 Task: Find connections with filter location Bhaisa with filter topic #LinkedInwith filter profile language Potuguese with filter current company Future Group India with filter school Jagannath University, Jaipur with filter industry Golf Courses and Country Clubs with filter service category iOS Development with filter keywords title Media Buyer
Action: Mouse moved to (615, 75)
Screenshot: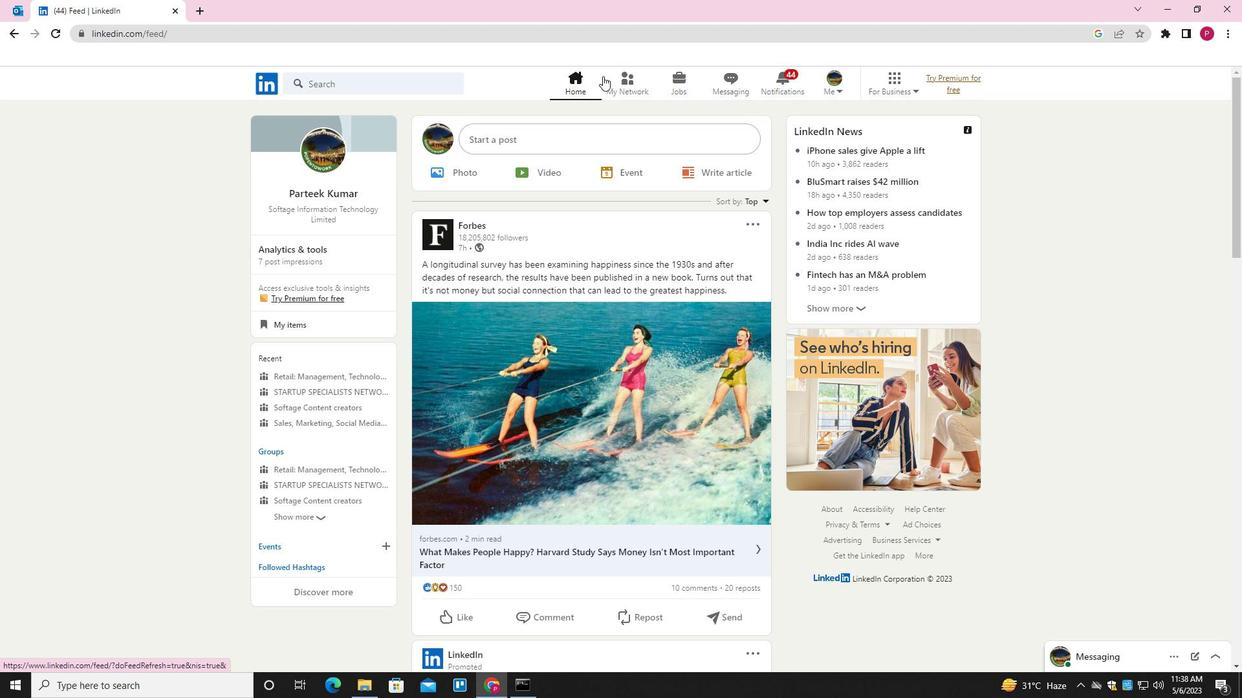 
Action: Mouse pressed left at (615, 75)
Screenshot: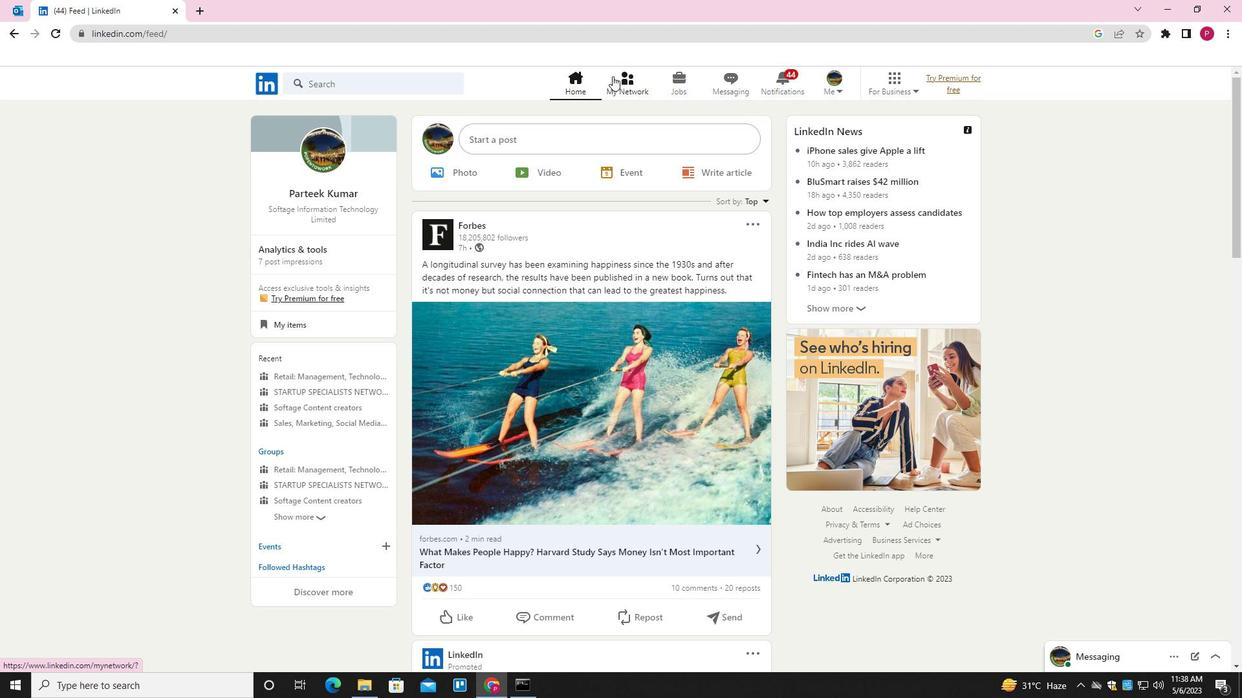 
Action: Mouse moved to (386, 158)
Screenshot: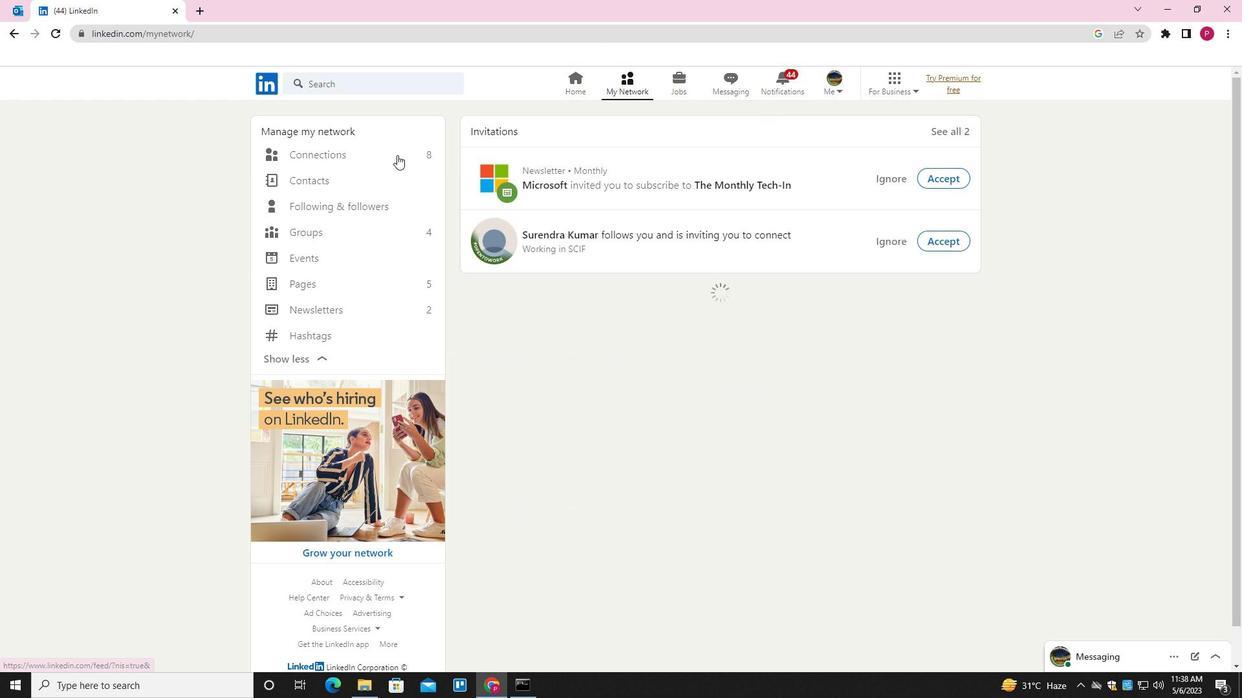 
Action: Mouse pressed left at (386, 158)
Screenshot: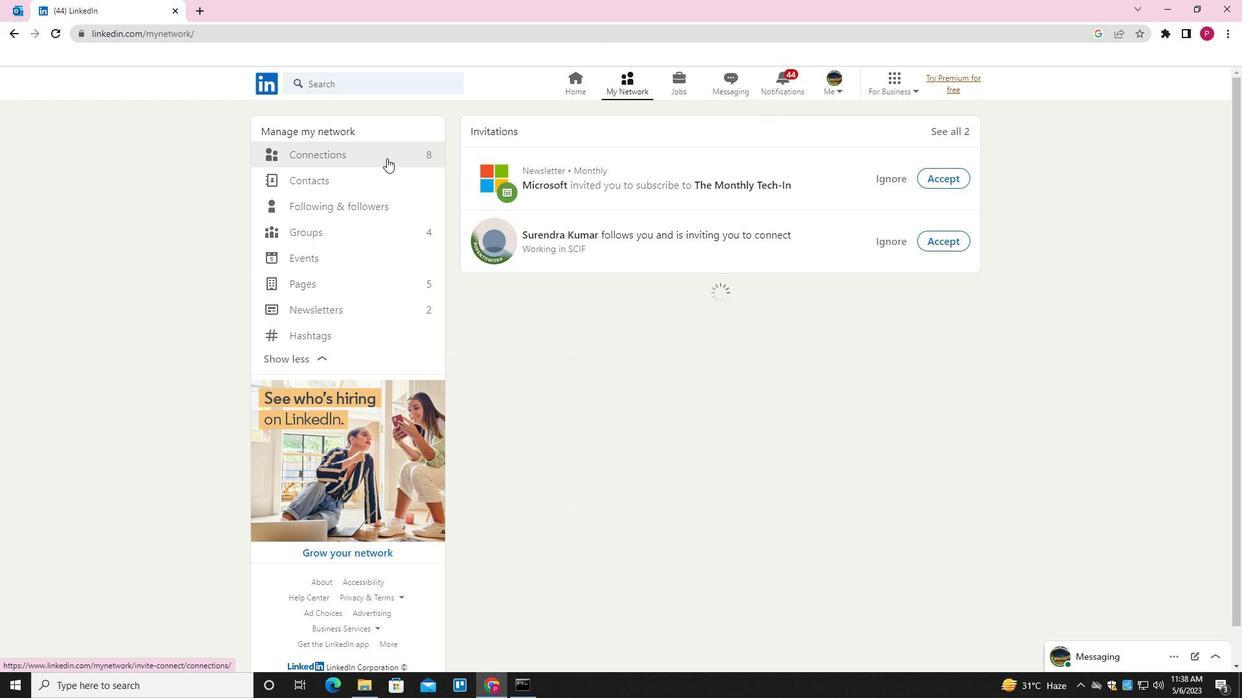 
Action: Mouse moved to (720, 155)
Screenshot: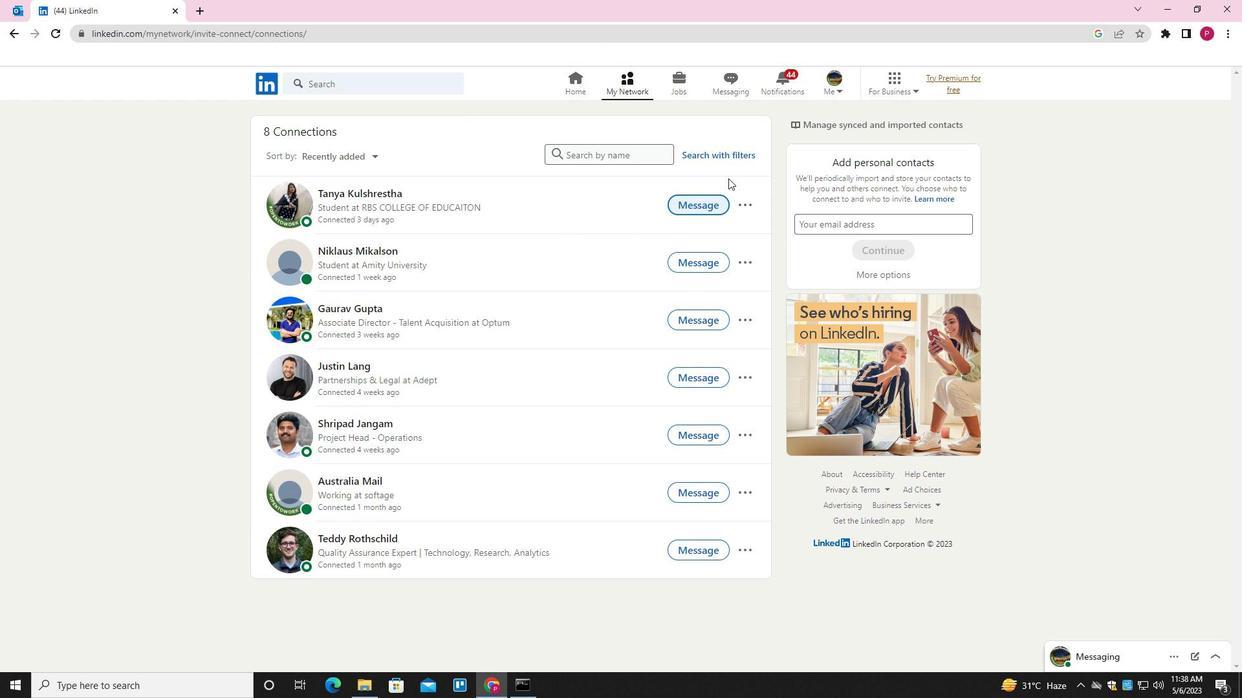 
Action: Mouse pressed left at (720, 155)
Screenshot: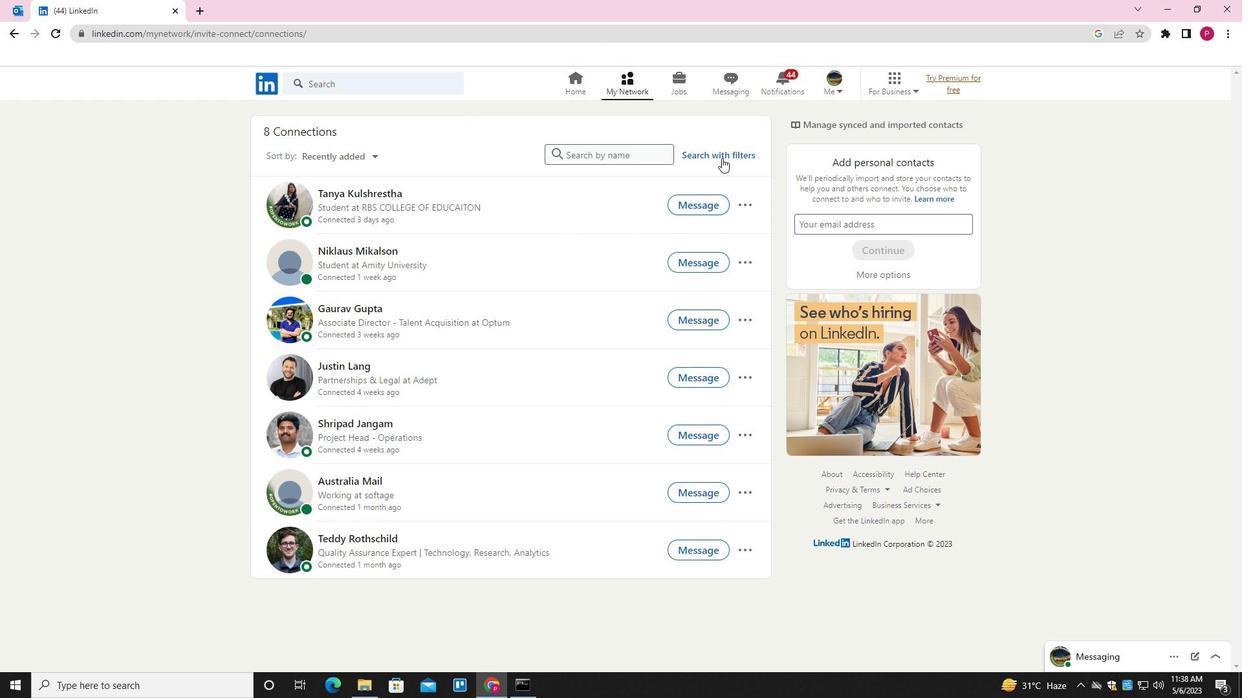 
Action: Mouse moved to (659, 120)
Screenshot: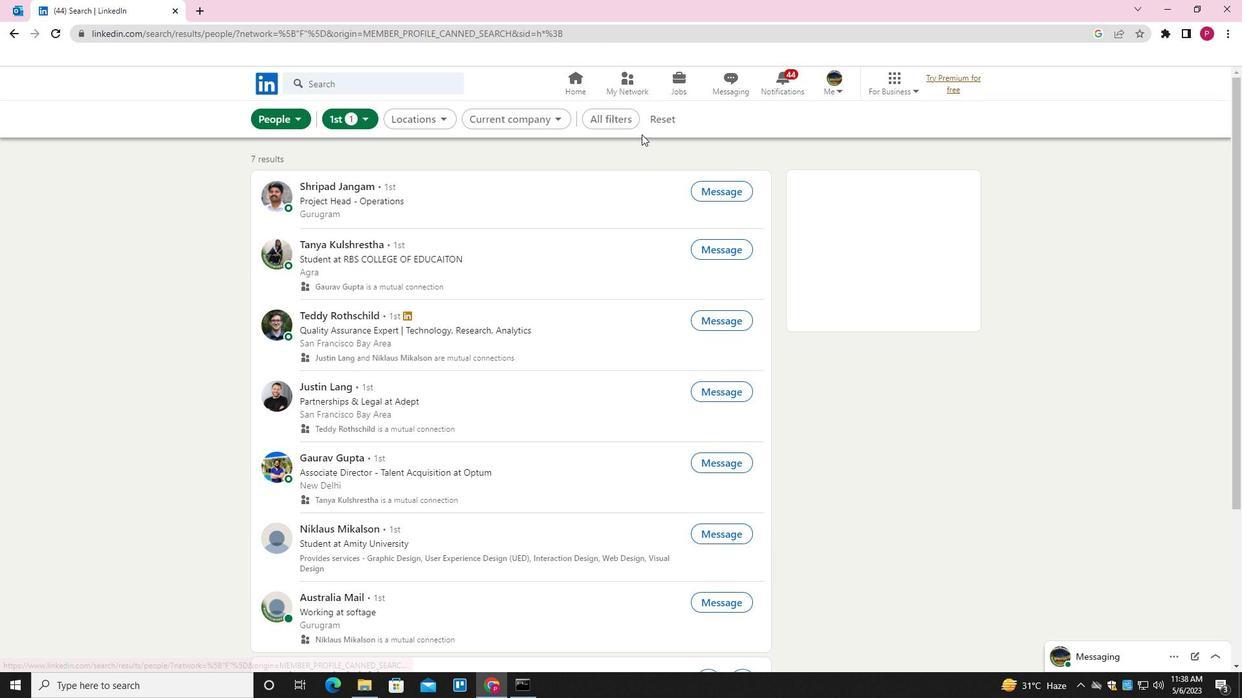 
Action: Mouse pressed left at (659, 120)
Screenshot: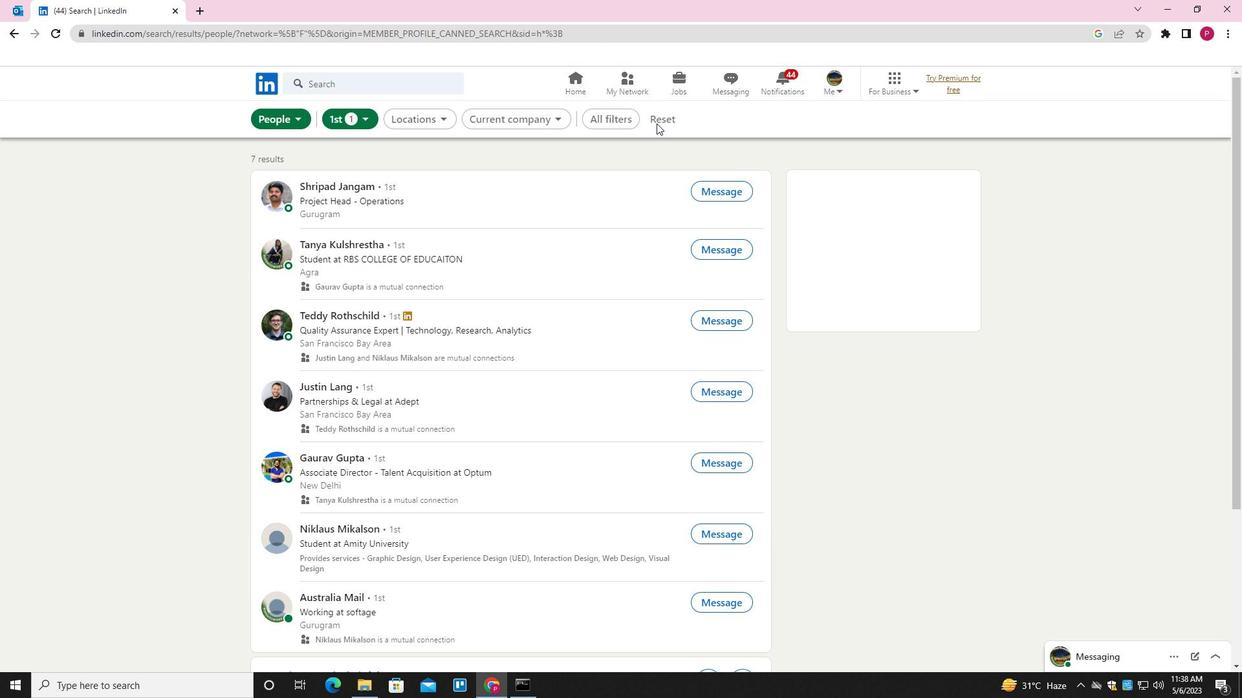 
Action: Mouse moved to (627, 121)
Screenshot: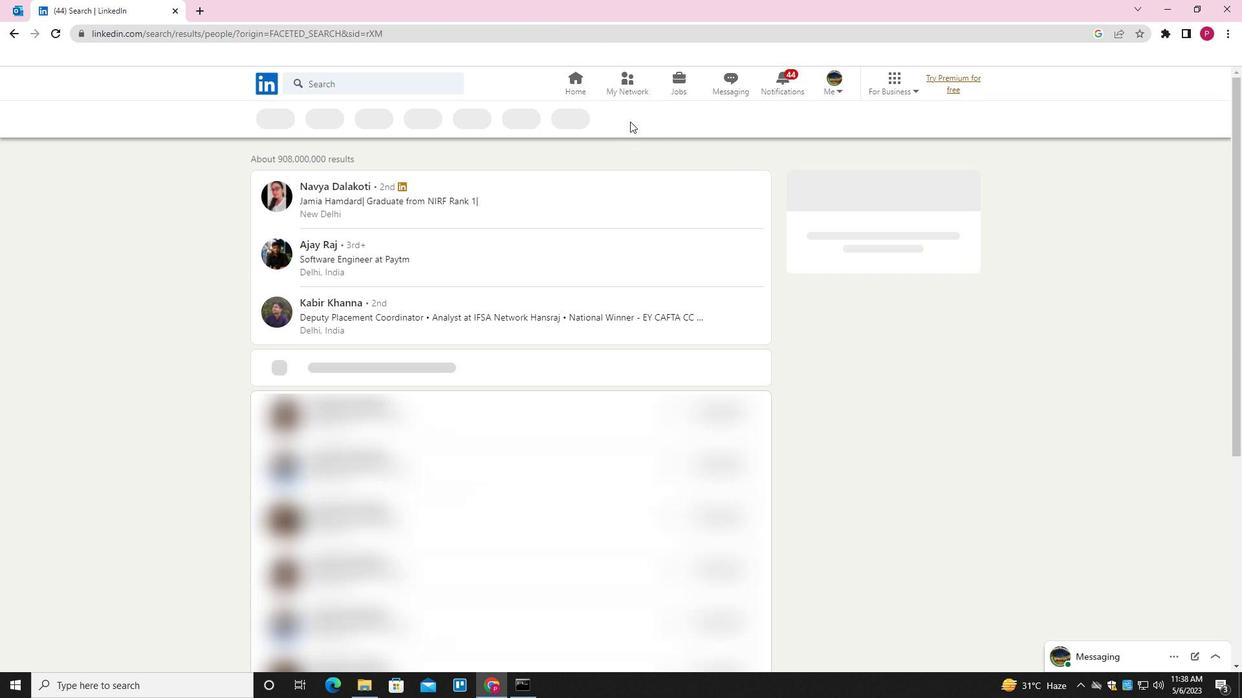
Action: Mouse pressed left at (627, 121)
Screenshot: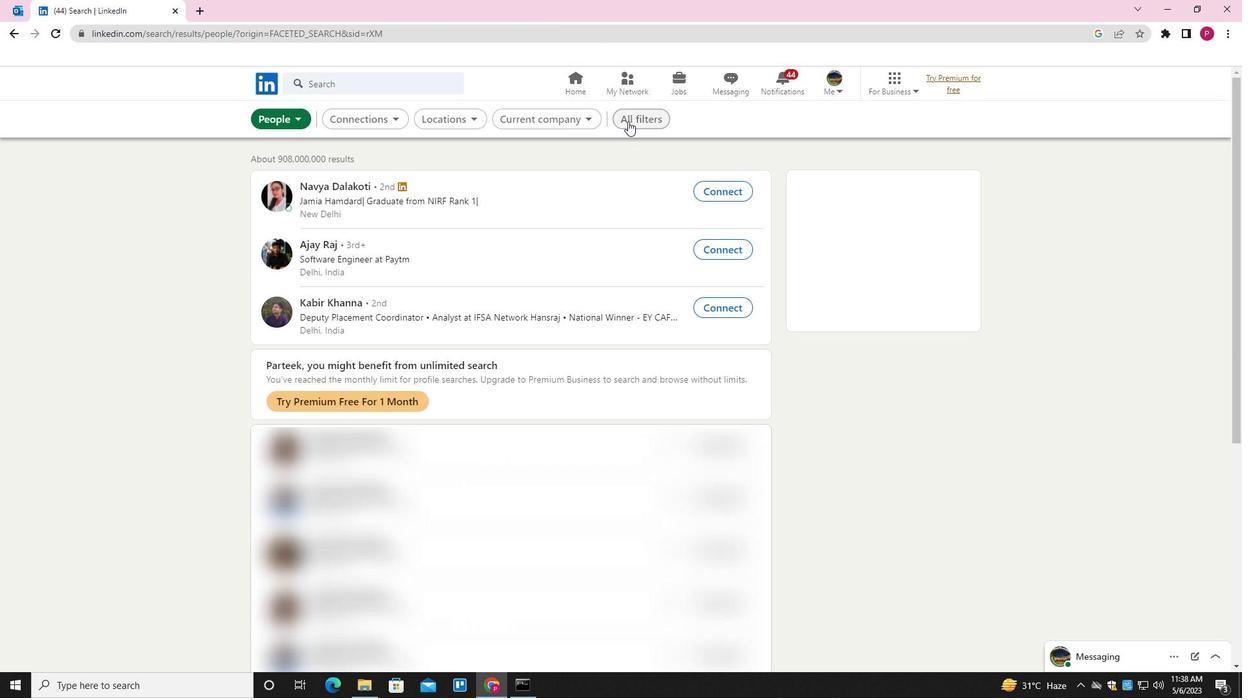 
Action: Mouse moved to (1088, 434)
Screenshot: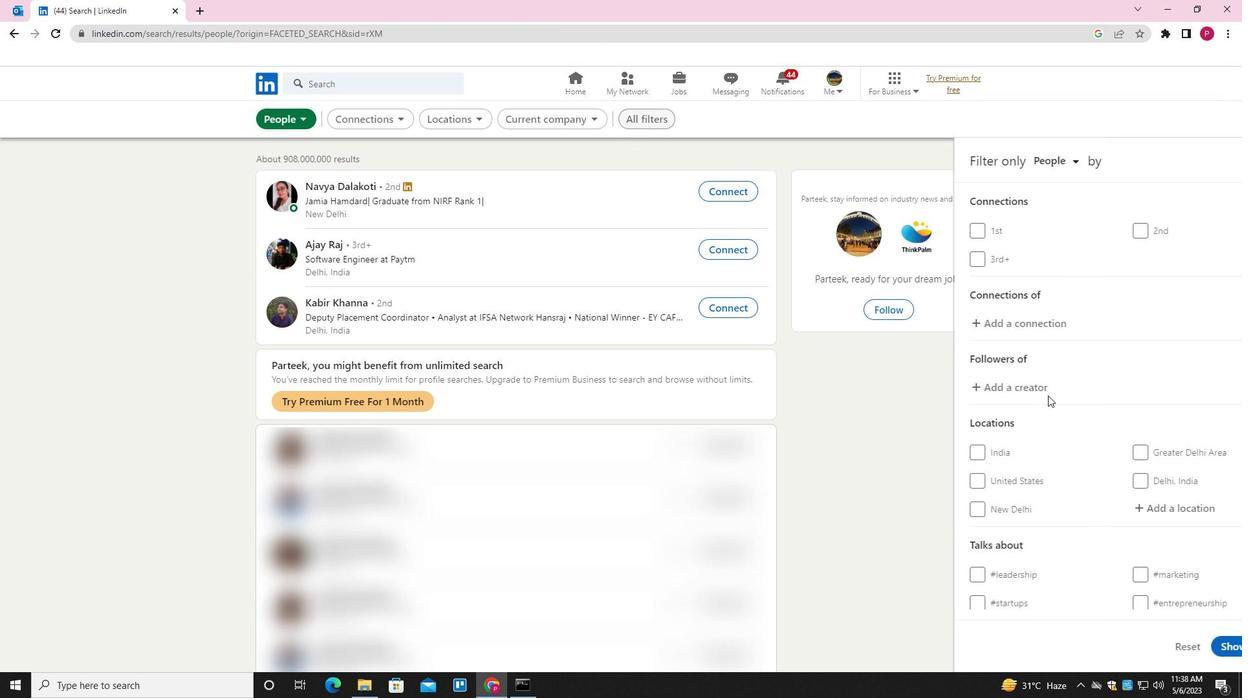
Action: Mouse scrolled (1088, 434) with delta (0, 0)
Screenshot: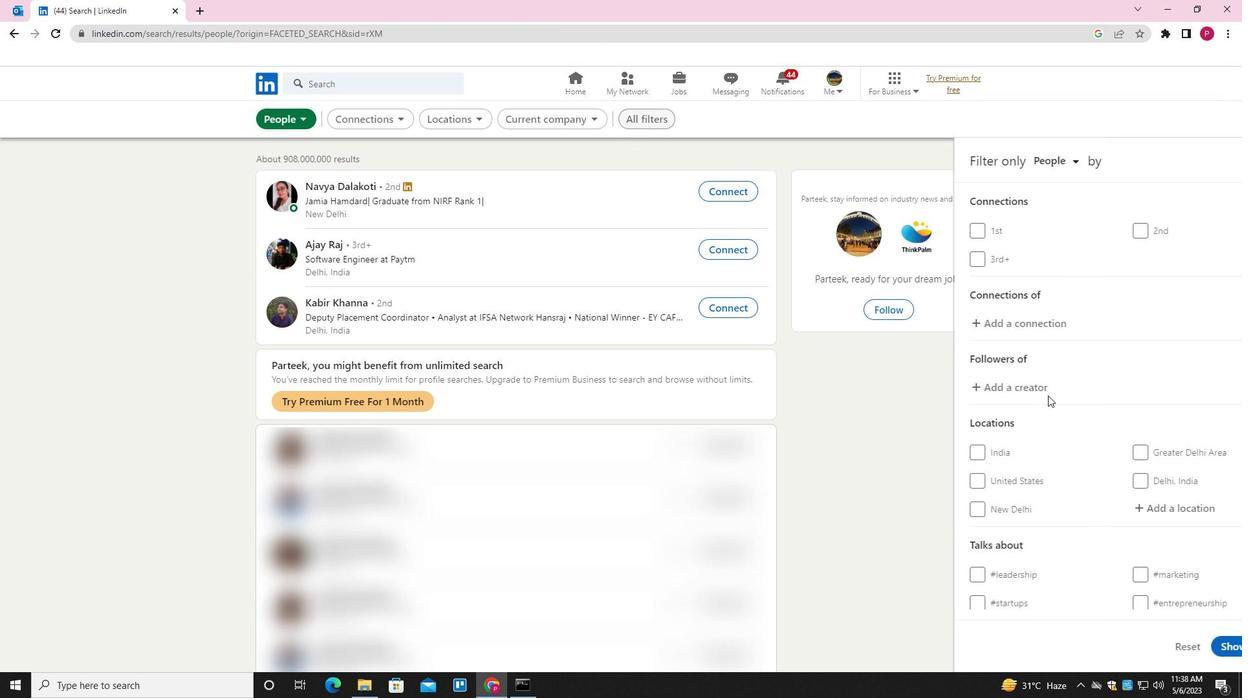 
Action: Mouse moved to (1088, 435)
Screenshot: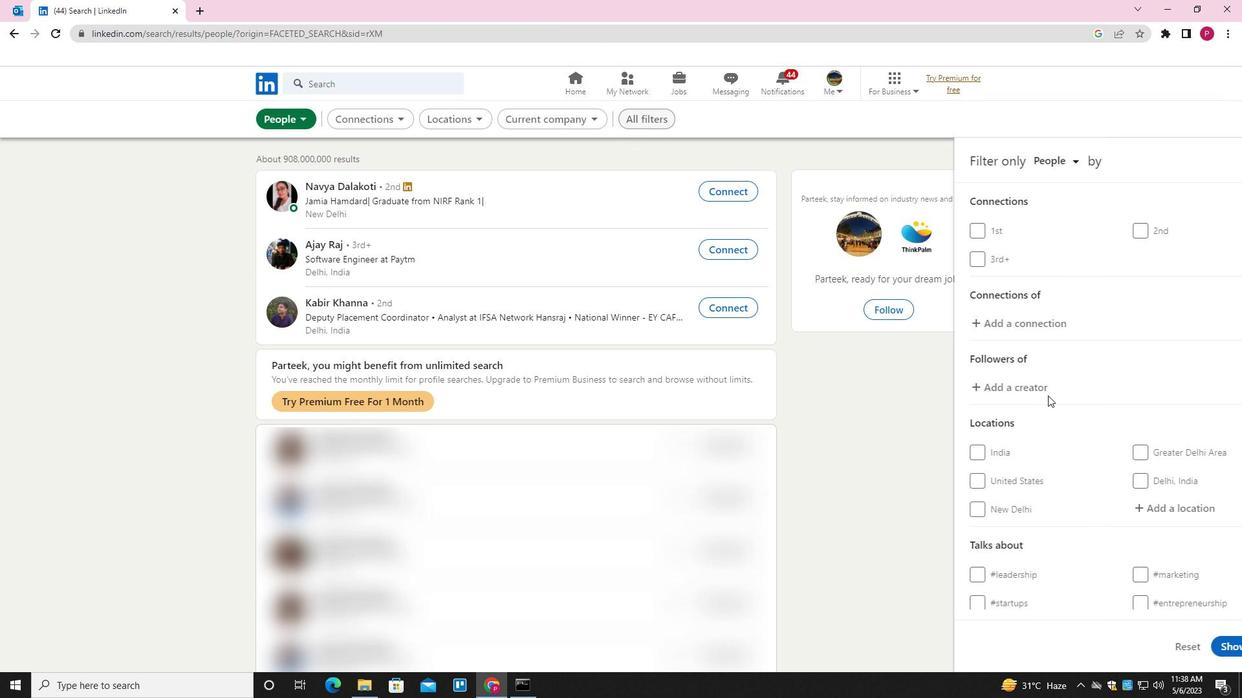 
Action: Mouse scrolled (1088, 434) with delta (0, 0)
Screenshot: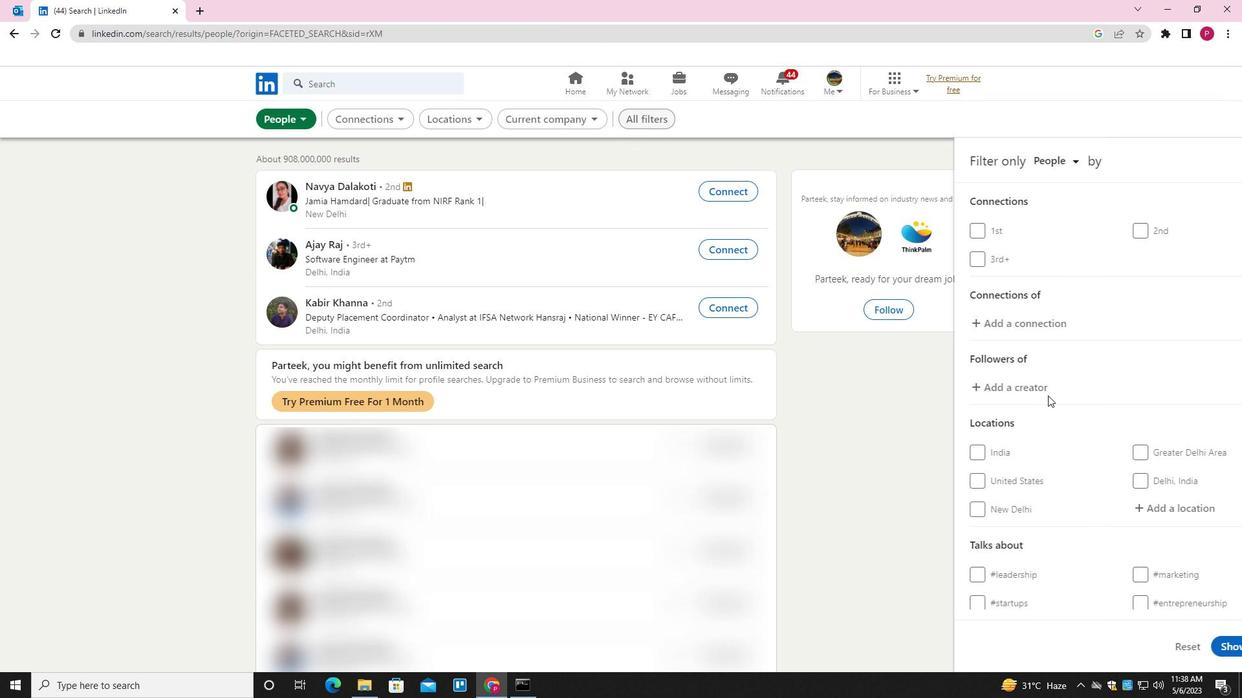 
Action: Mouse moved to (1092, 438)
Screenshot: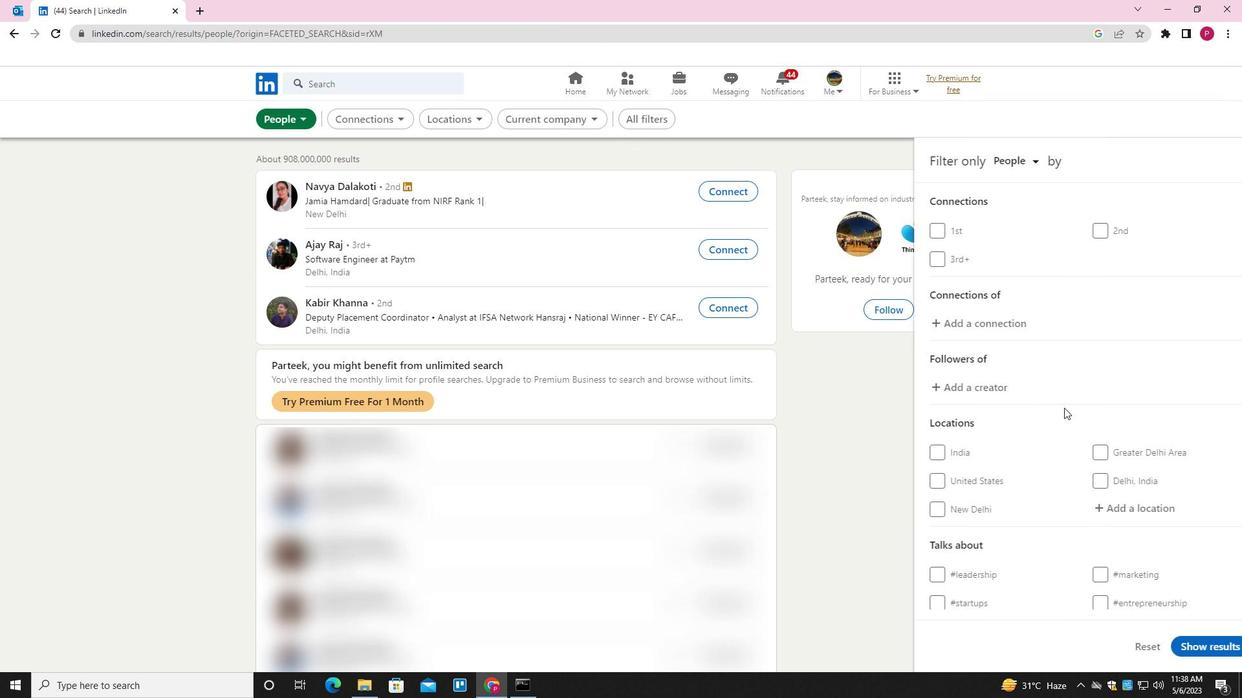 
Action: Mouse scrolled (1092, 438) with delta (0, 0)
Screenshot: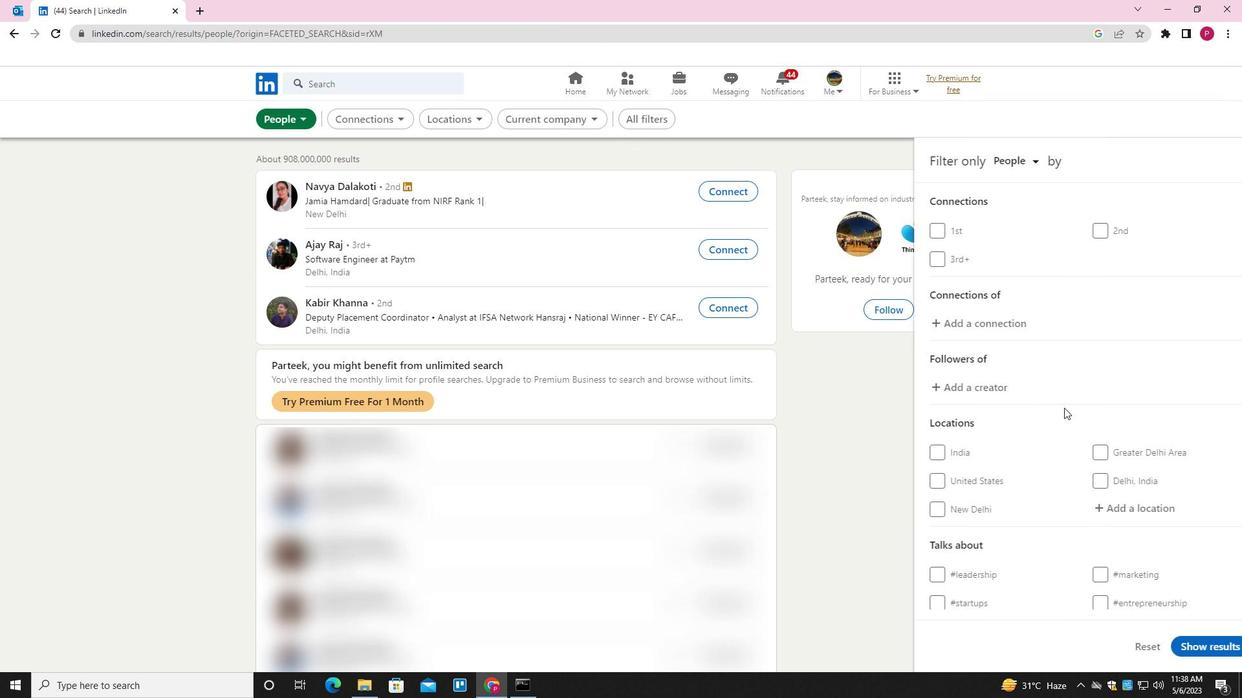 
Action: Mouse moved to (1107, 327)
Screenshot: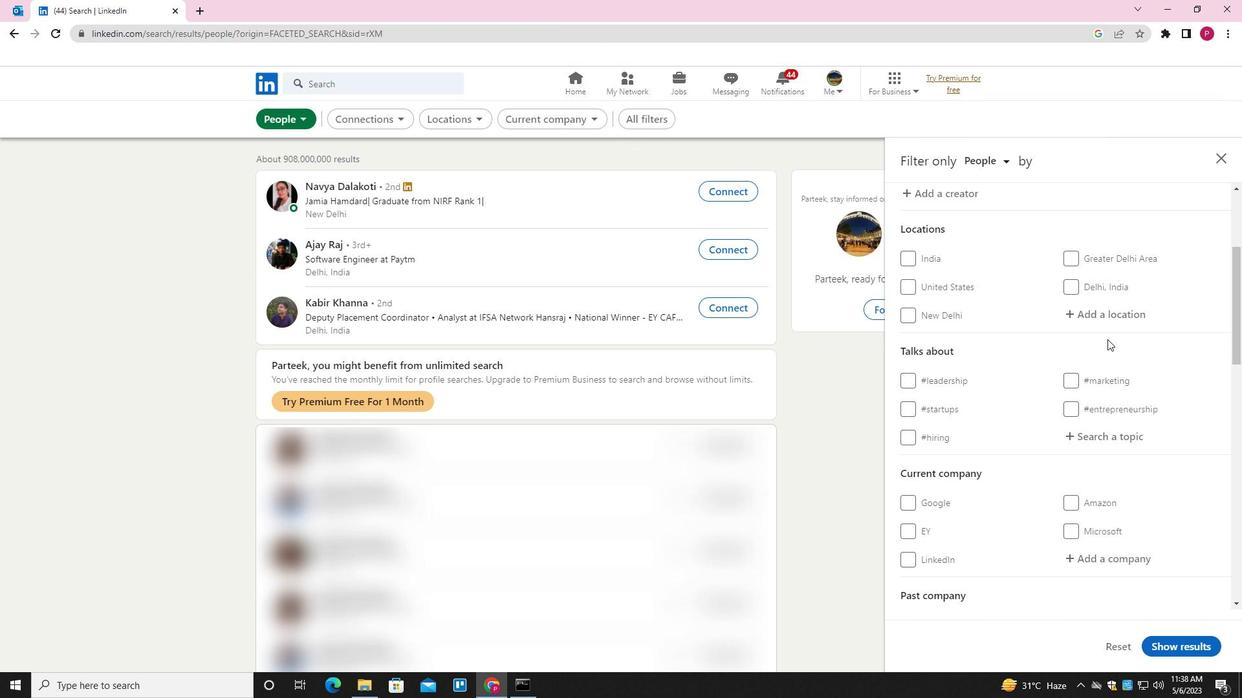 
Action: Mouse pressed left at (1107, 327)
Screenshot: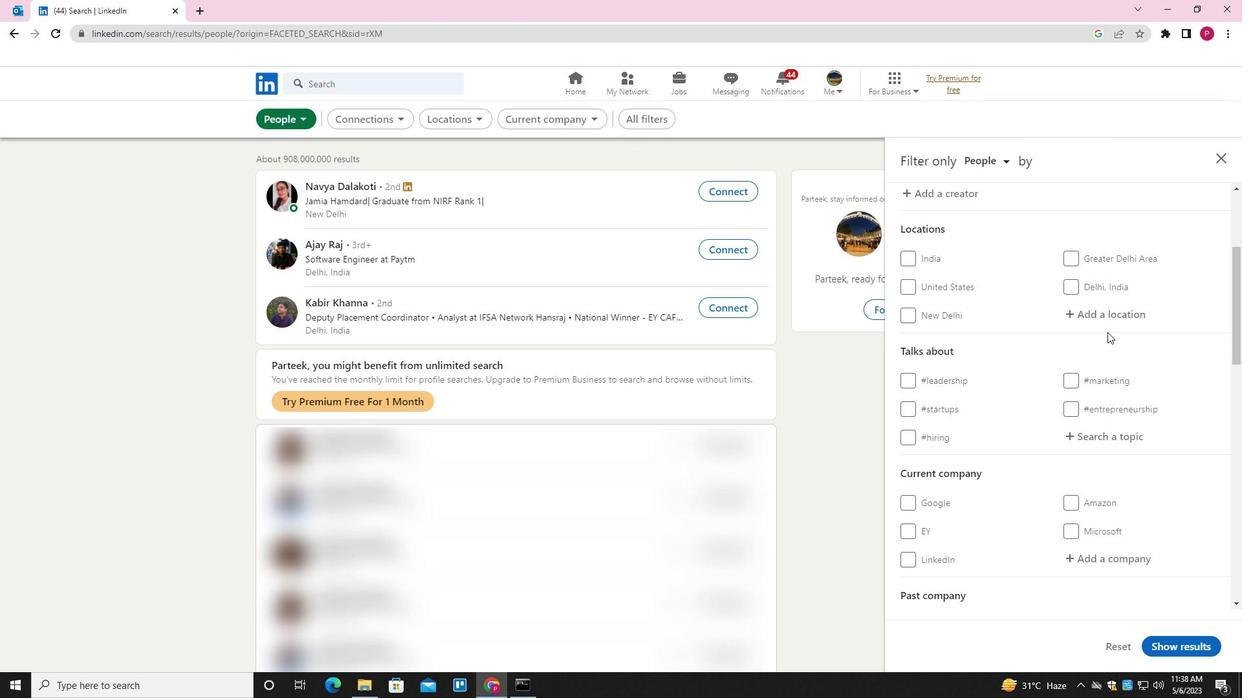 
Action: Mouse moved to (1105, 306)
Screenshot: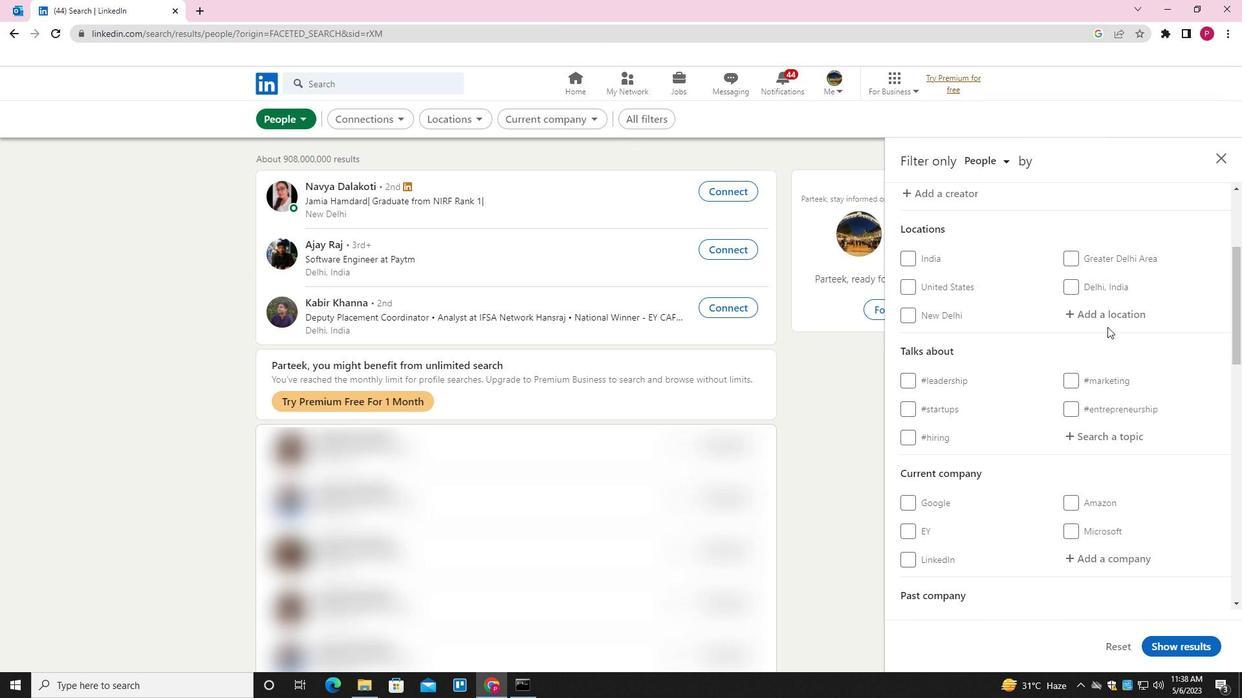 
Action: Mouse pressed left at (1105, 306)
Screenshot: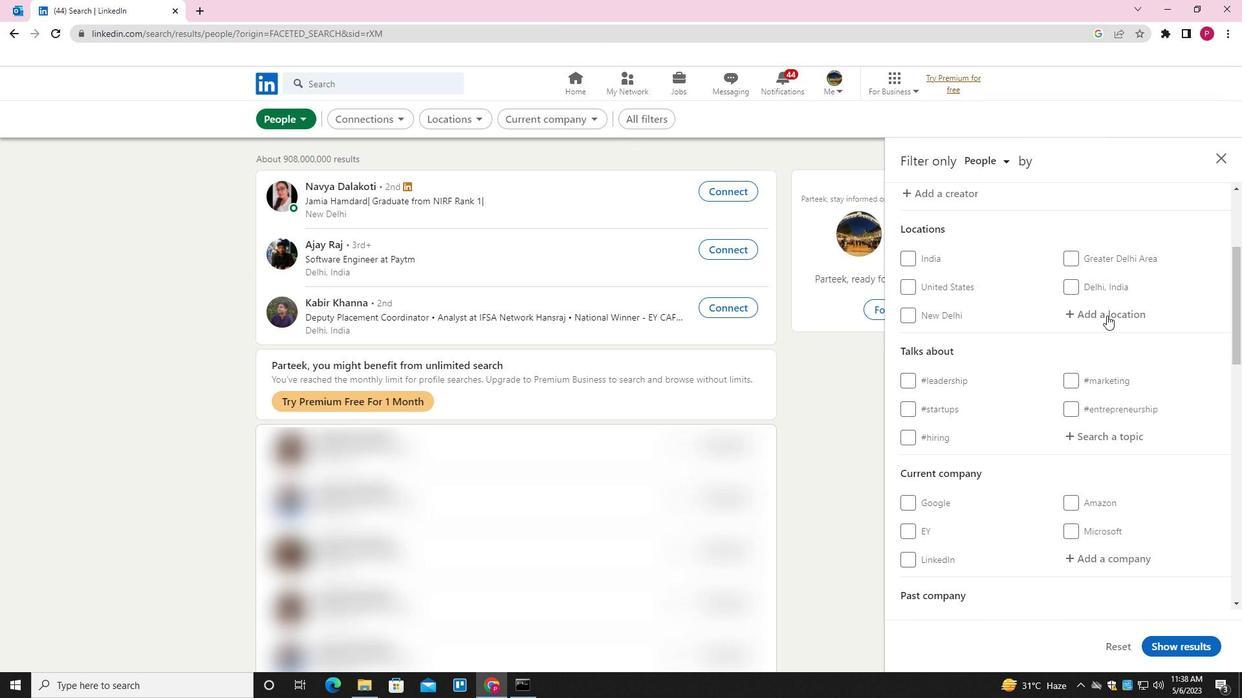 
Action: Key pressed <Key.shift>BHAISA<Key.down><Key.enter>
Screenshot: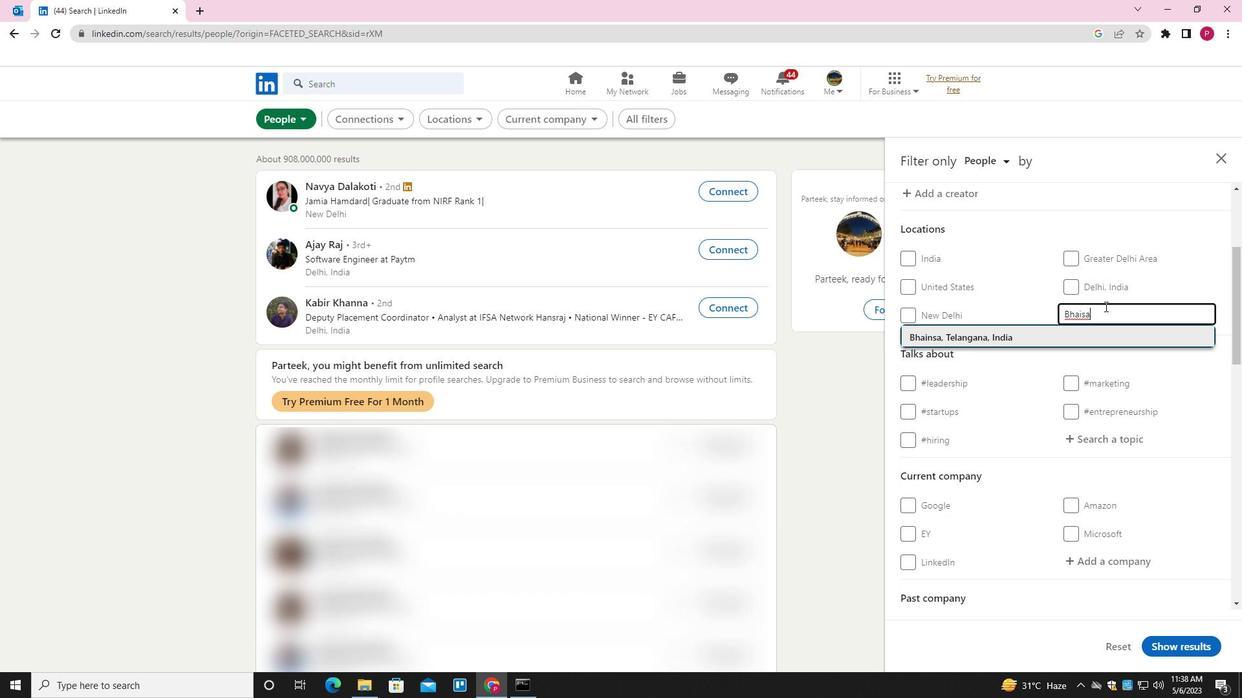 
Action: Mouse moved to (1063, 330)
Screenshot: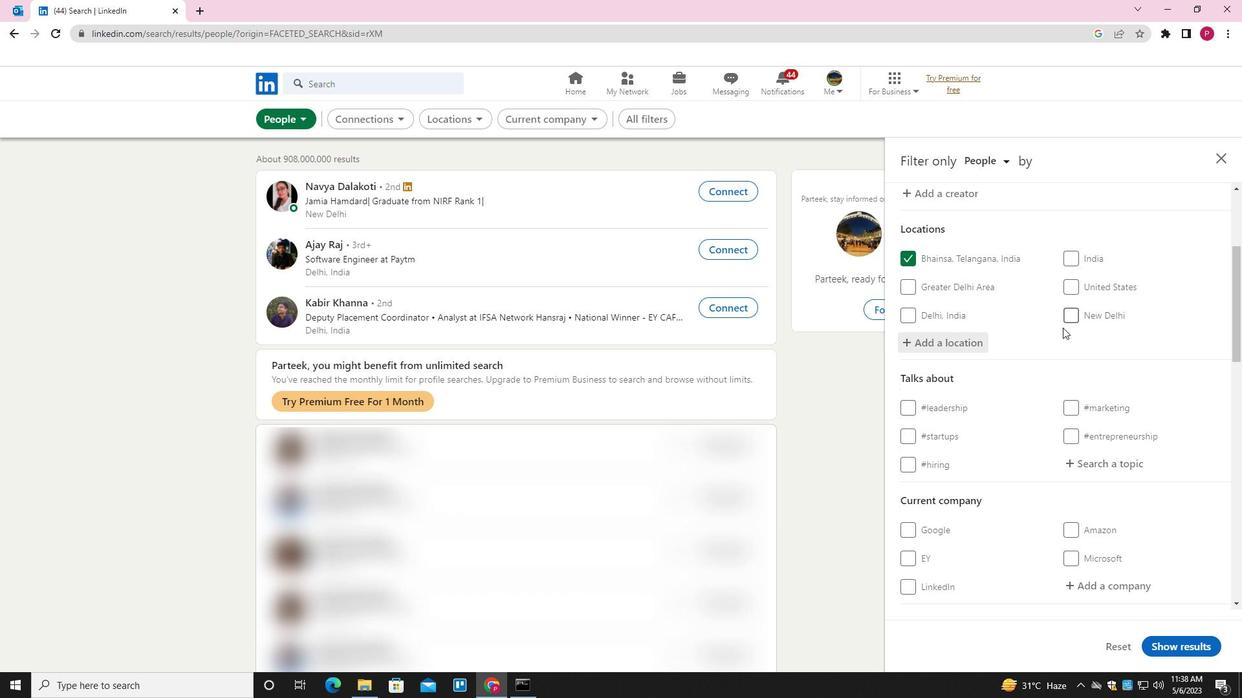 
Action: Mouse scrolled (1063, 329) with delta (0, 0)
Screenshot: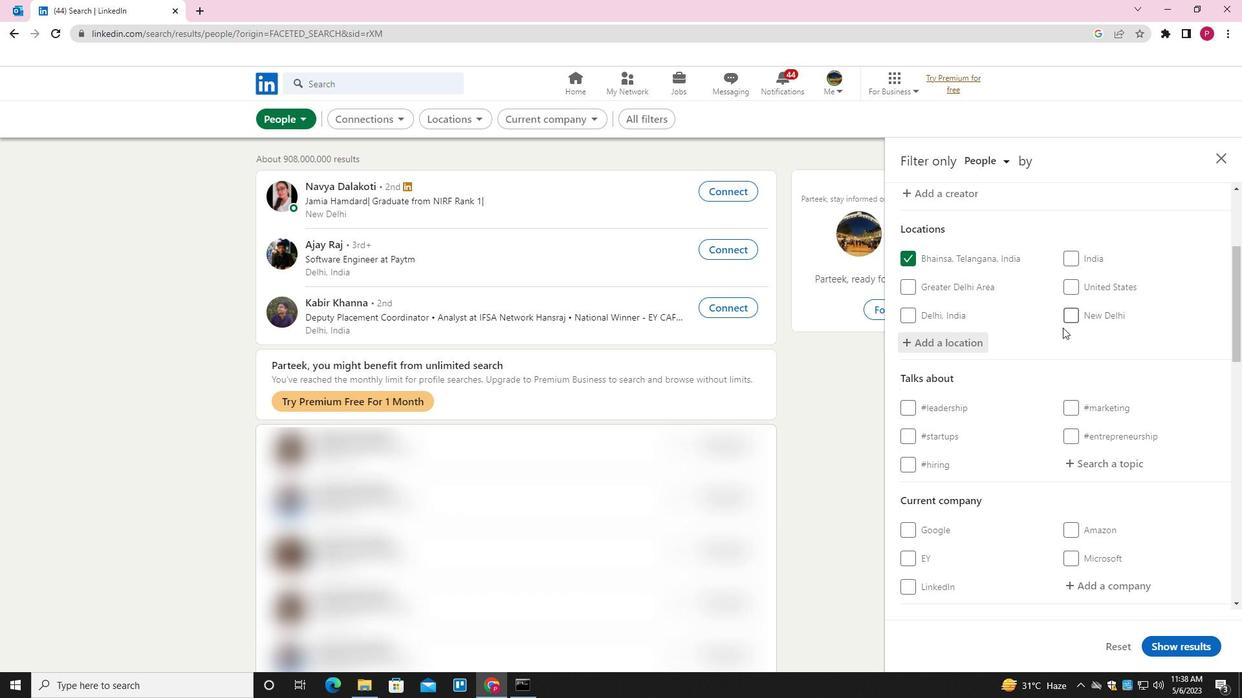 
Action: Mouse moved to (1063, 332)
Screenshot: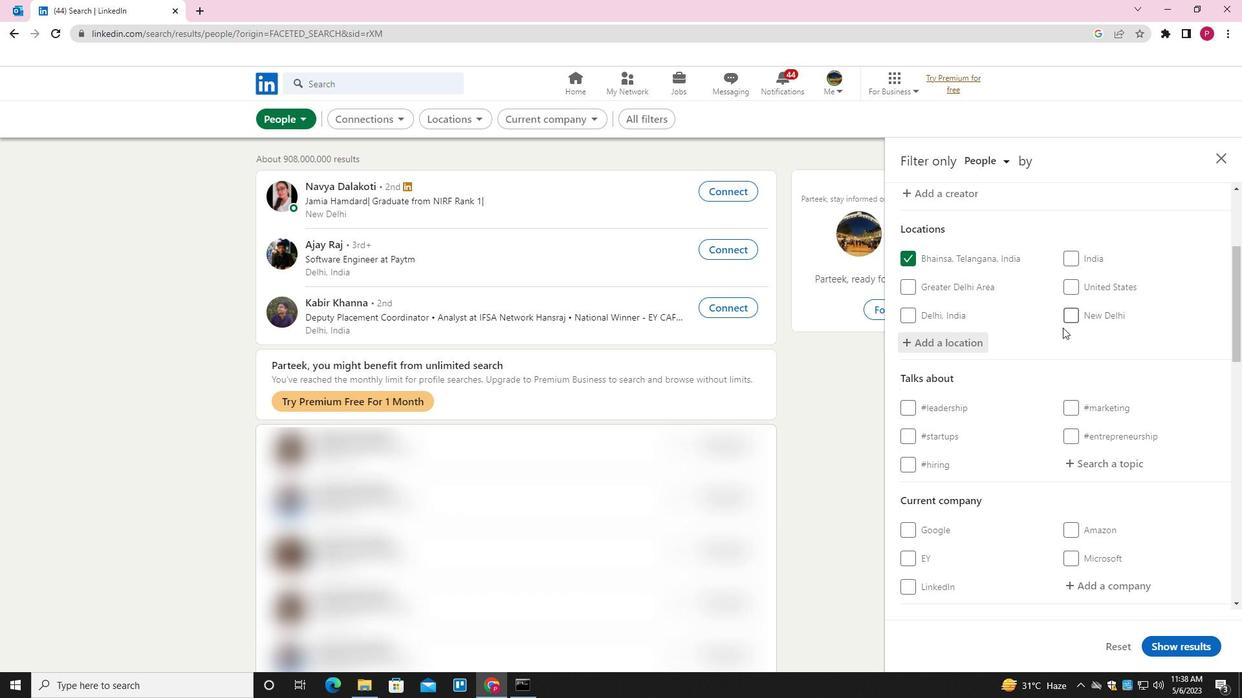 
Action: Mouse scrolled (1063, 331) with delta (0, 0)
Screenshot: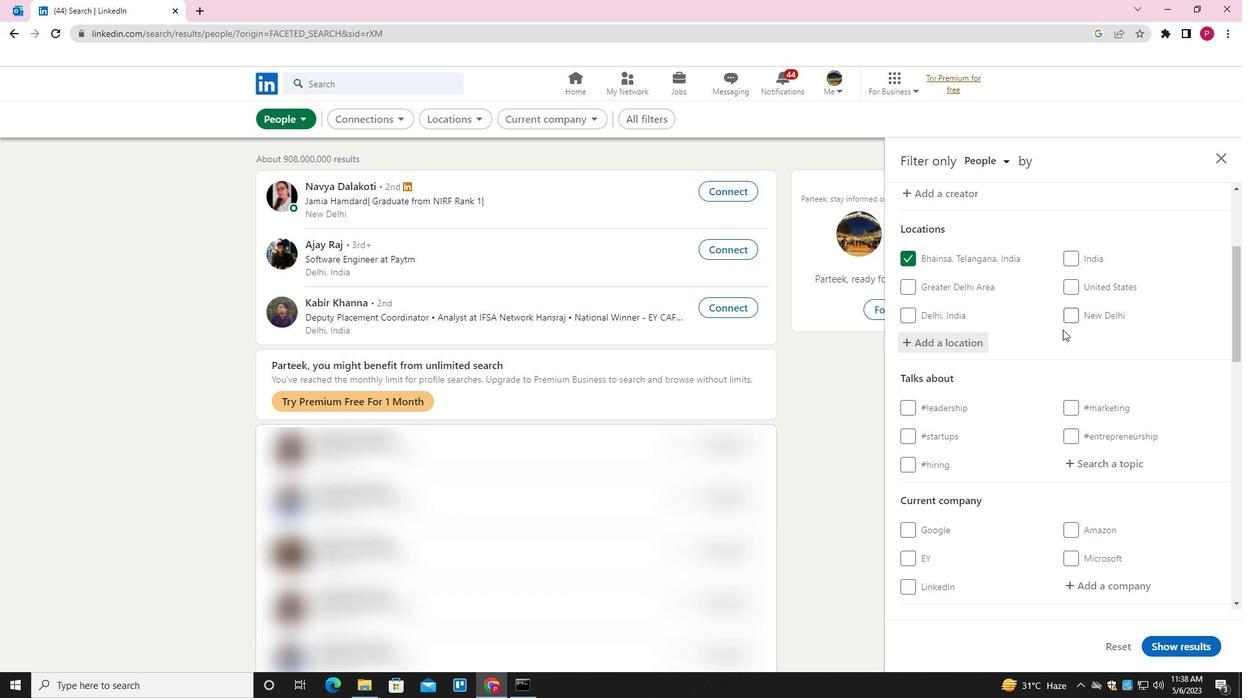 
Action: Mouse moved to (1095, 337)
Screenshot: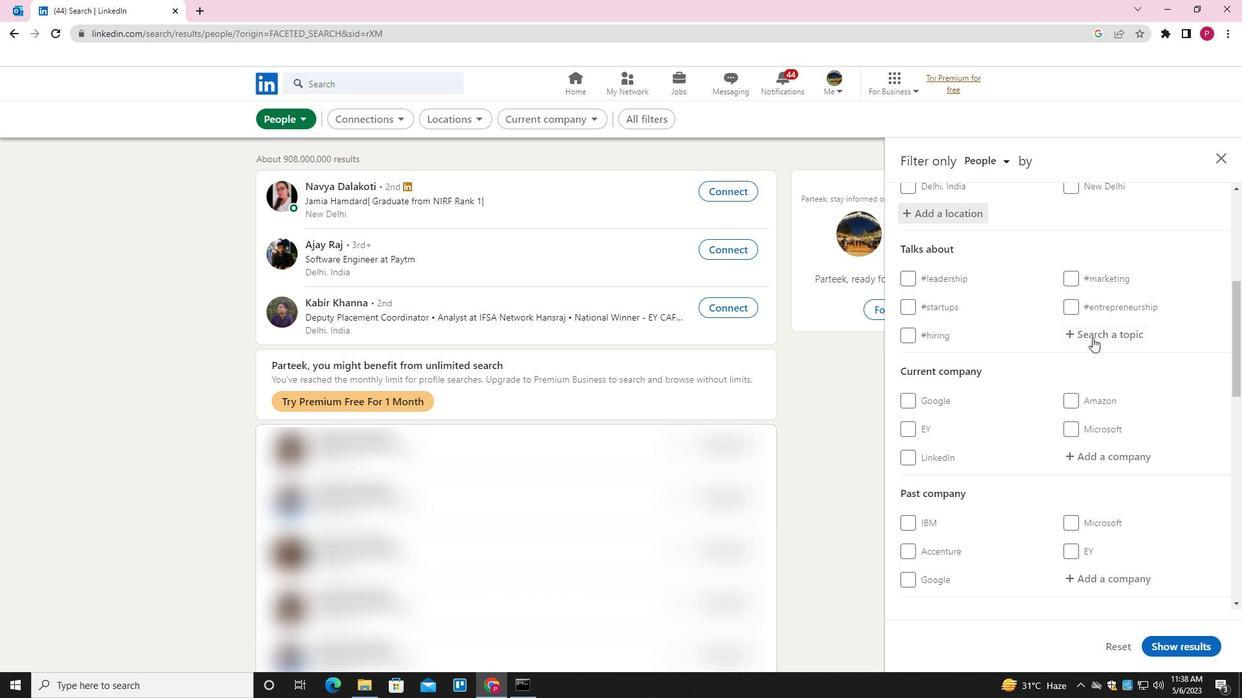 
Action: Mouse pressed left at (1095, 337)
Screenshot: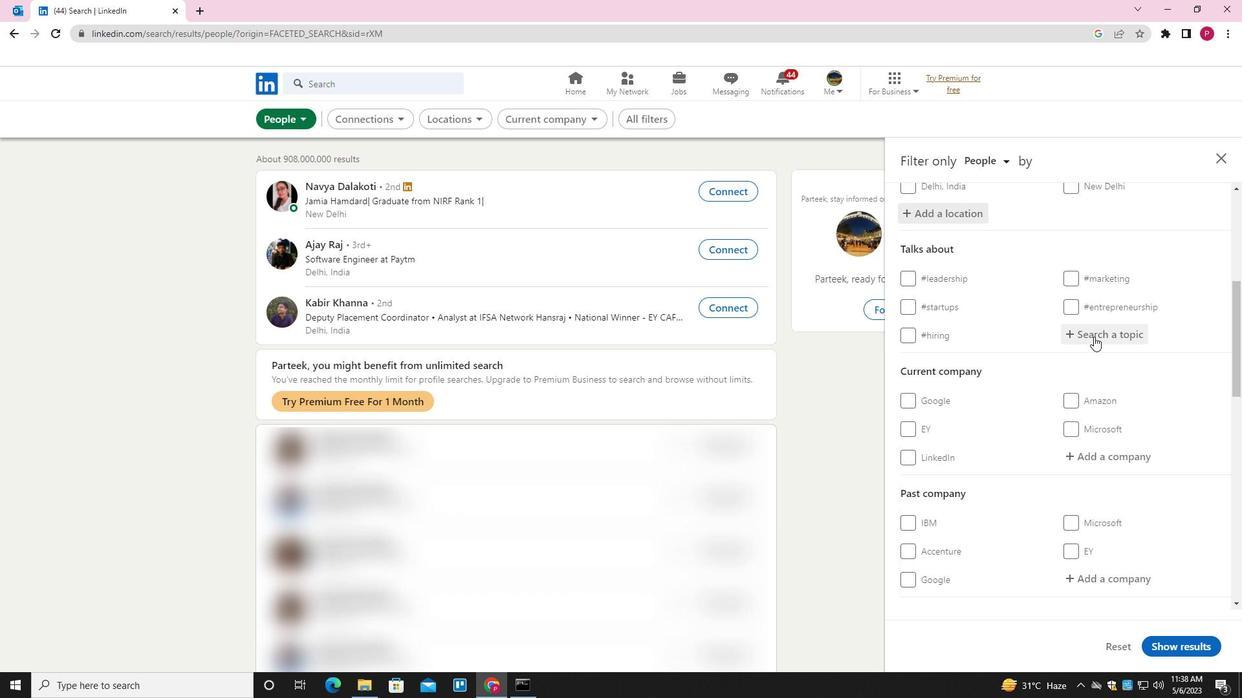 
Action: Key pressed LINKEDIN<Key.down><Key.enter>
Screenshot: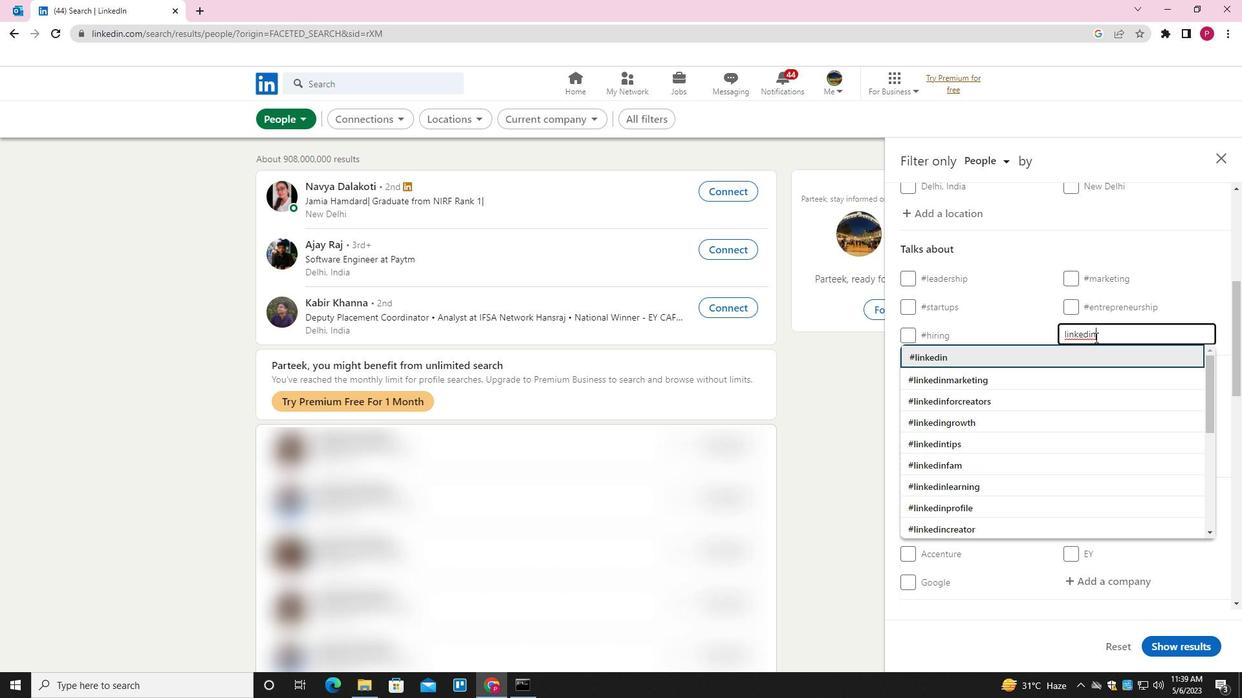 
Action: Mouse moved to (1080, 365)
Screenshot: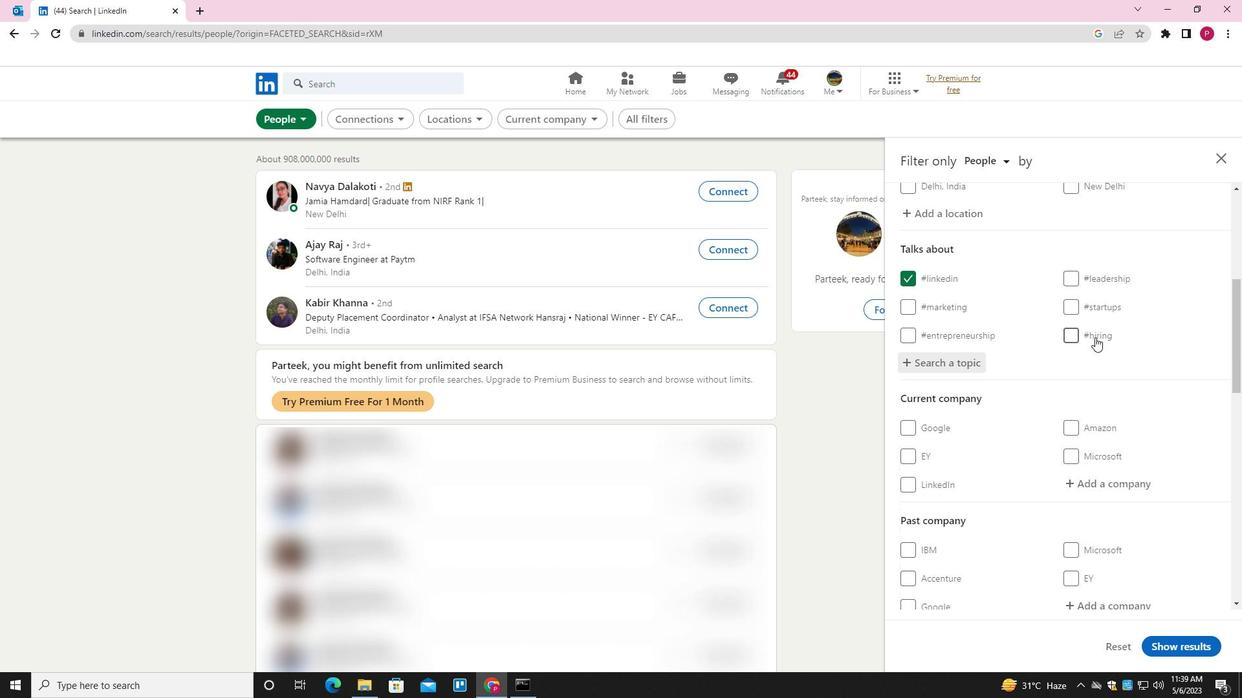 
Action: Mouse scrolled (1080, 364) with delta (0, 0)
Screenshot: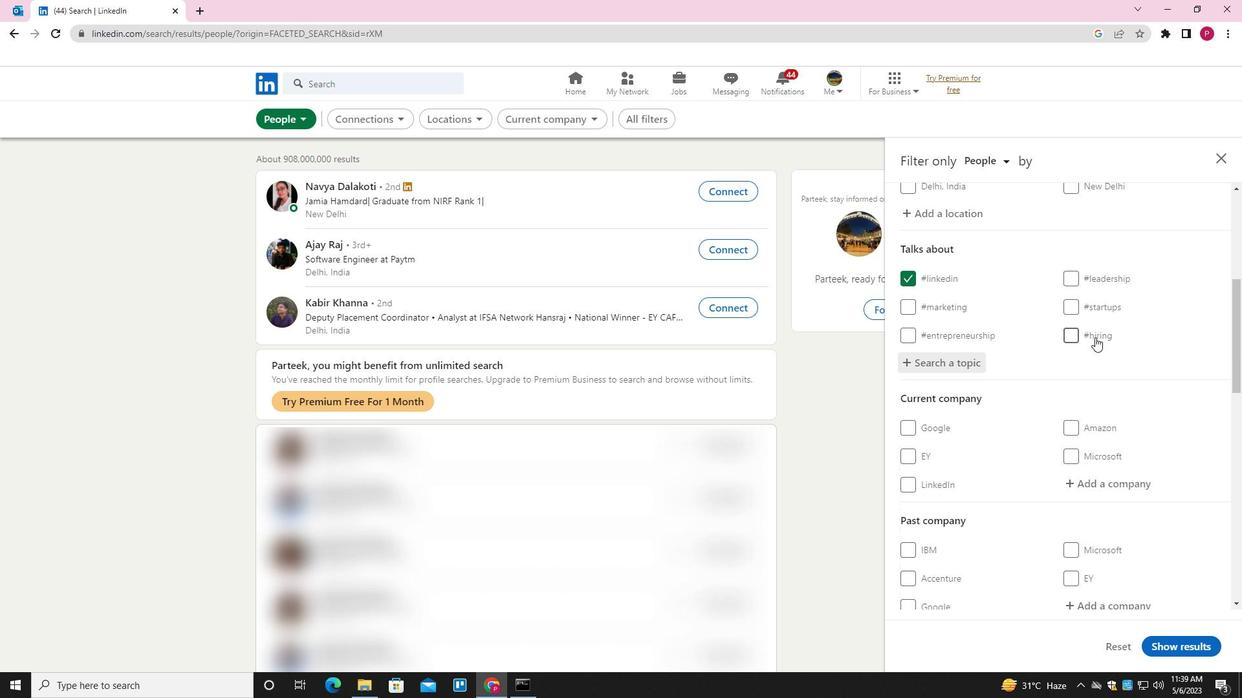
Action: Mouse scrolled (1080, 364) with delta (0, 0)
Screenshot: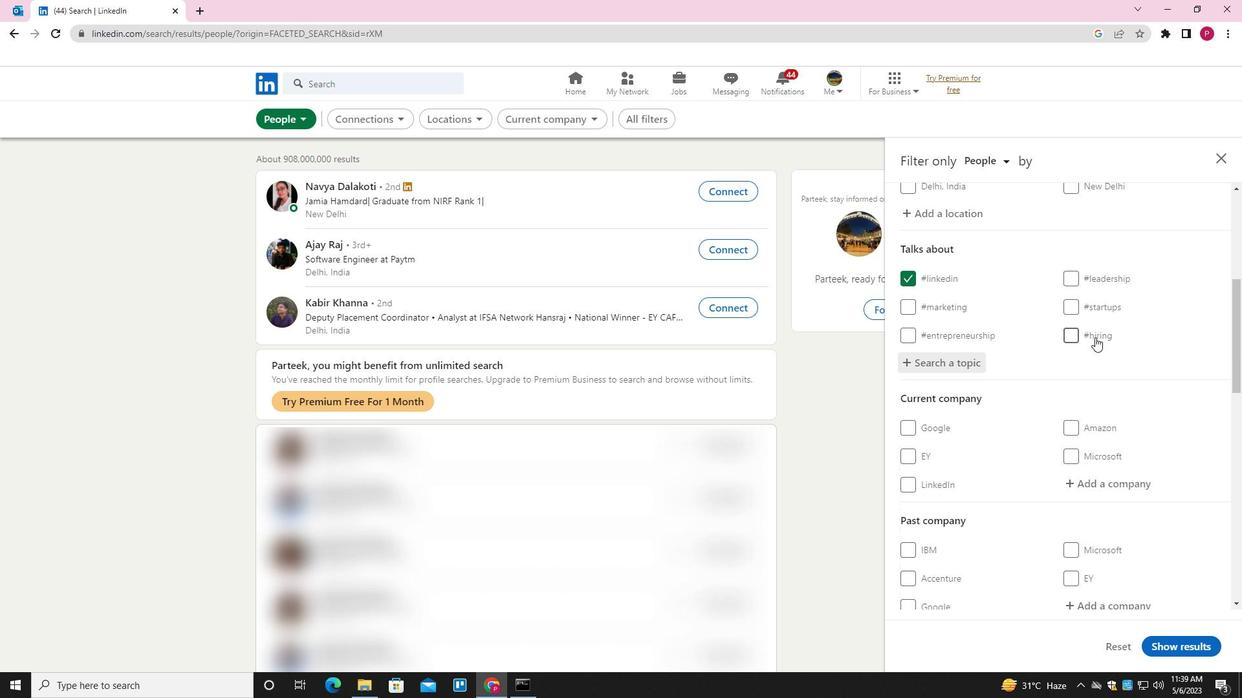 
Action: Mouse moved to (1079, 366)
Screenshot: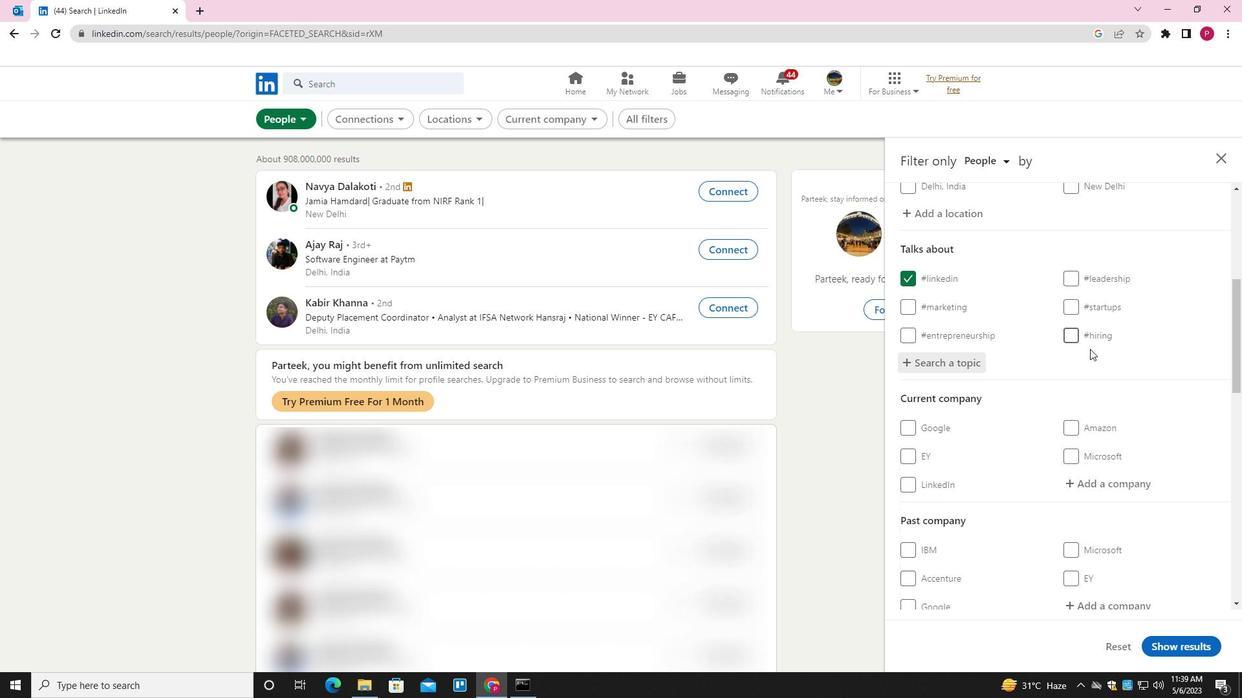 
Action: Mouse scrolled (1079, 365) with delta (0, 0)
Screenshot: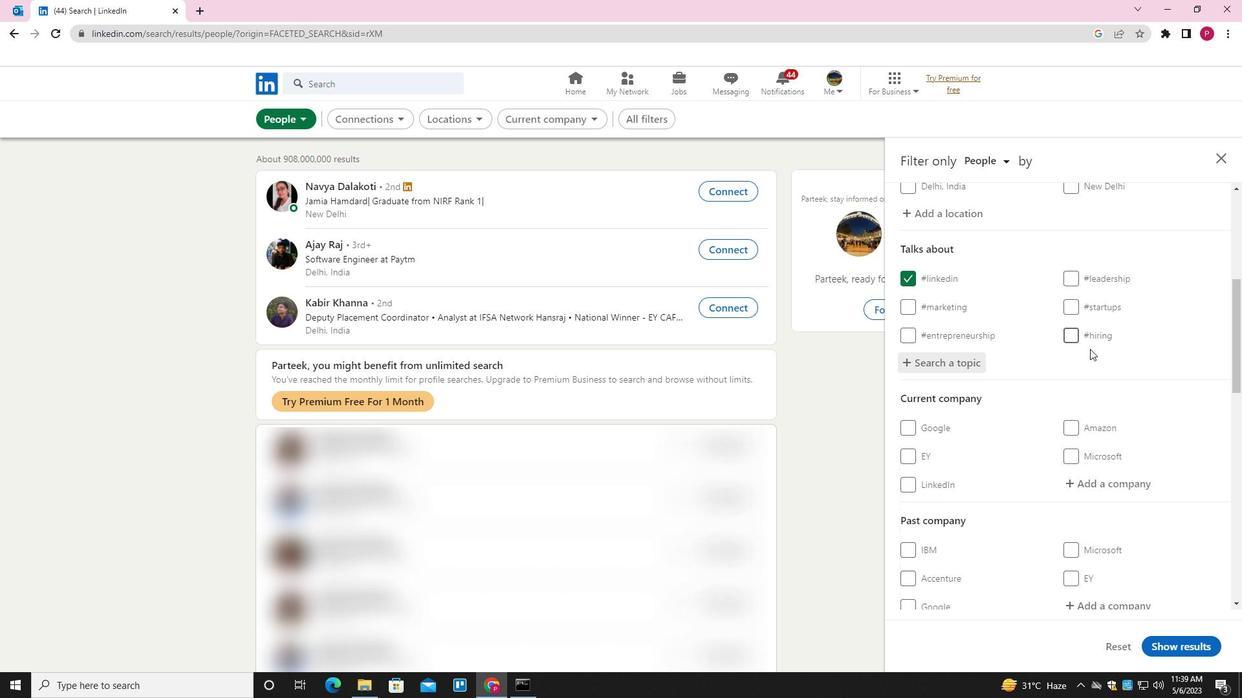 
Action: Mouse moved to (1079, 366)
Screenshot: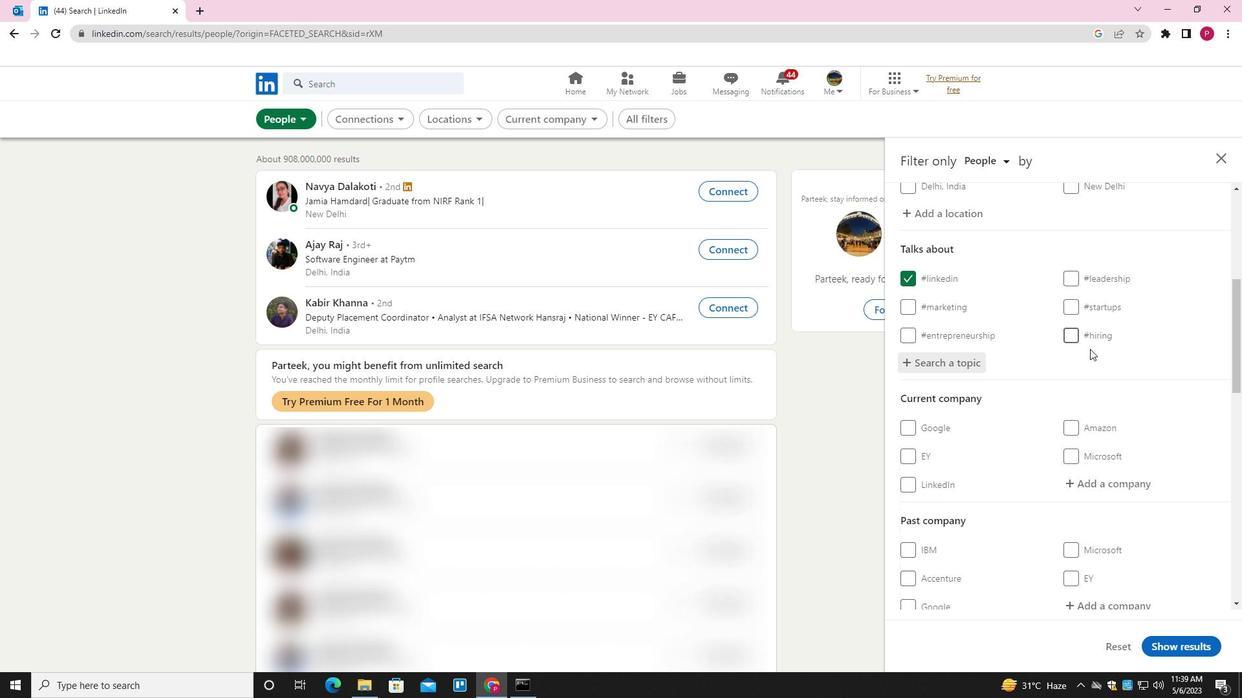
Action: Mouse scrolled (1079, 365) with delta (0, 0)
Screenshot: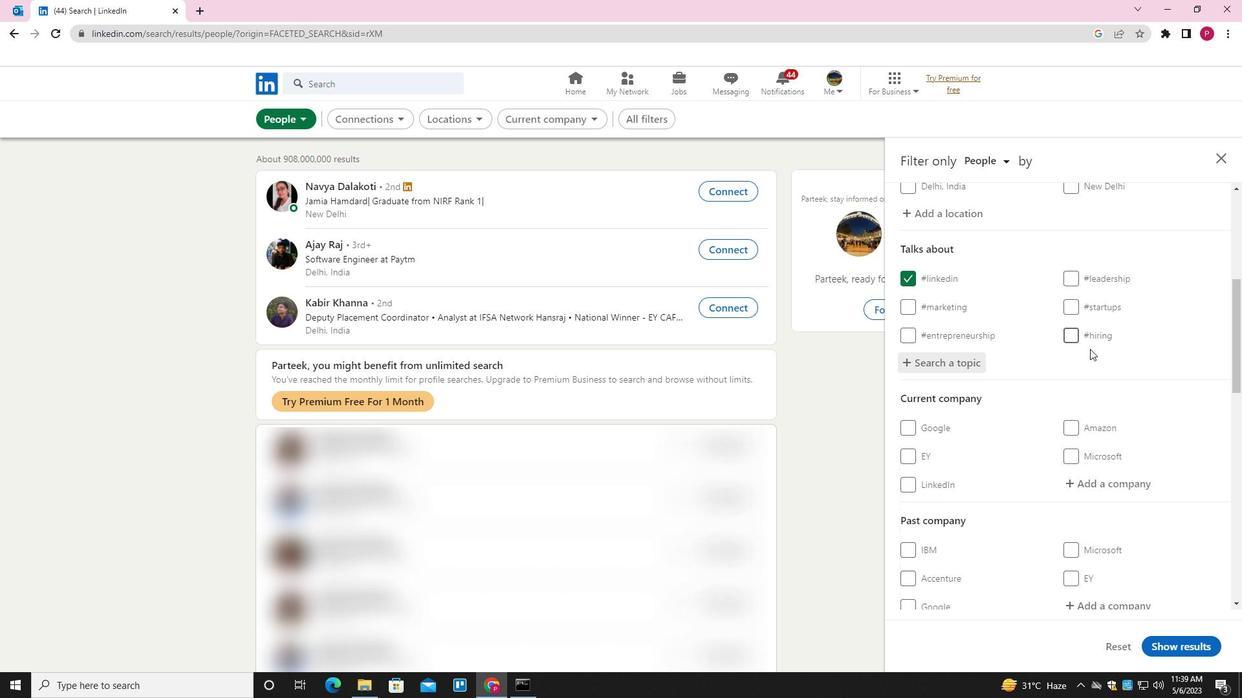 
Action: Mouse moved to (1054, 417)
Screenshot: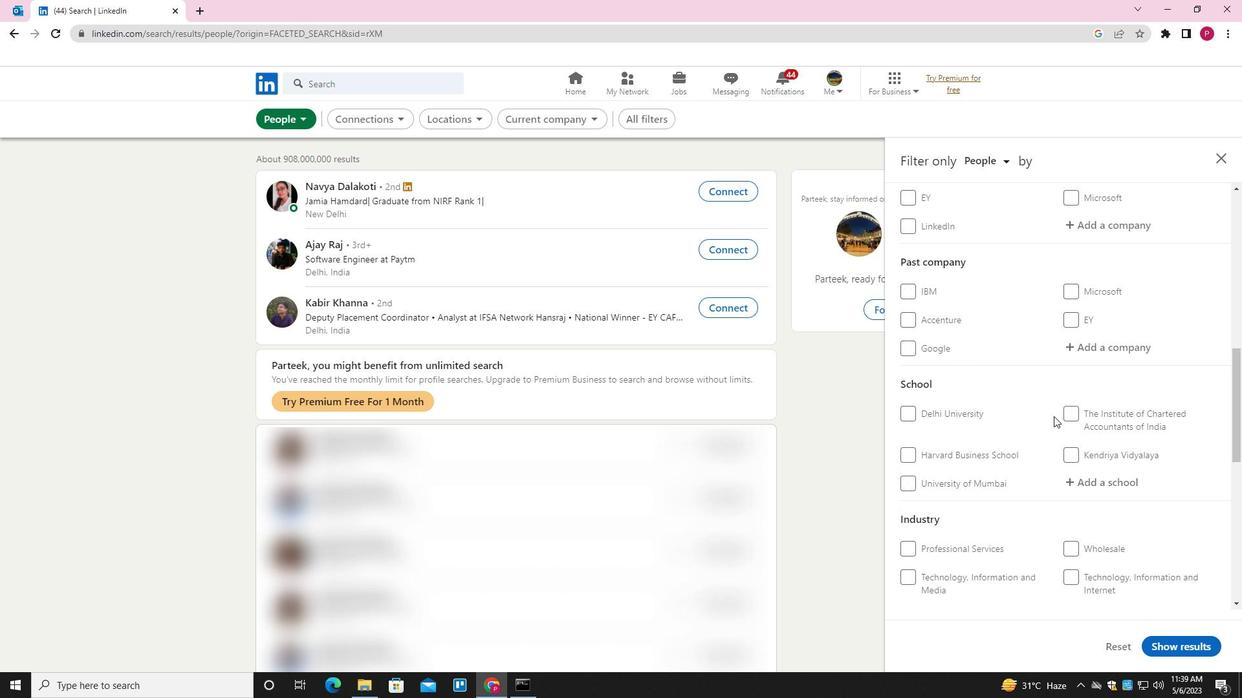 
Action: Mouse scrolled (1054, 416) with delta (0, 0)
Screenshot: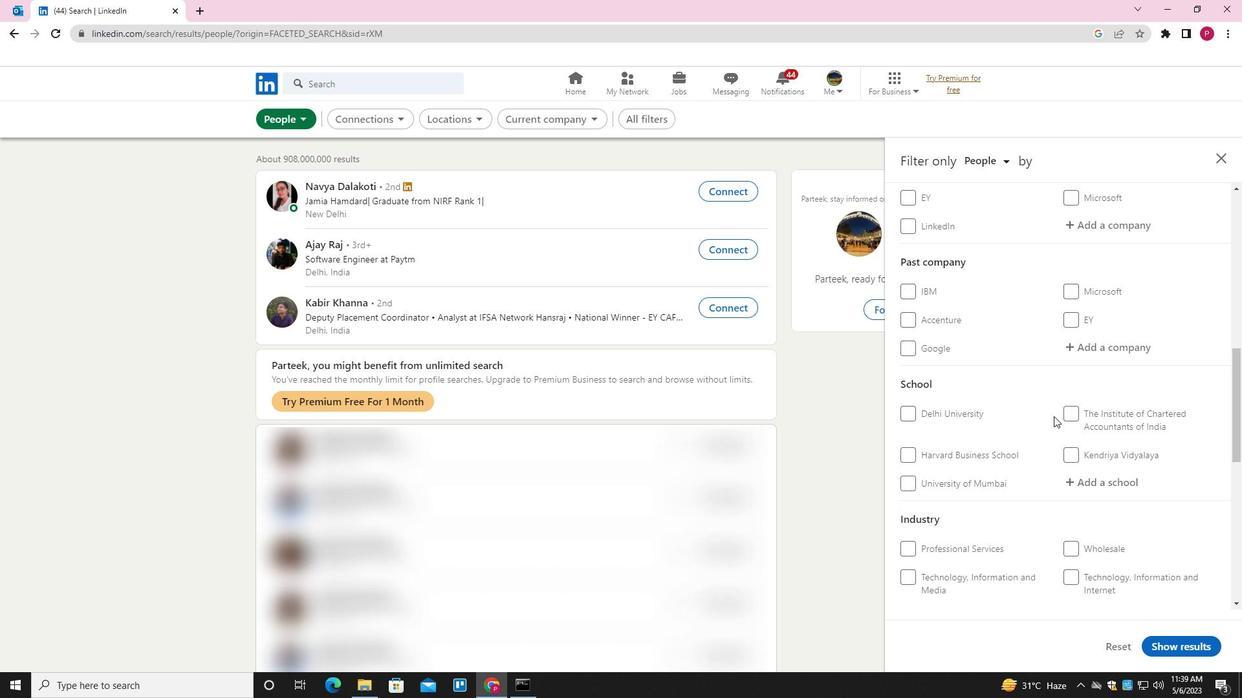 
Action: Mouse moved to (1053, 417)
Screenshot: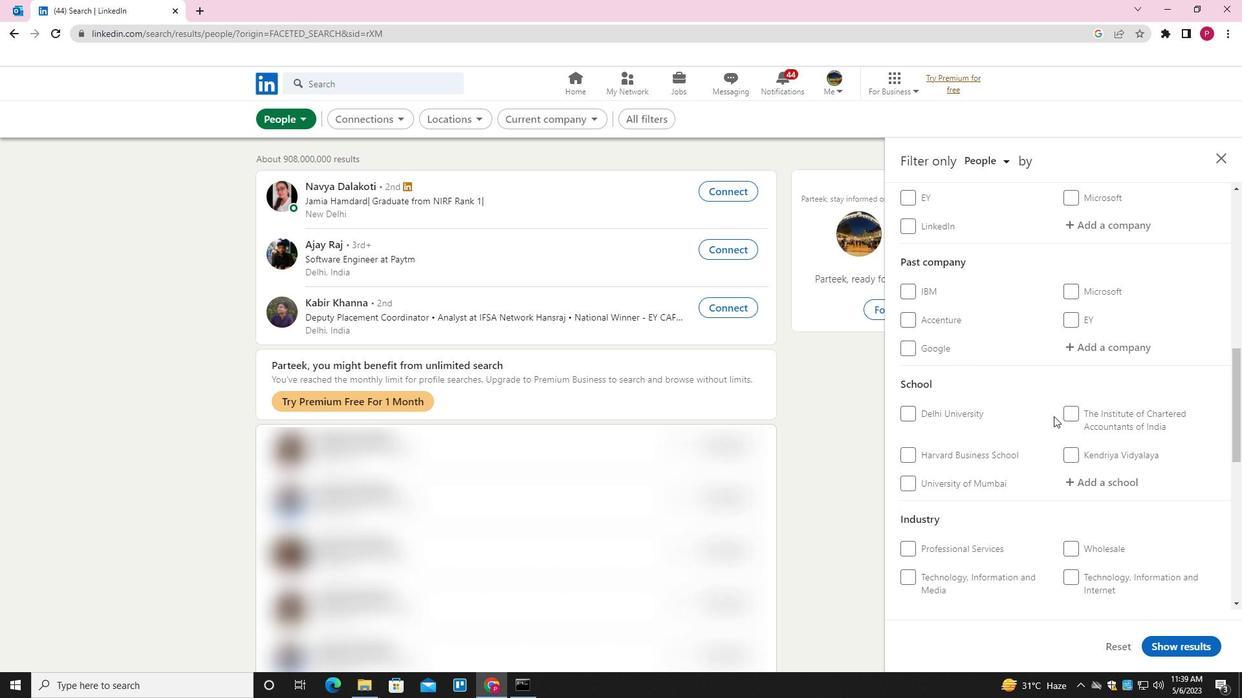 
Action: Mouse scrolled (1053, 417) with delta (0, 0)
Screenshot: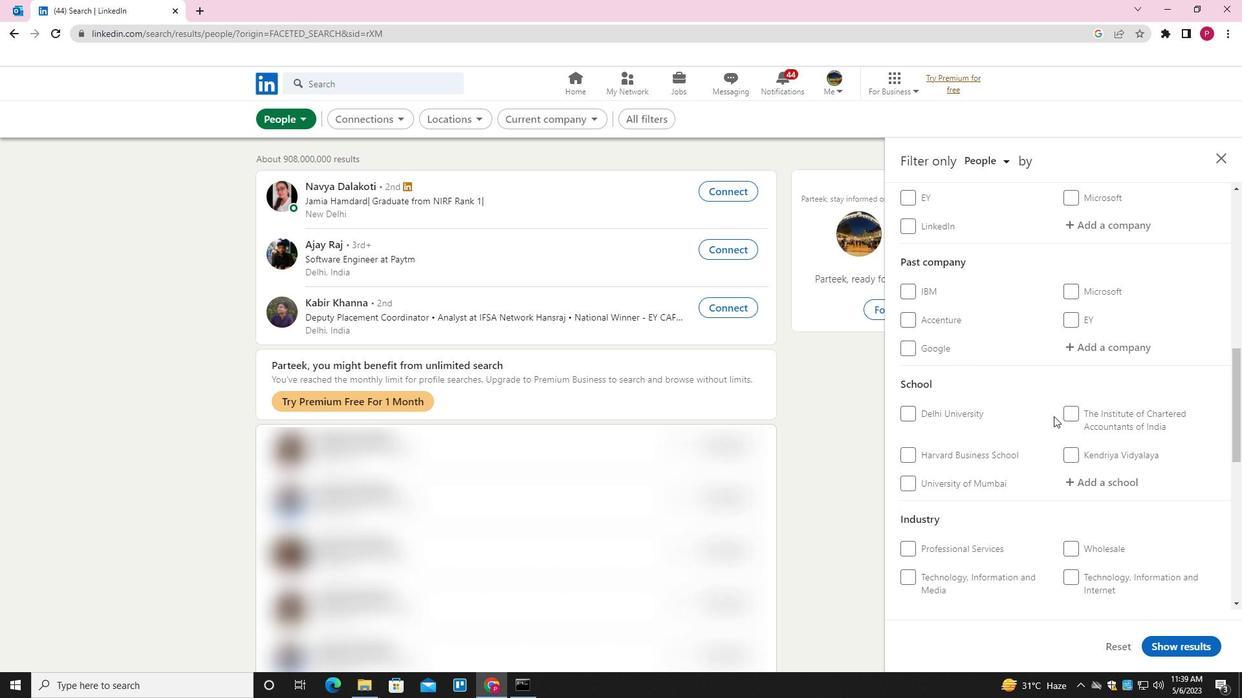 
Action: Mouse scrolled (1053, 417) with delta (0, 0)
Screenshot: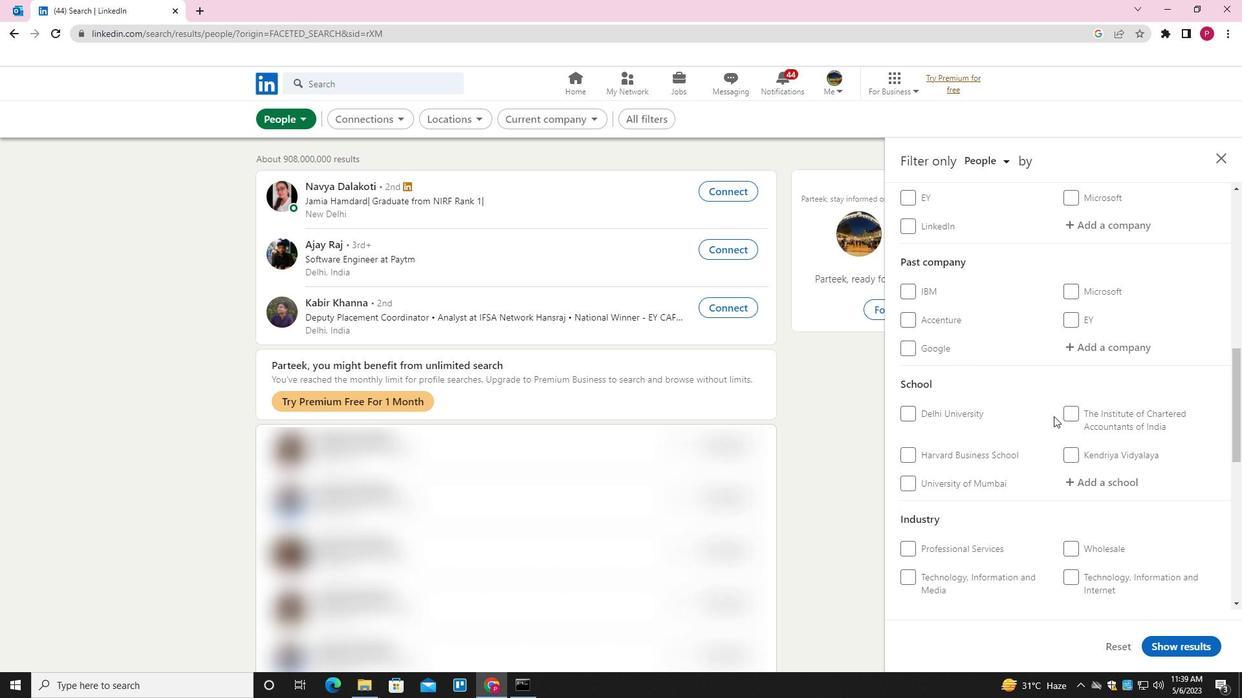 
Action: Mouse scrolled (1053, 417) with delta (0, 0)
Screenshot: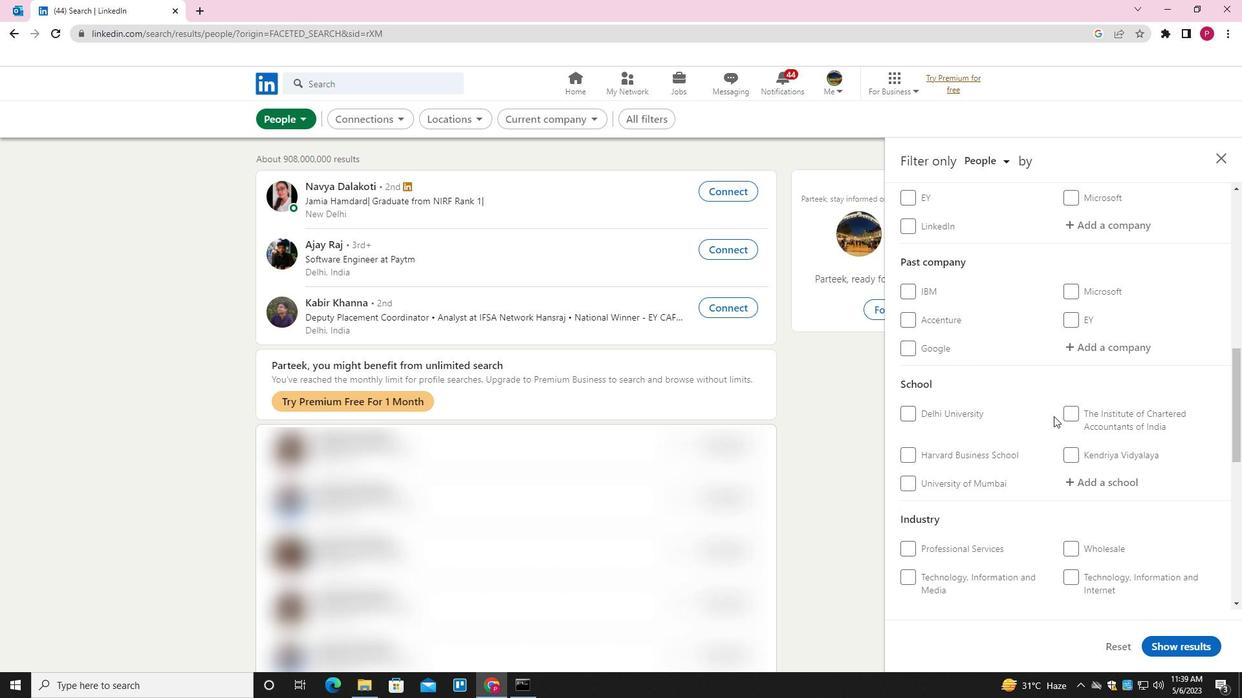 
Action: Mouse scrolled (1053, 417) with delta (0, 0)
Screenshot: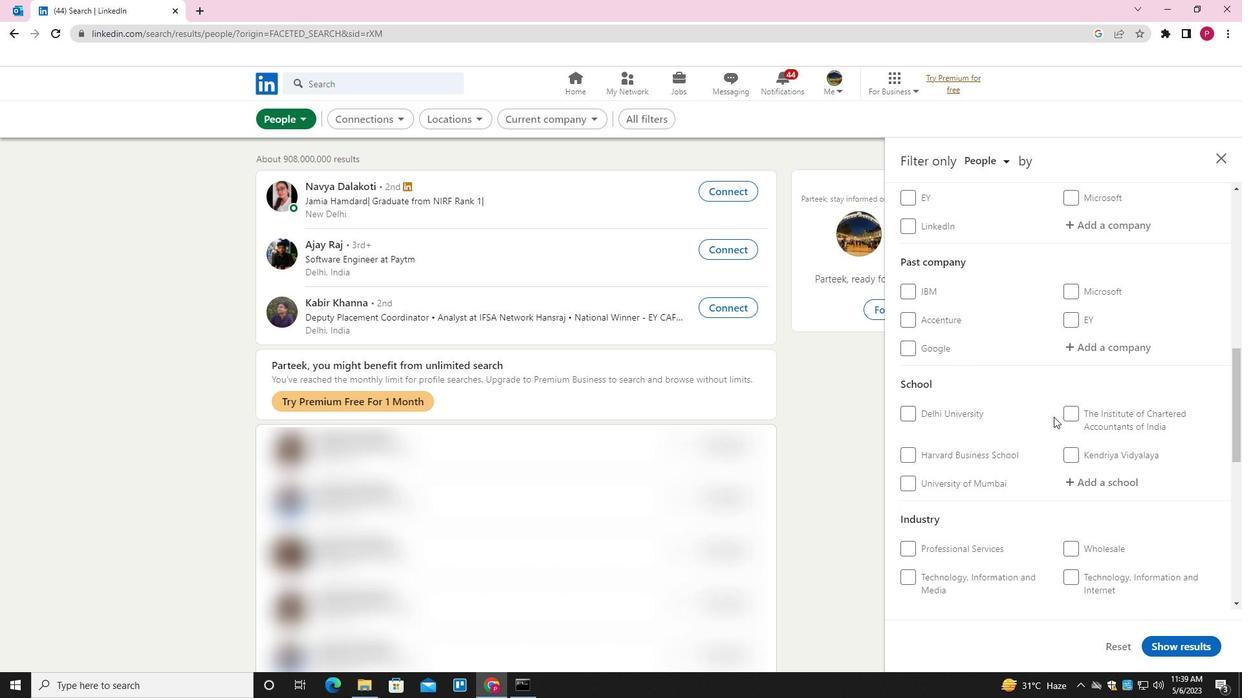 
Action: Mouse moved to (1068, 390)
Screenshot: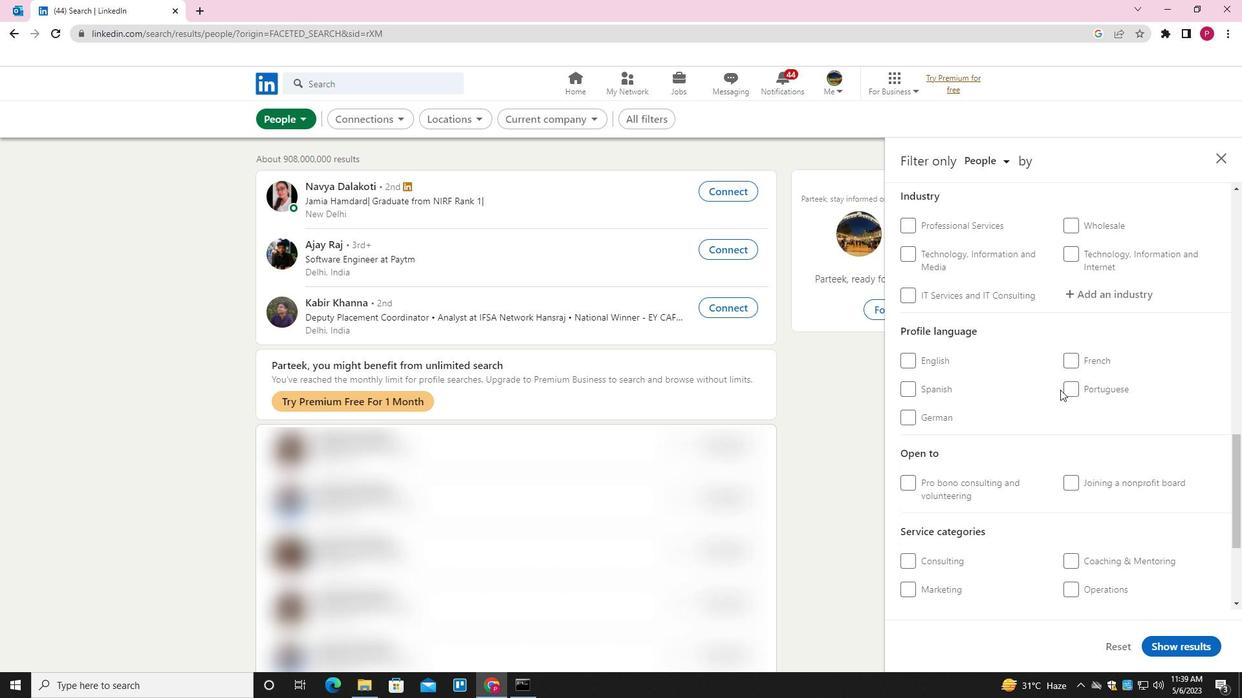 
Action: Mouse pressed left at (1068, 390)
Screenshot: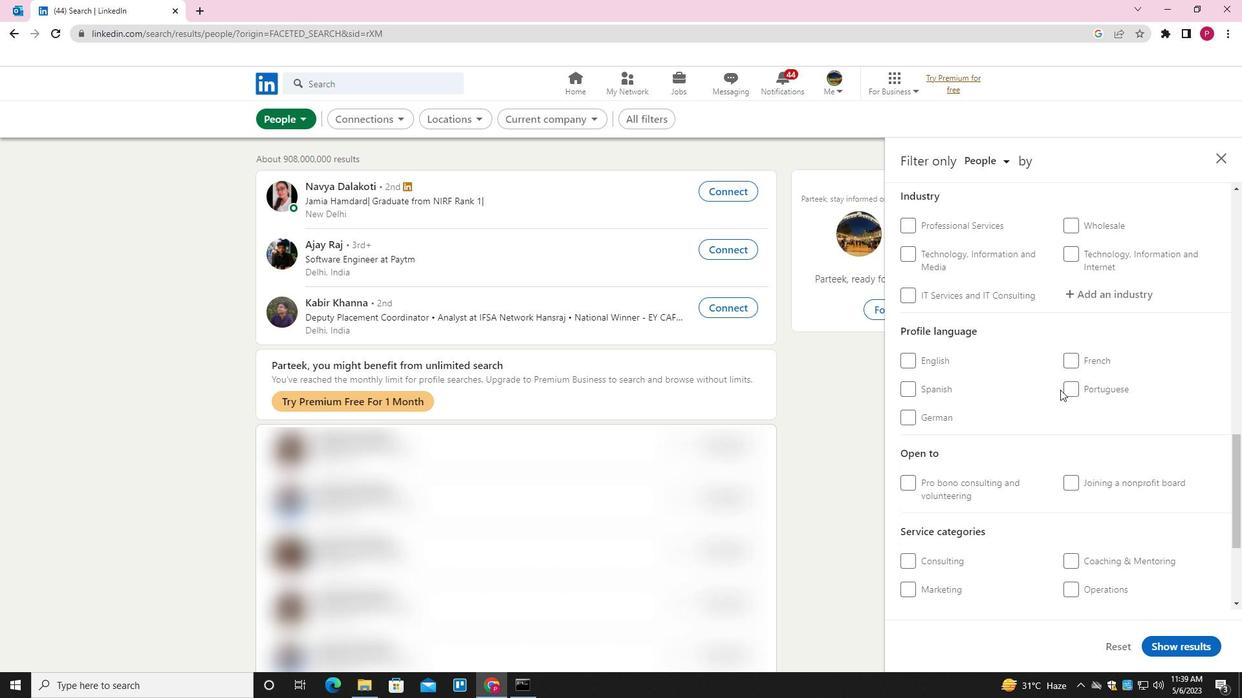 
Action: Mouse moved to (998, 425)
Screenshot: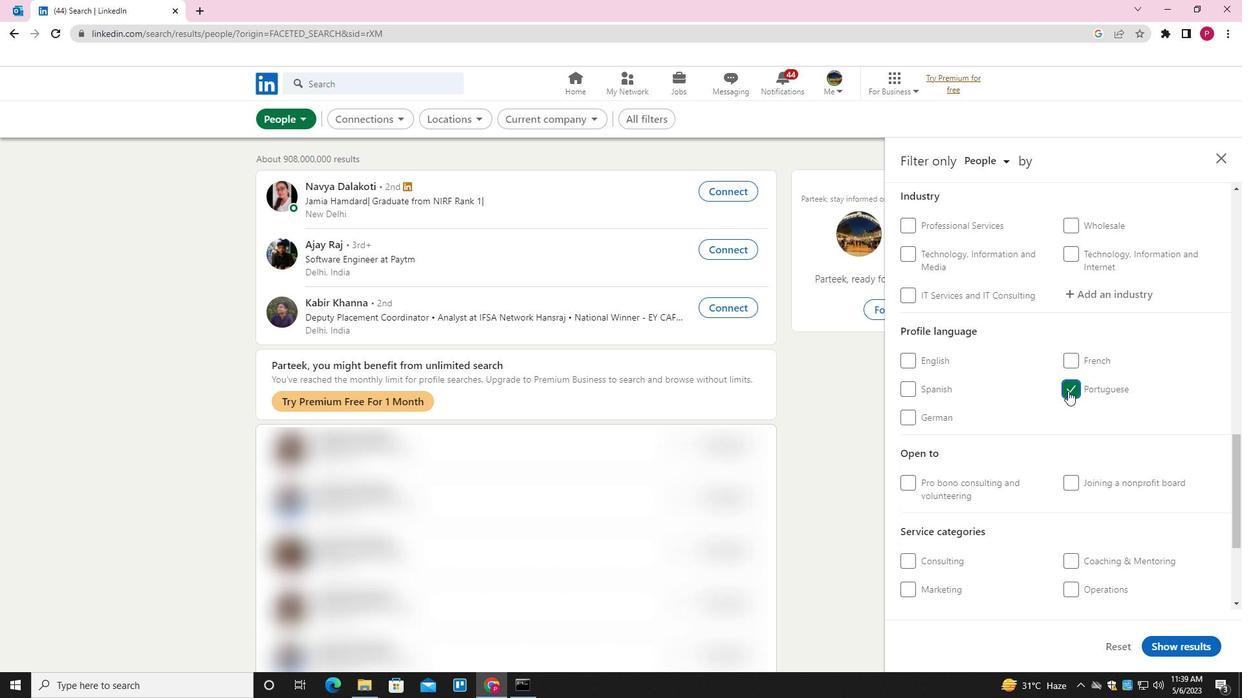 
Action: Mouse scrolled (998, 426) with delta (0, 0)
Screenshot: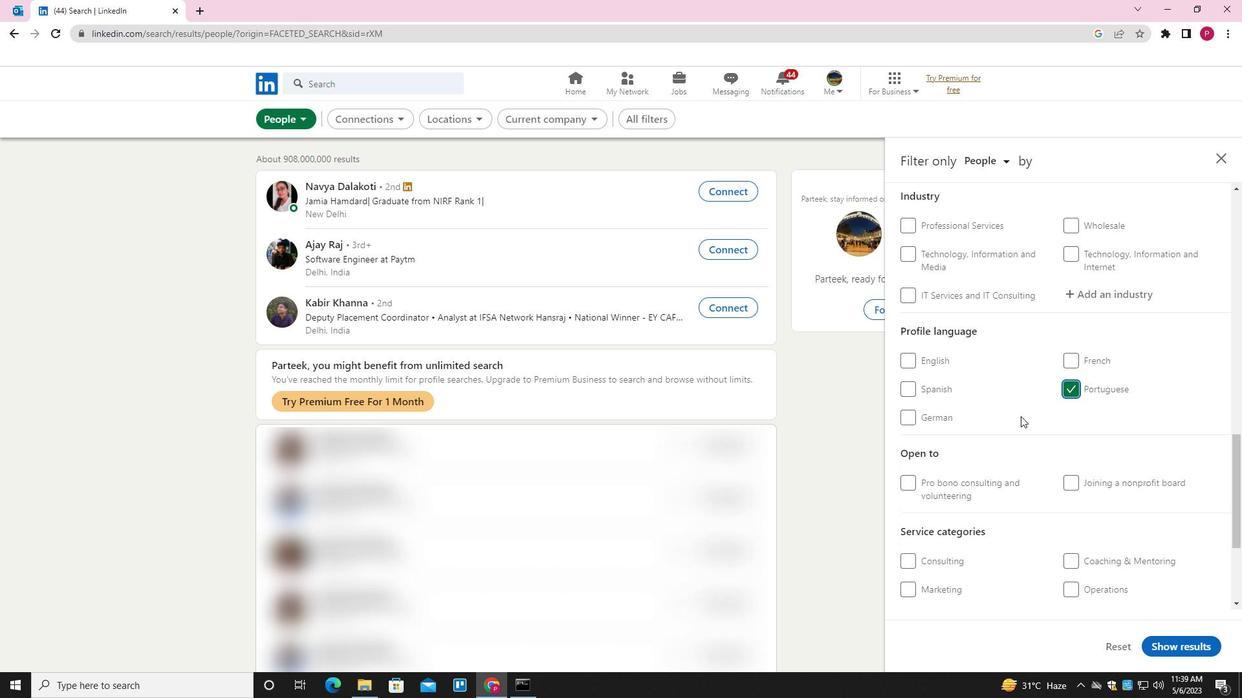 
Action: Mouse scrolled (998, 426) with delta (0, 0)
Screenshot: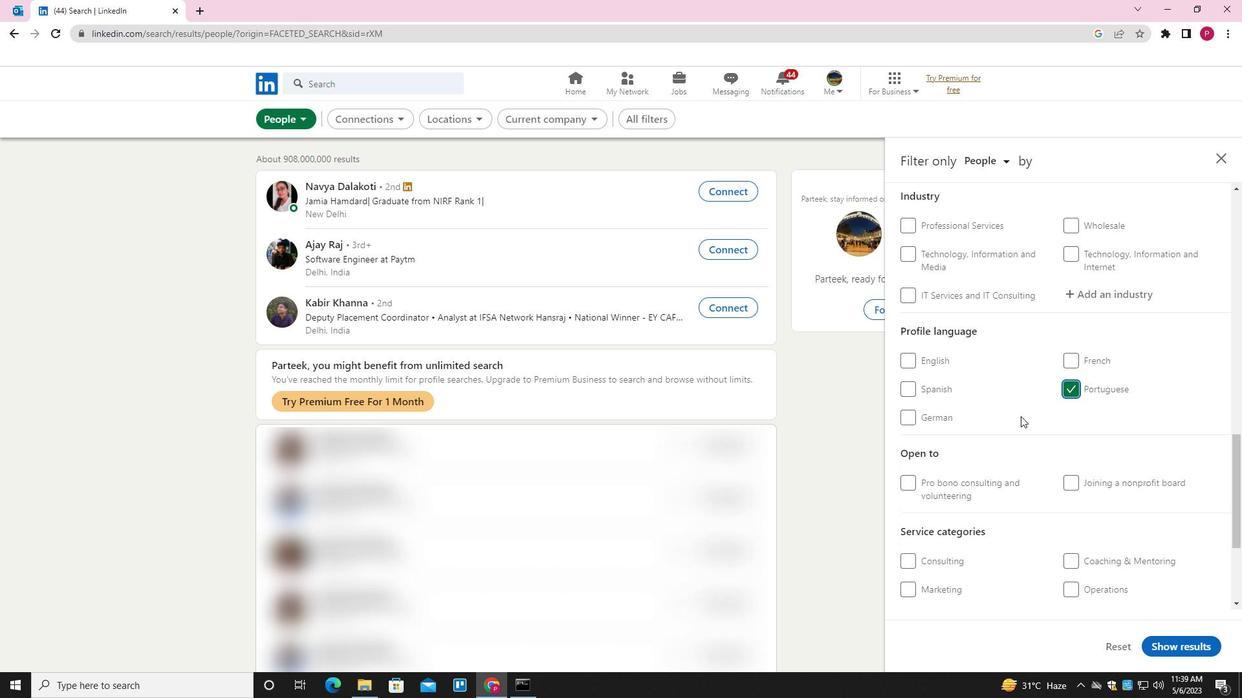 
Action: Mouse scrolled (998, 426) with delta (0, 0)
Screenshot: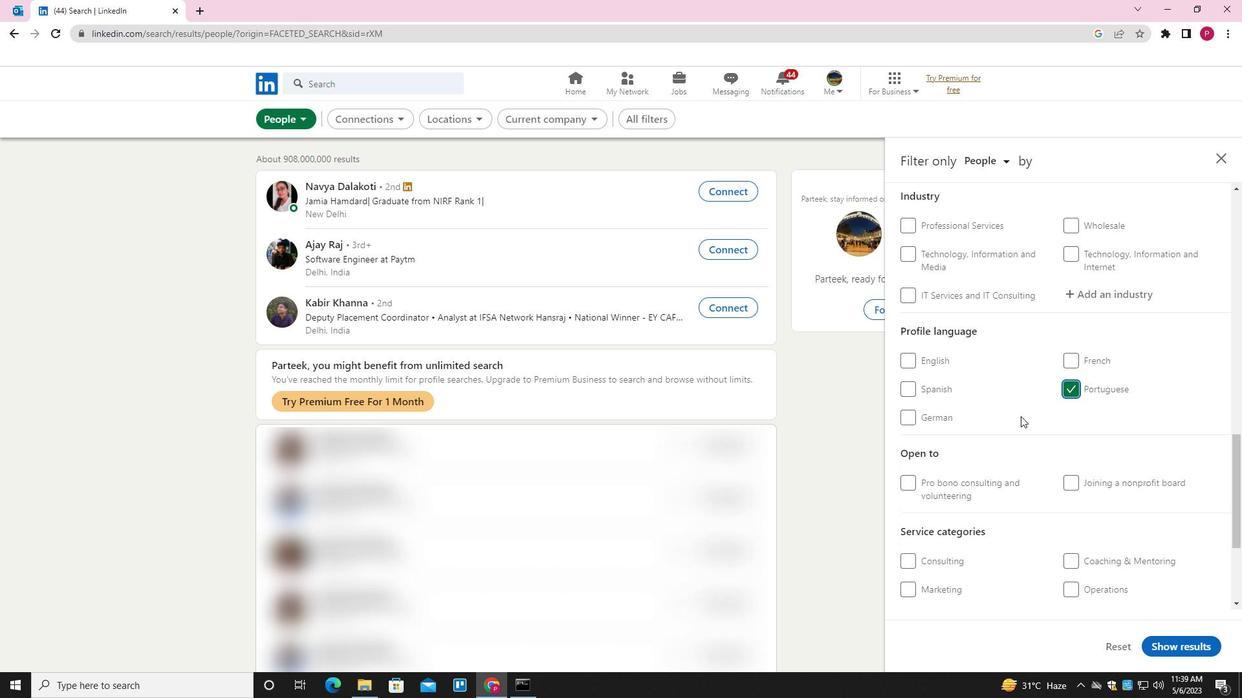 
Action: Mouse scrolled (998, 426) with delta (0, 0)
Screenshot: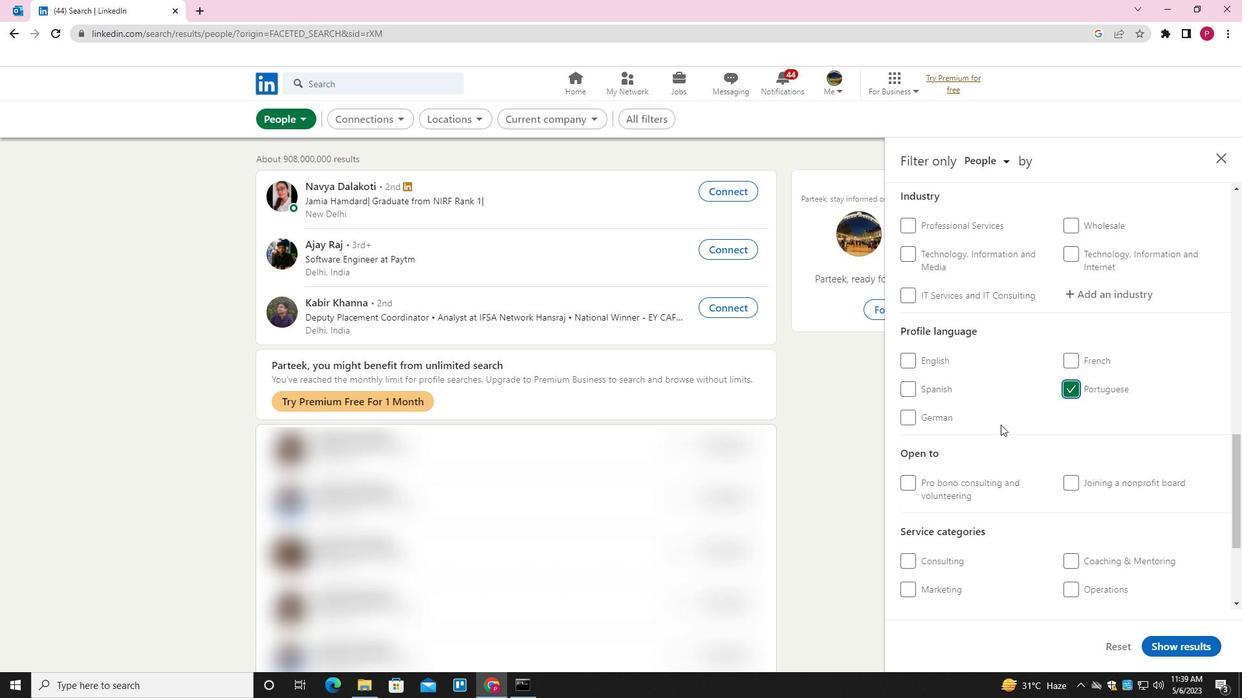 
Action: Mouse scrolled (998, 426) with delta (0, 0)
Screenshot: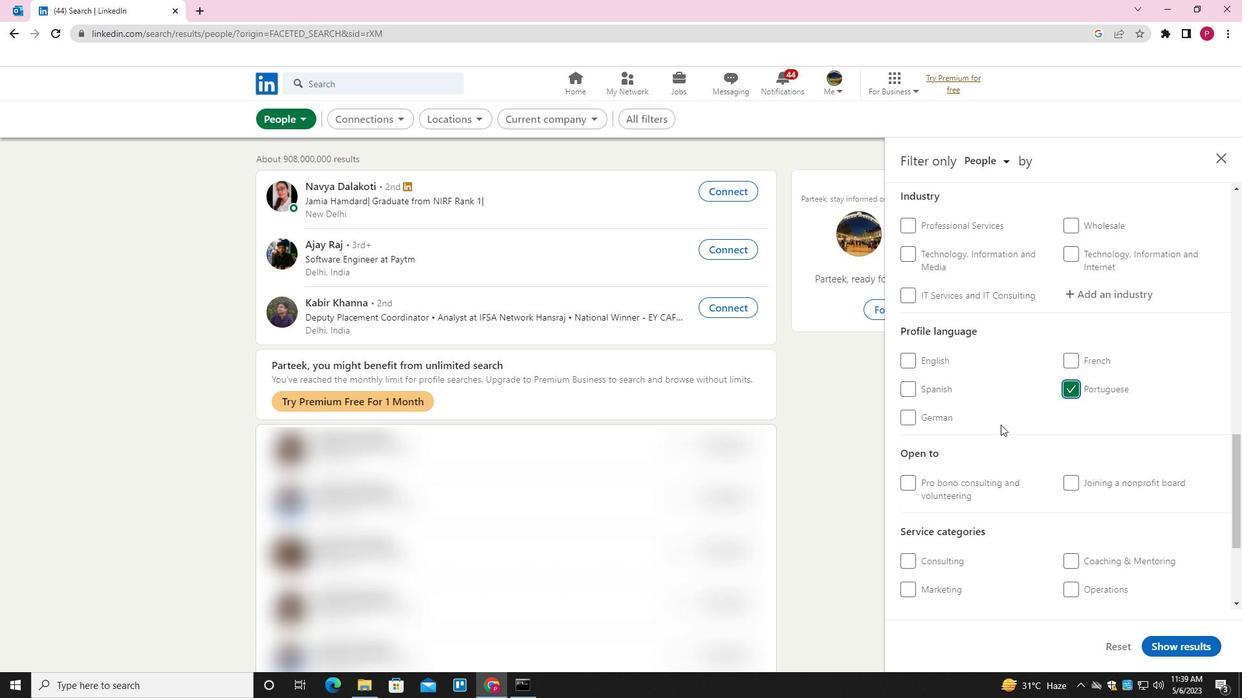
Action: Mouse scrolled (998, 426) with delta (0, 0)
Screenshot: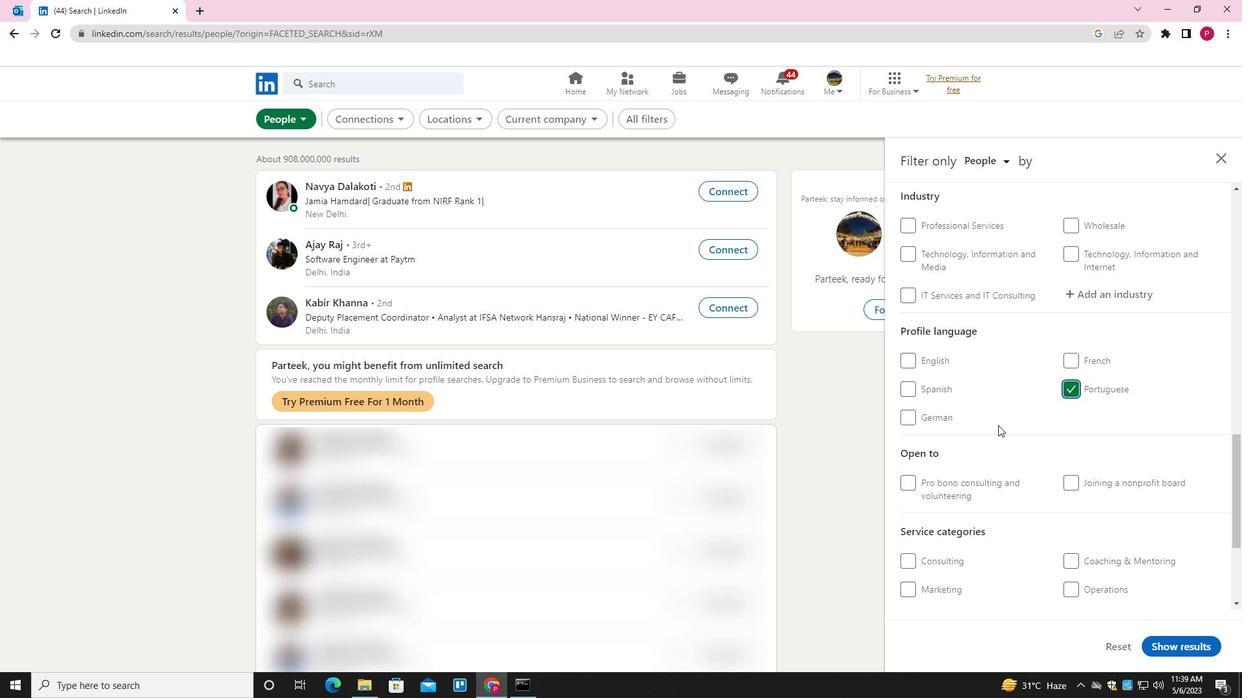 
Action: Mouse scrolled (998, 426) with delta (0, 0)
Screenshot: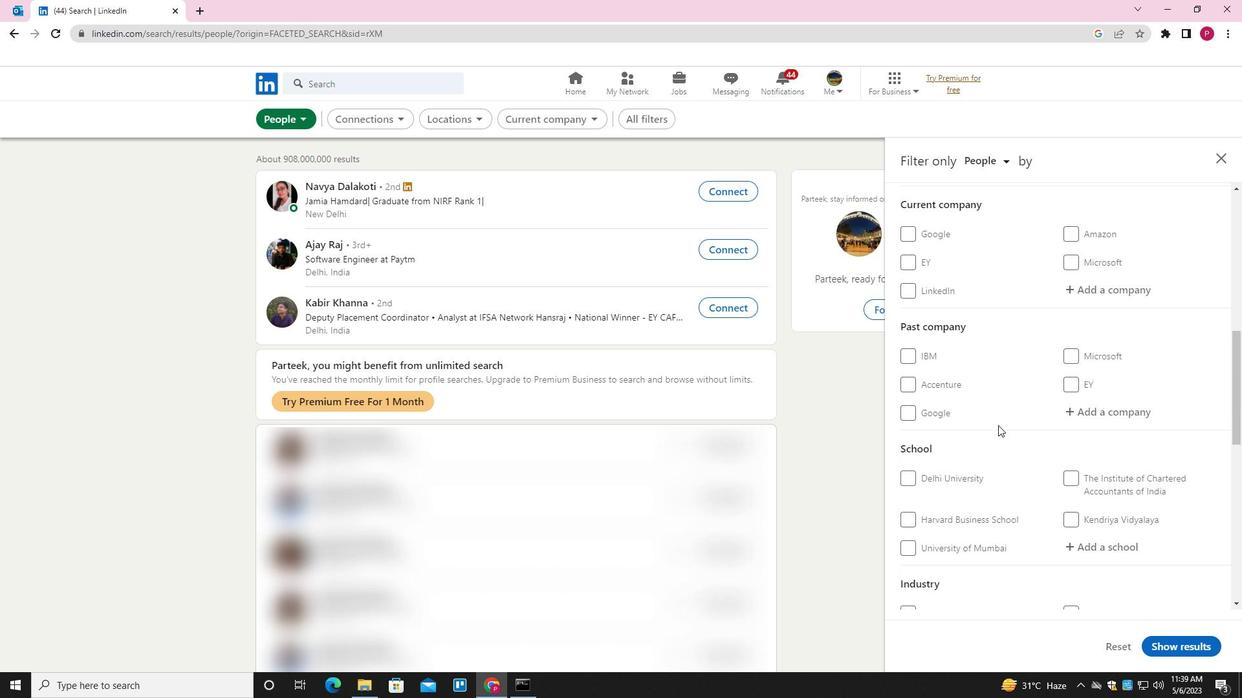 
Action: Mouse scrolled (998, 426) with delta (0, 0)
Screenshot: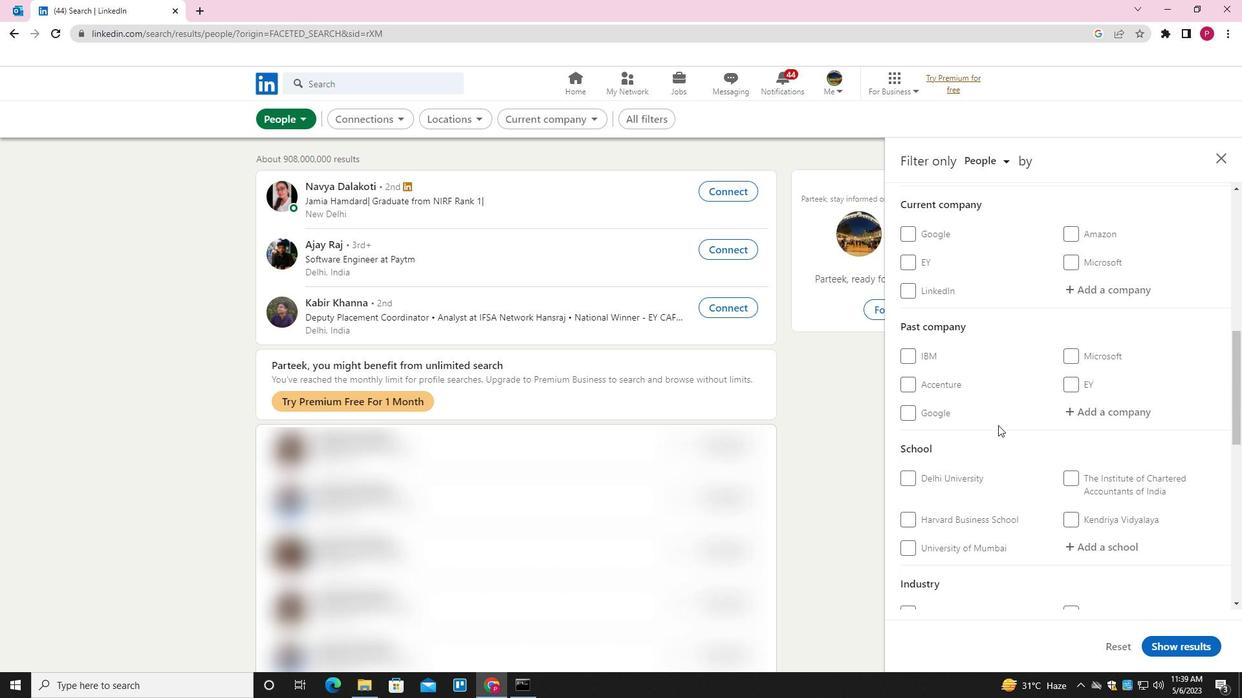 
Action: Mouse moved to (1107, 417)
Screenshot: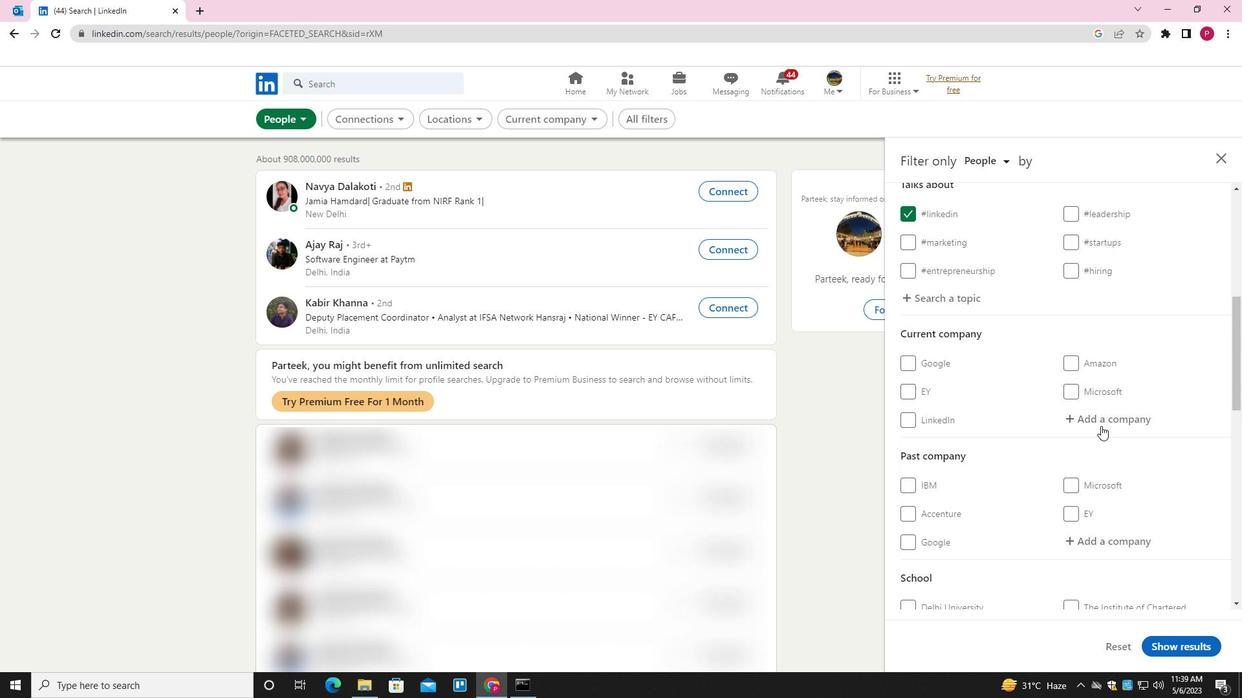 
Action: Mouse pressed left at (1107, 417)
Screenshot: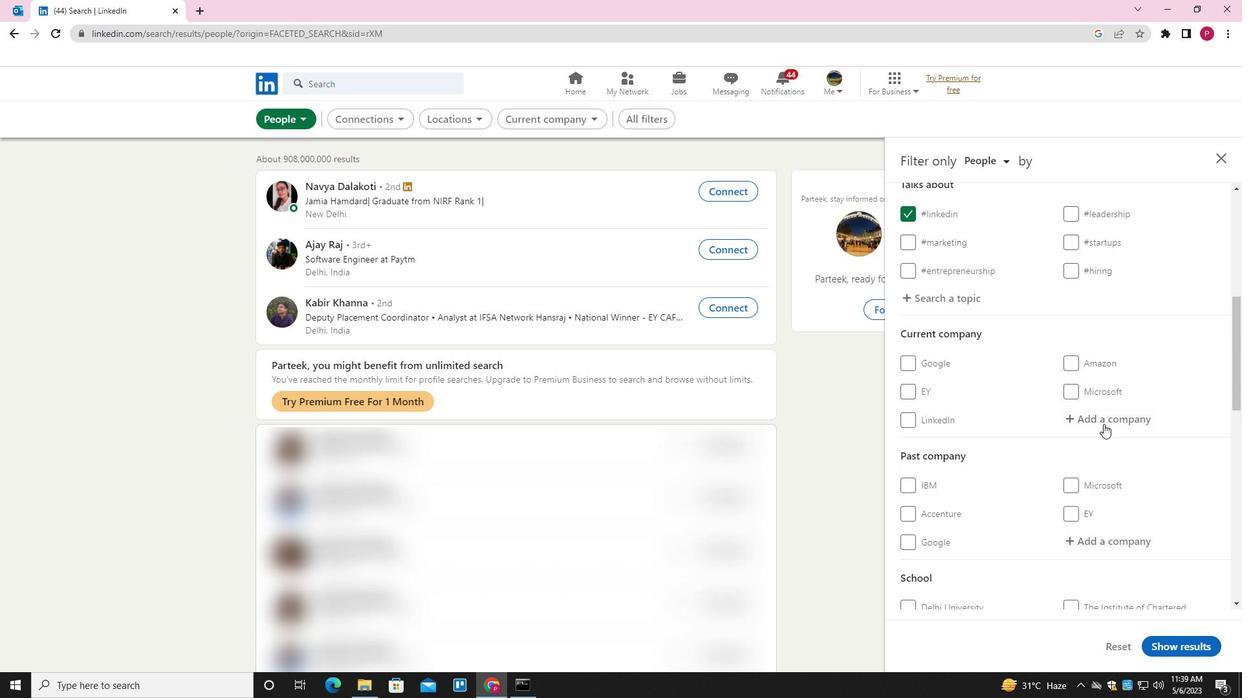
Action: Key pressed <Key.shift><Key.shift><Key.shift>FUR<Key.backspace>TURE<Key.space><Key.shift><Key.shift><Key.shift><Key.shift><Key.shift><Key.shift><Key.shift><Key.shift>GROUP<Key.space><Key.down><Key.enter>
Screenshot: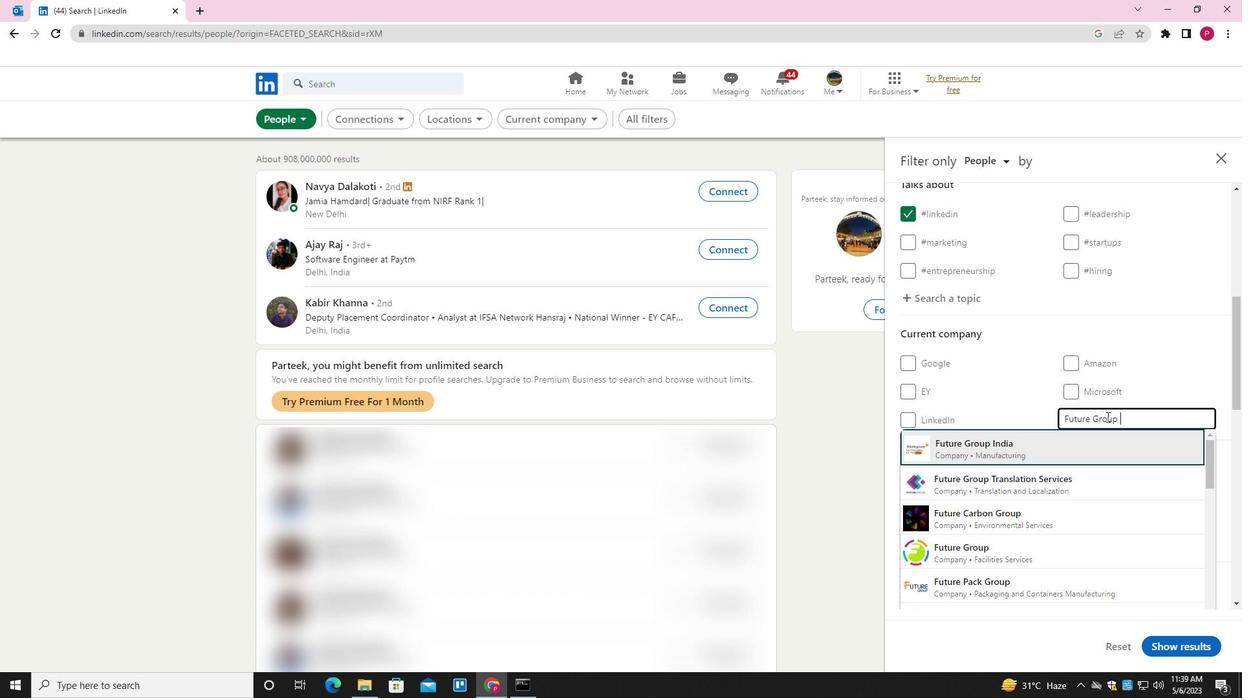 
Action: Mouse moved to (1057, 426)
Screenshot: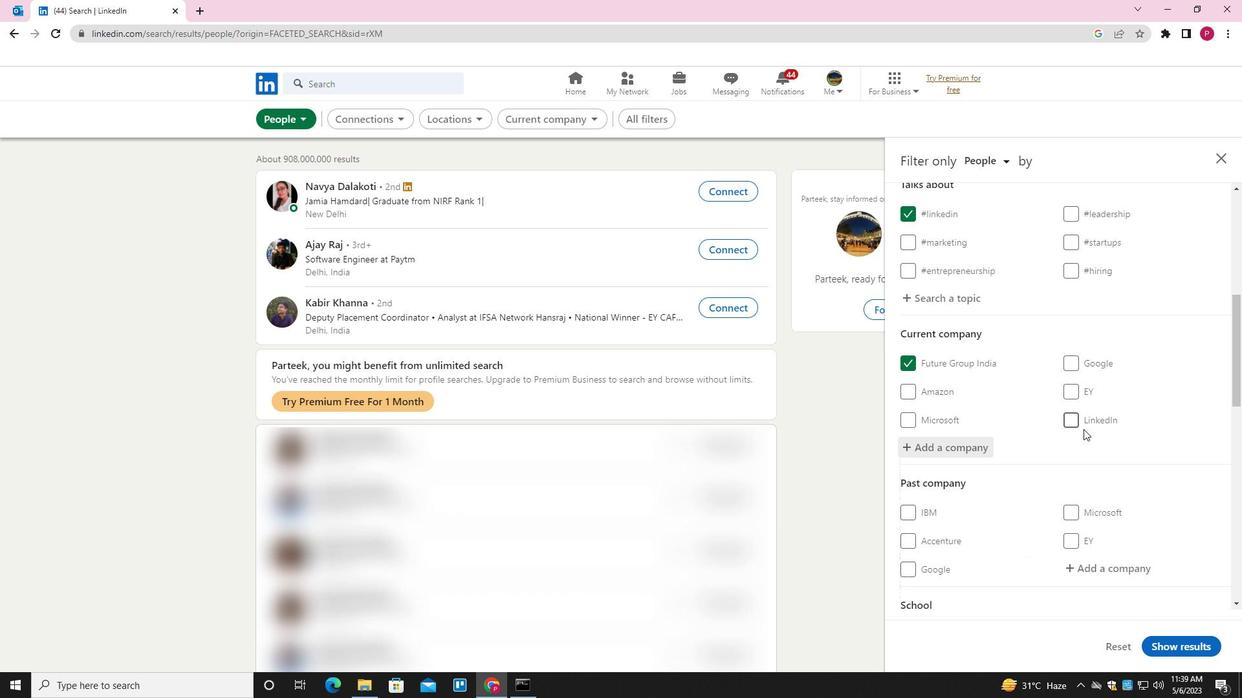 
Action: Mouse scrolled (1057, 425) with delta (0, 0)
Screenshot: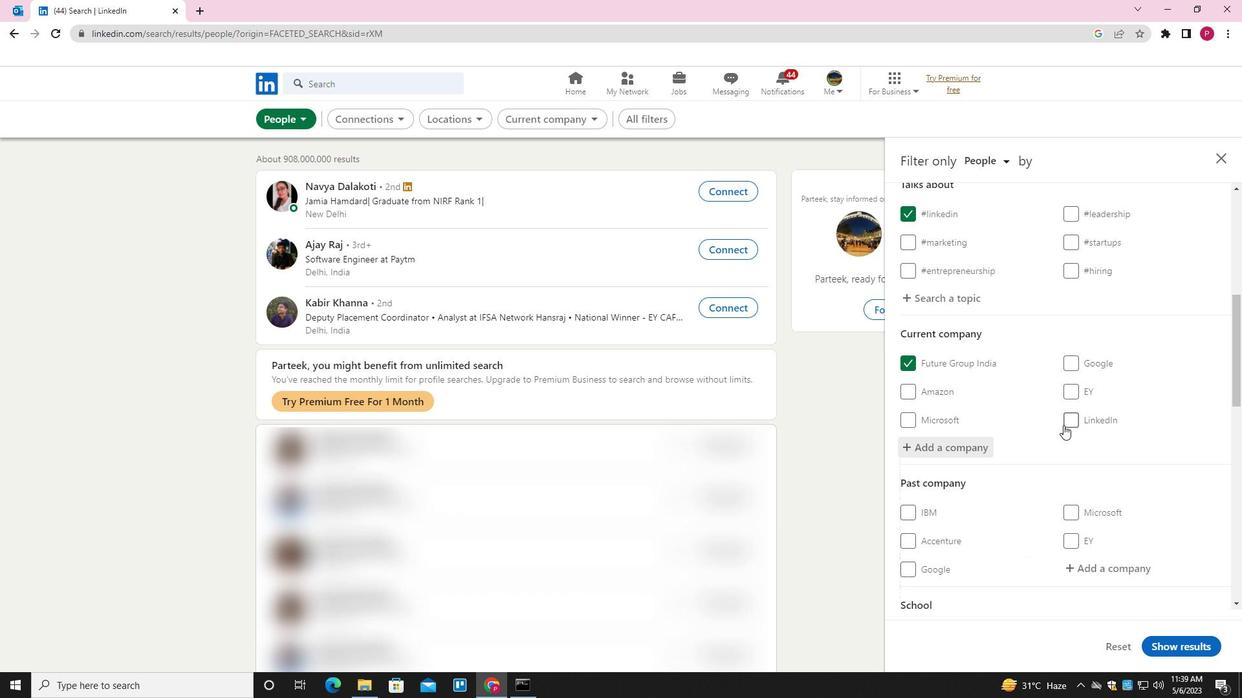 
Action: Mouse scrolled (1057, 425) with delta (0, 0)
Screenshot: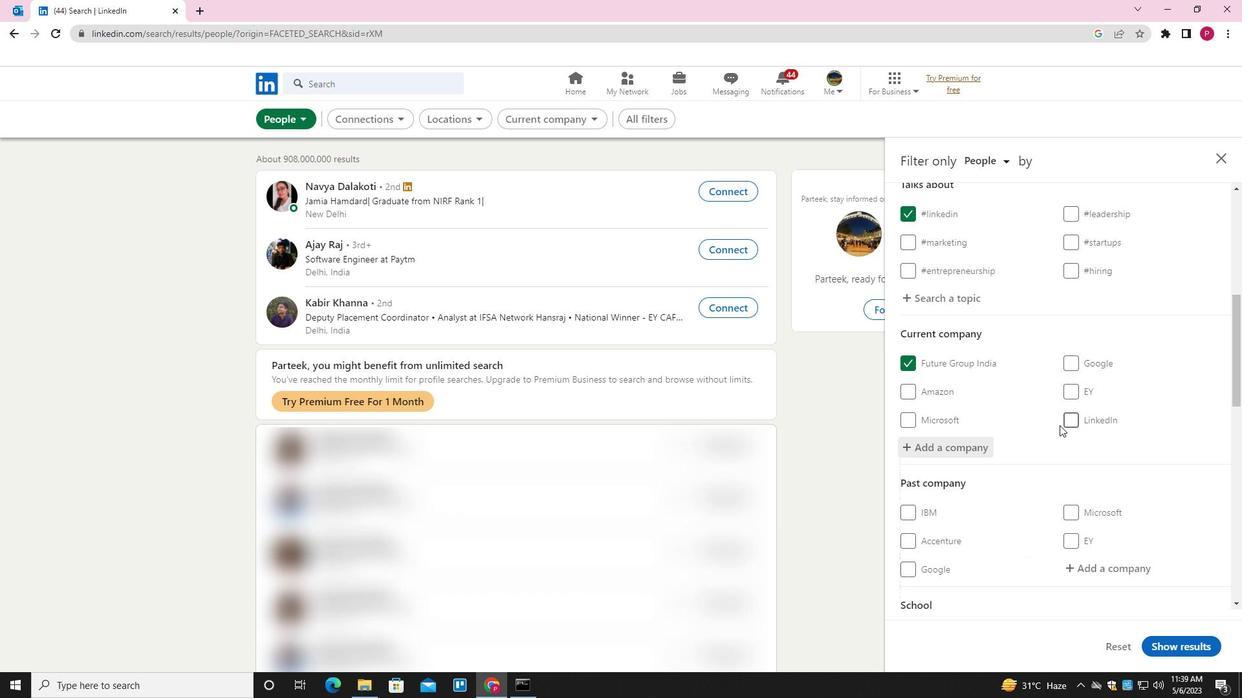 
Action: Mouse scrolled (1057, 425) with delta (0, 0)
Screenshot: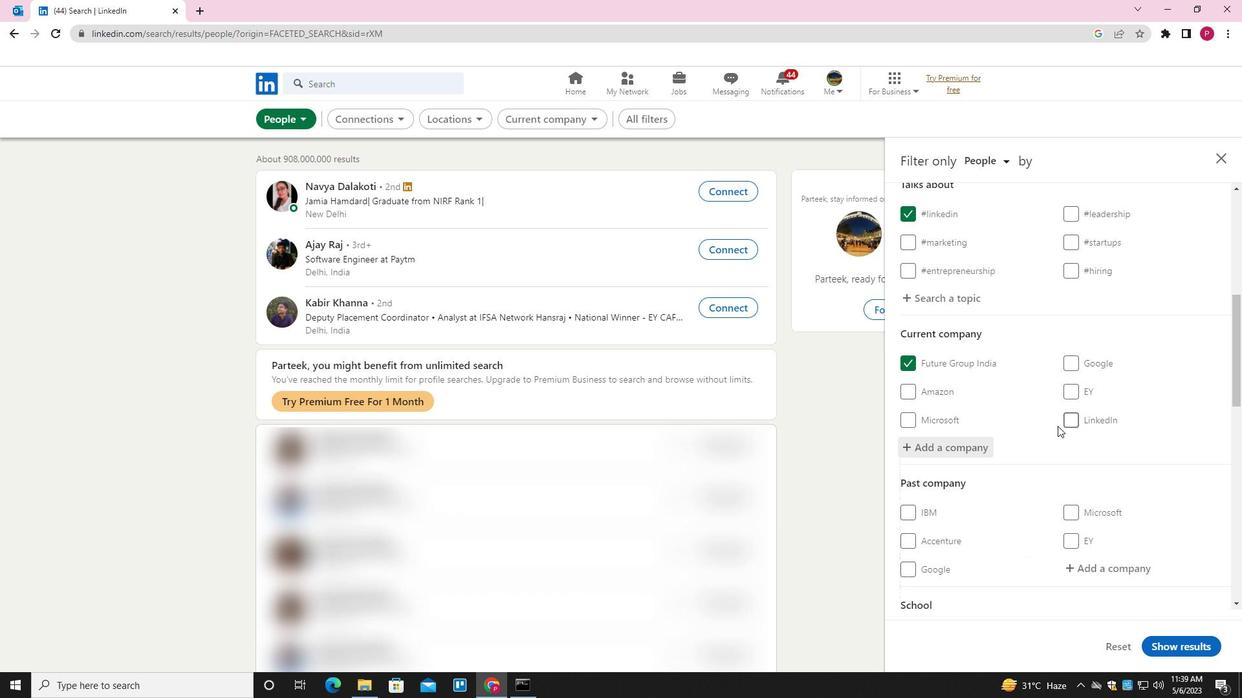 
Action: Mouse moved to (1057, 427)
Screenshot: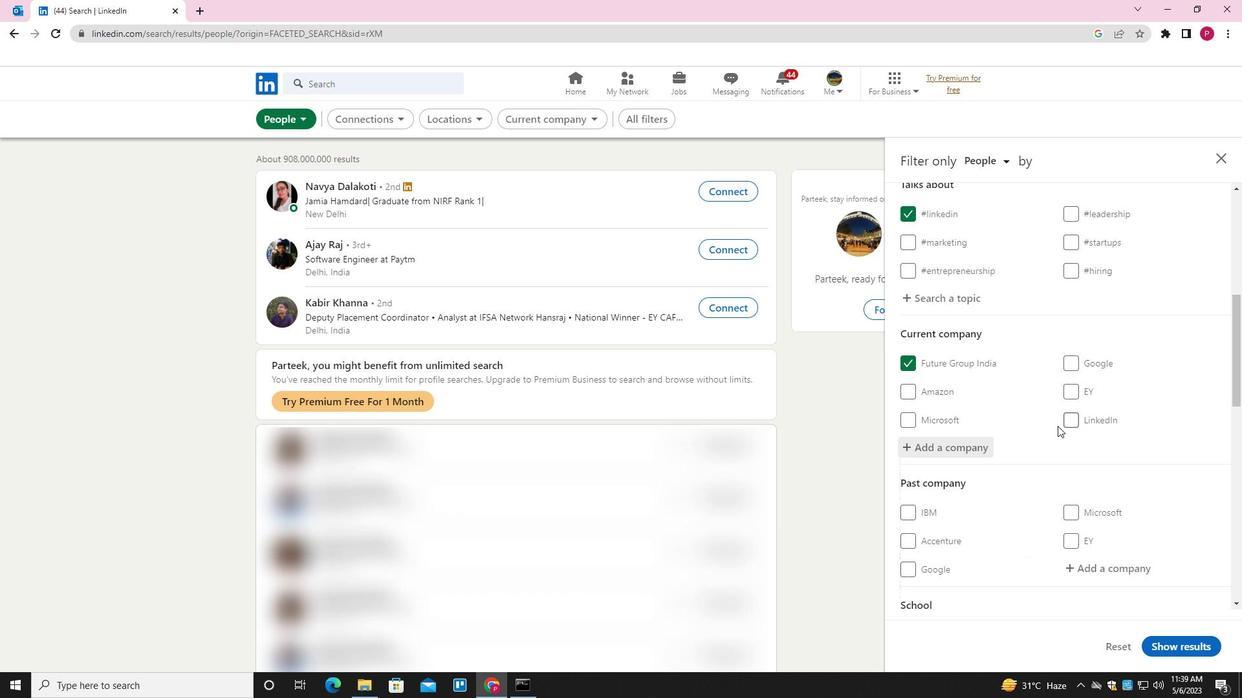
Action: Mouse scrolled (1057, 426) with delta (0, 0)
Screenshot: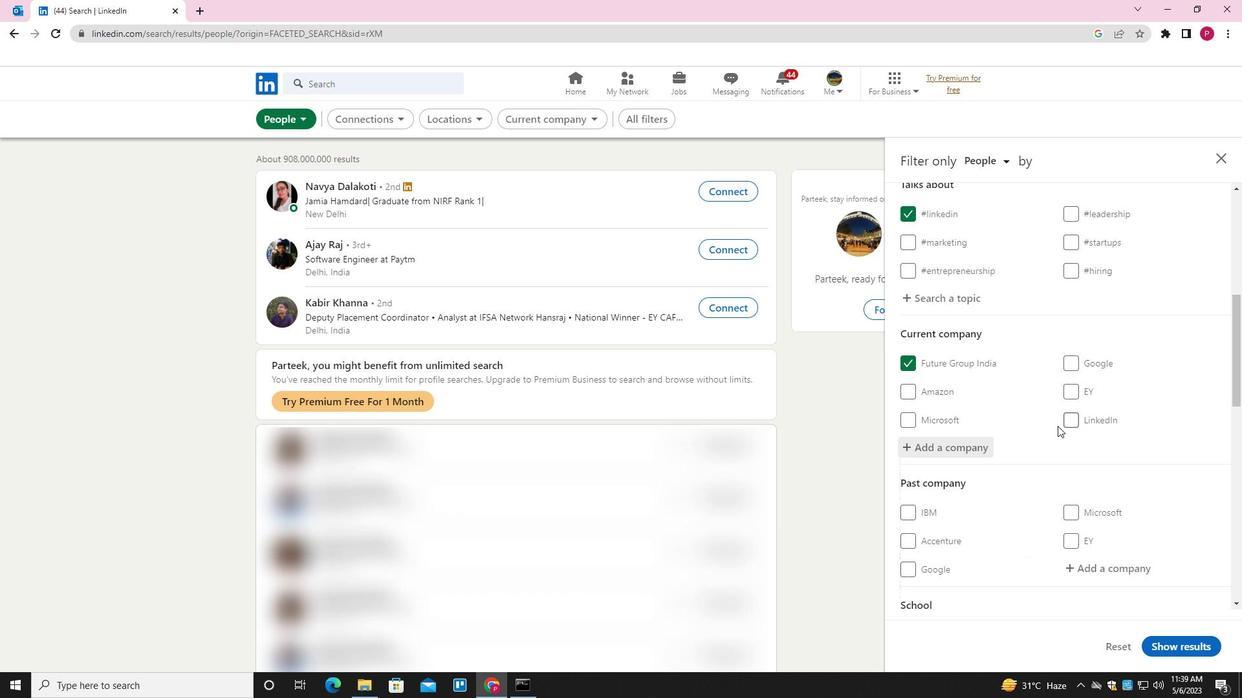
Action: Mouse moved to (1108, 442)
Screenshot: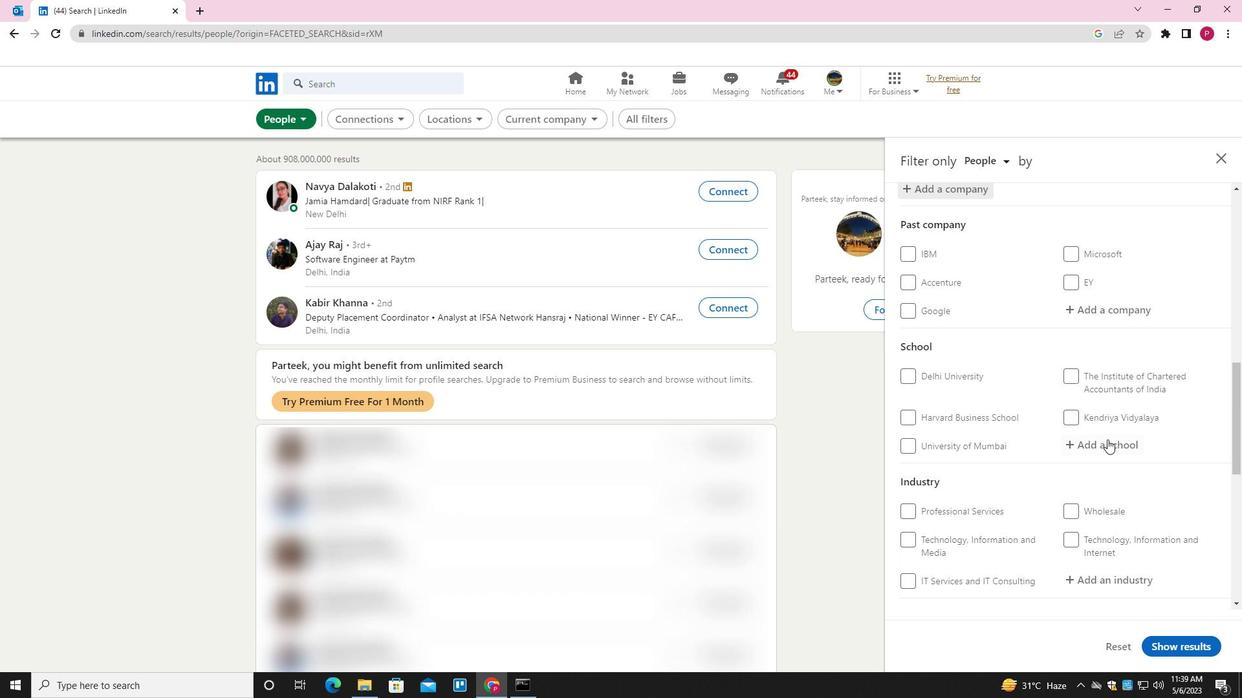 
Action: Mouse pressed left at (1108, 442)
Screenshot: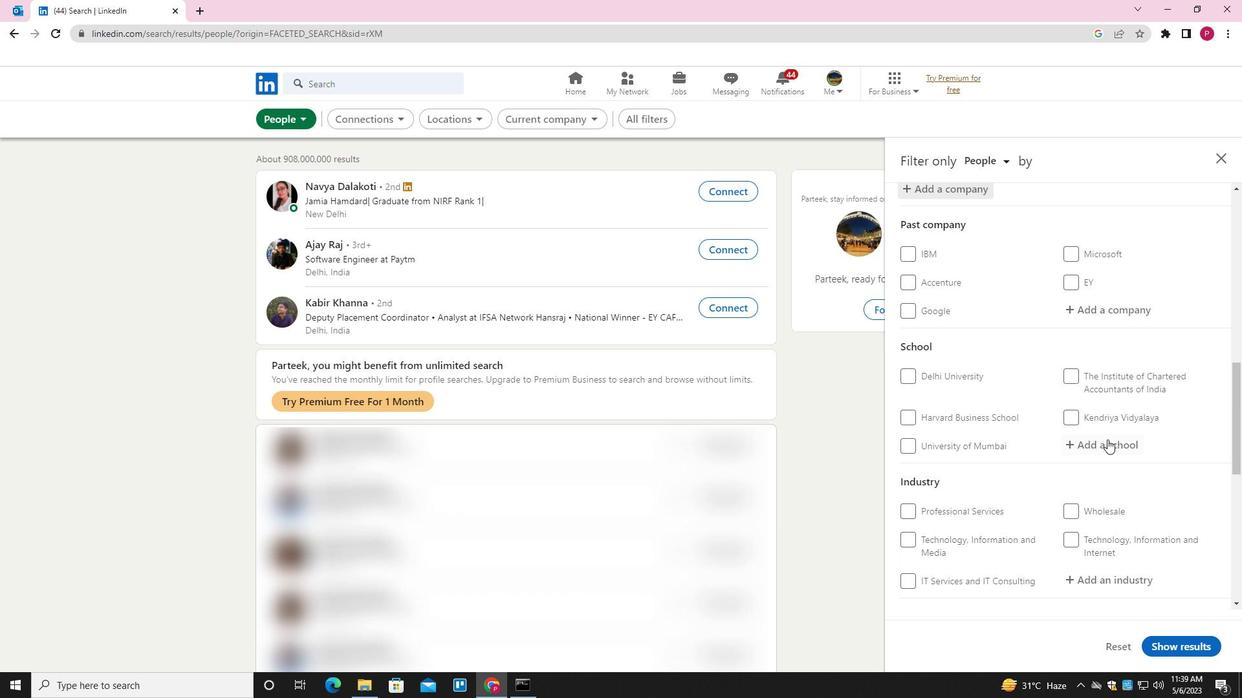
Action: Key pressed <Key.shift><Key.shift><Key.shift><Key.shift><Key.shift><Key.shift><Key.shift><Key.shift><Key.shift><Key.shift><Key.shift><Key.shift><Key.shift><Key.shift><Key.shift><Key.shift><Key.shift><Key.shift><Key.shift><Key.shift><Key.shift><Key.shift><Key.shift><Key.shift><Key.shift><Key.shift><Key.shift><Key.shift><Key.shift><Key.shift><Key.shift><Key.shift><Key.shift><Key.shift><Key.shift>JAGANNATH<Key.space>
Screenshot: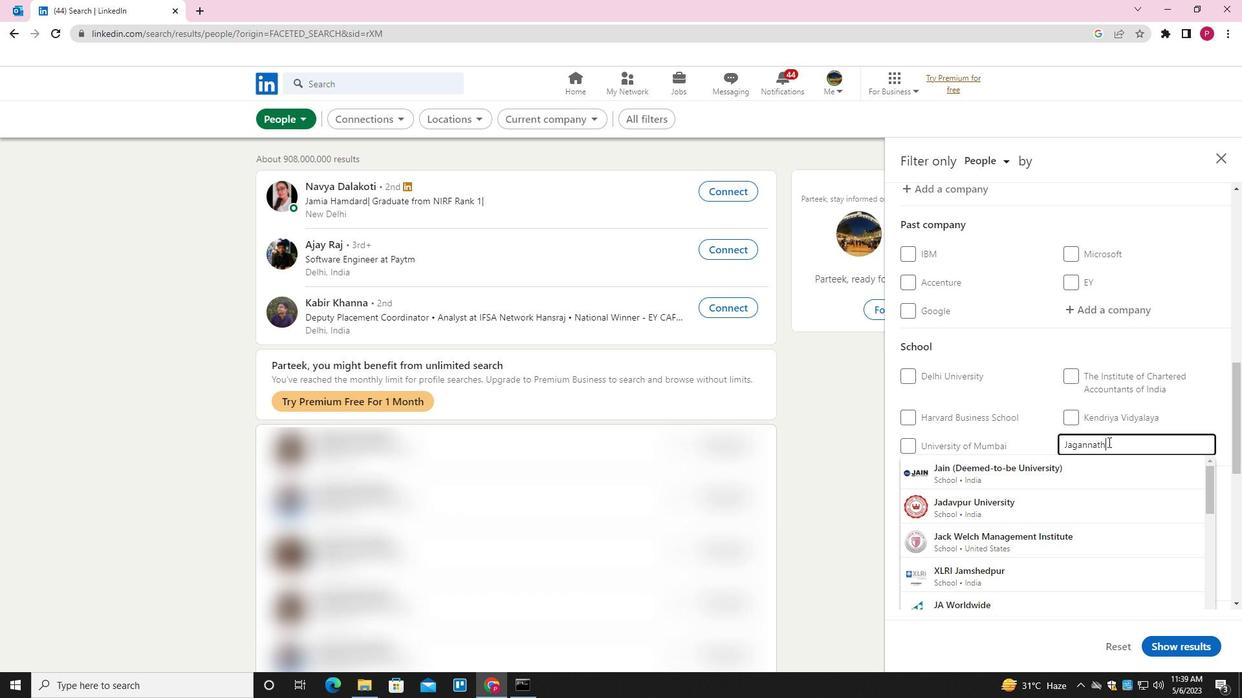 
Action: Mouse moved to (1109, 443)
Screenshot: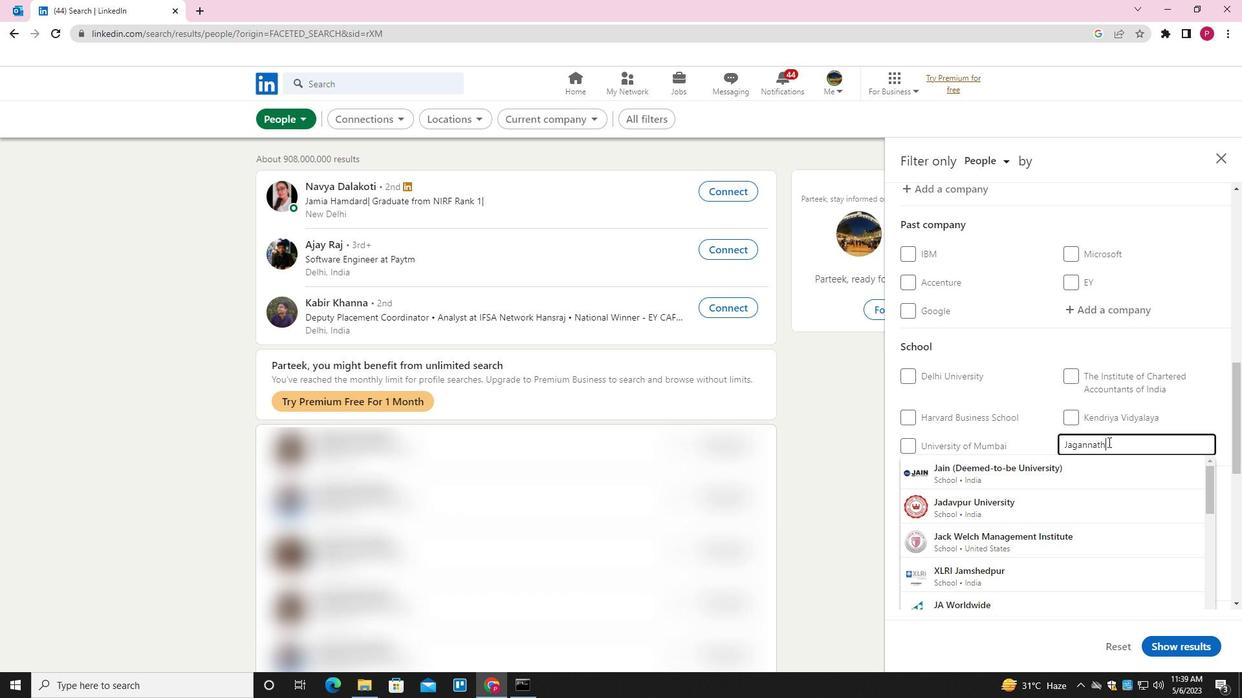 
Action: Key pressed <Key.shift><Key.shift><Key.shift><Key.shift>UNIVERSITY<Key.space><Key.down><Key.down><Key.enter>
Screenshot: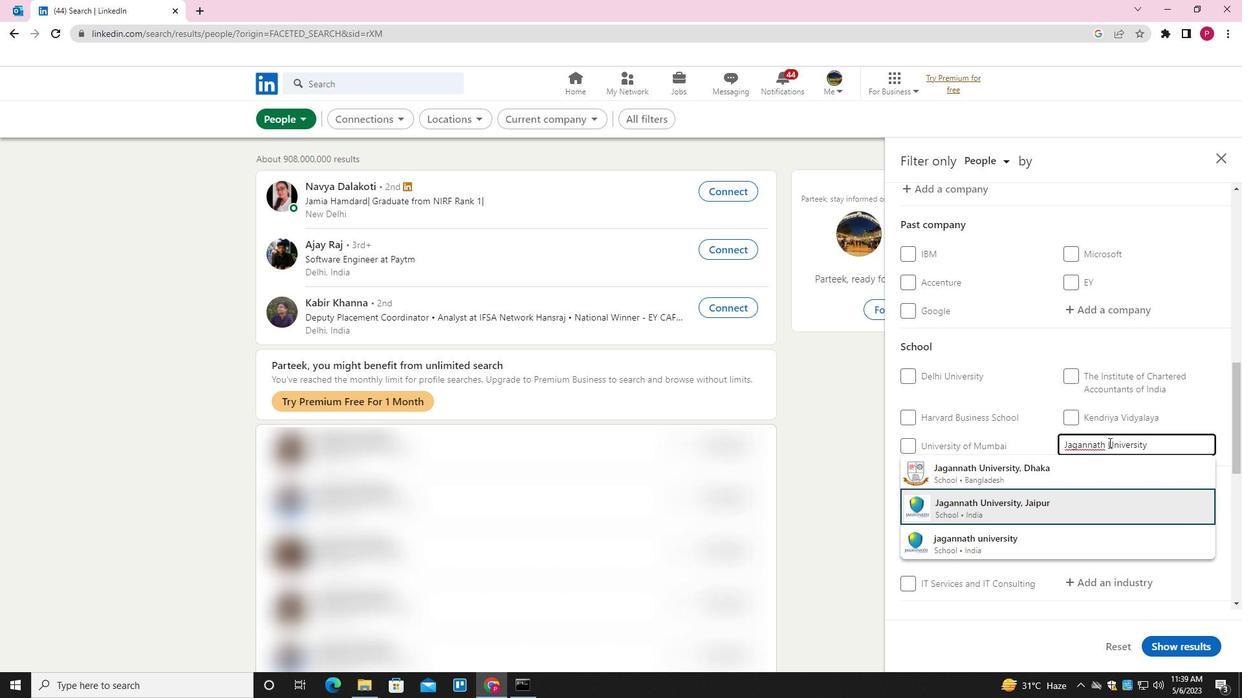 
Action: Mouse moved to (1097, 452)
Screenshot: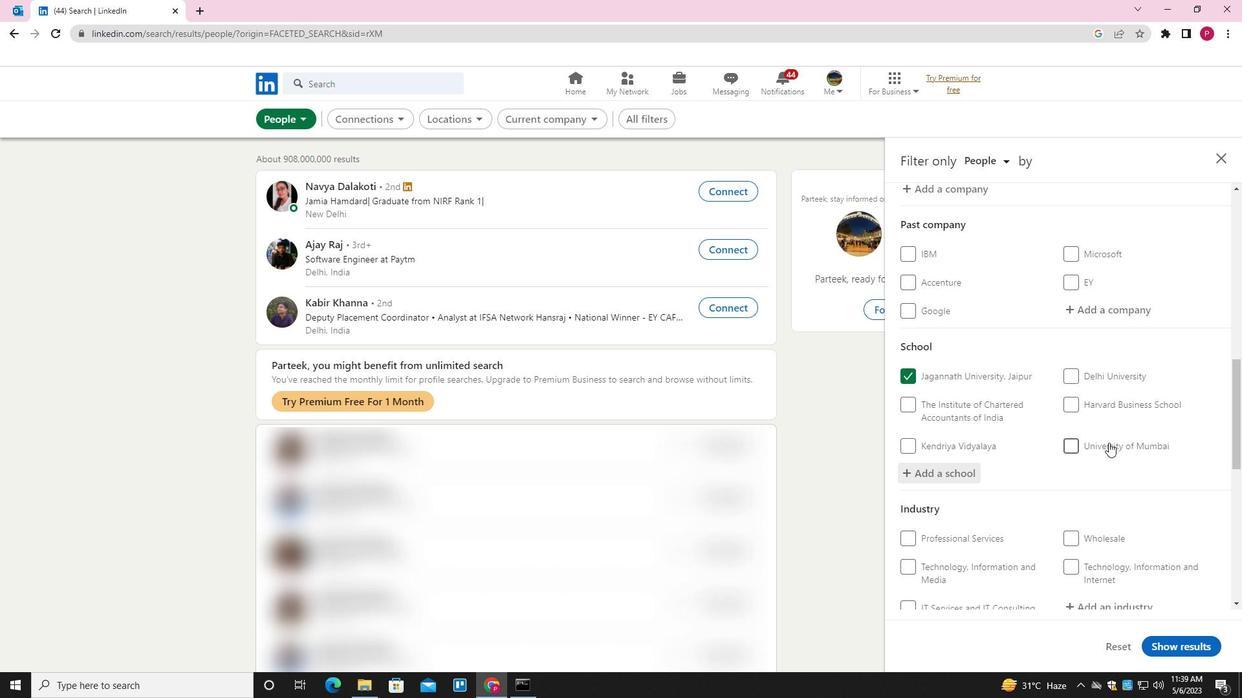 
Action: Mouse scrolled (1097, 451) with delta (0, 0)
Screenshot: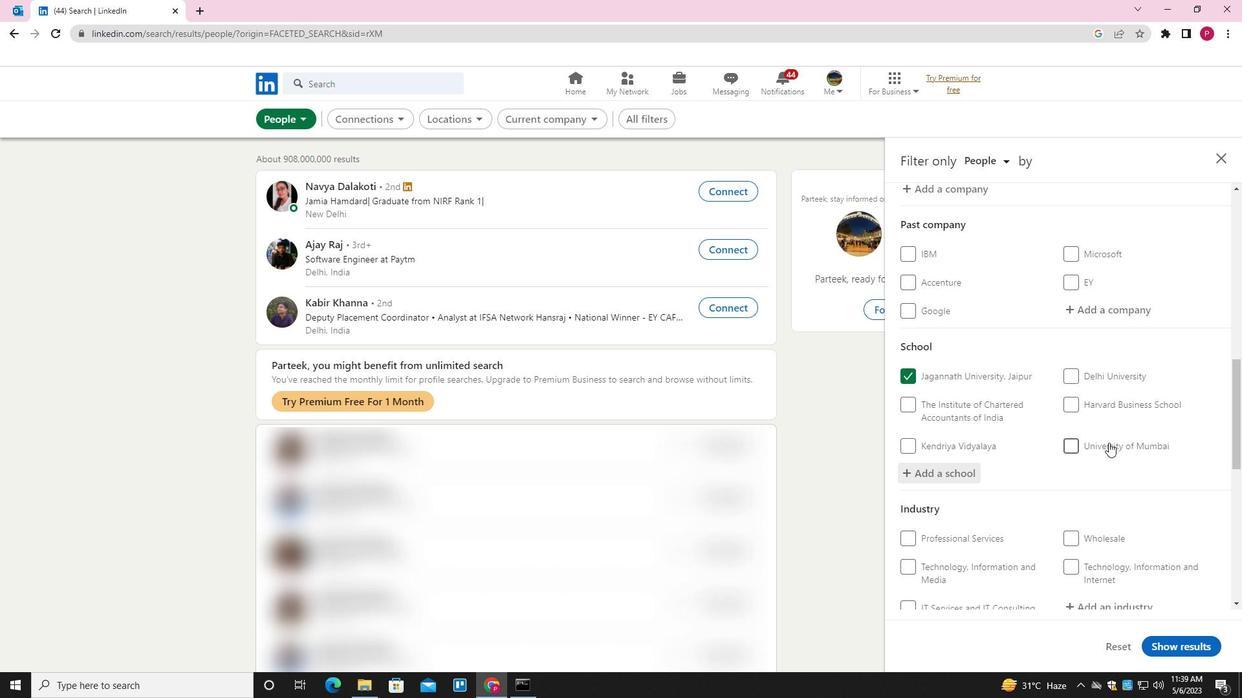 
Action: Mouse scrolled (1097, 451) with delta (0, 0)
Screenshot: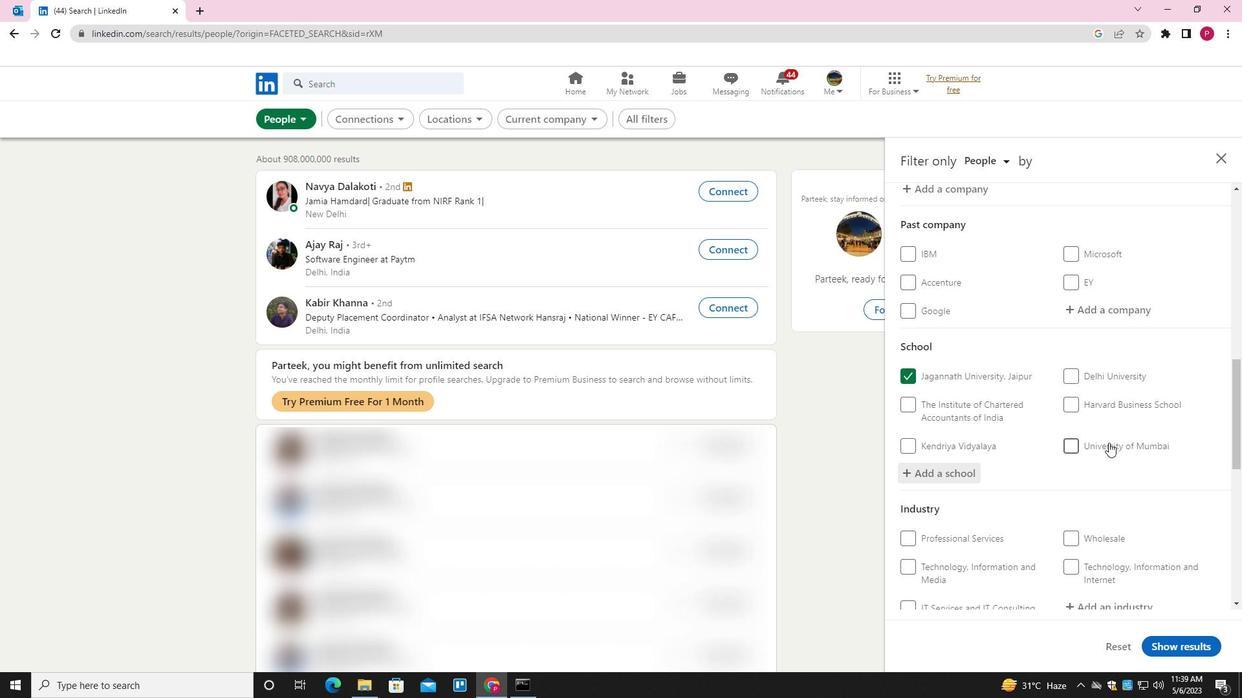 
Action: Mouse scrolled (1097, 451) with delta (0, 0)
Screenshot: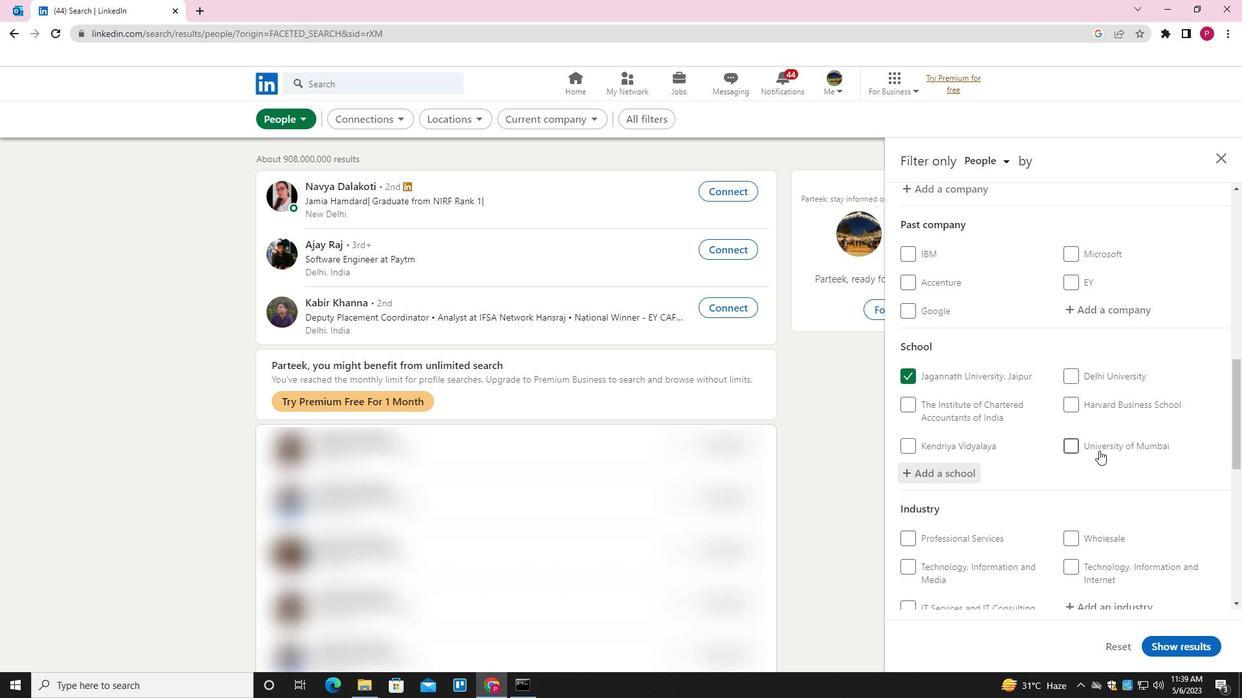 
Action: Mouse moved to (1115, 417)
Screenshot: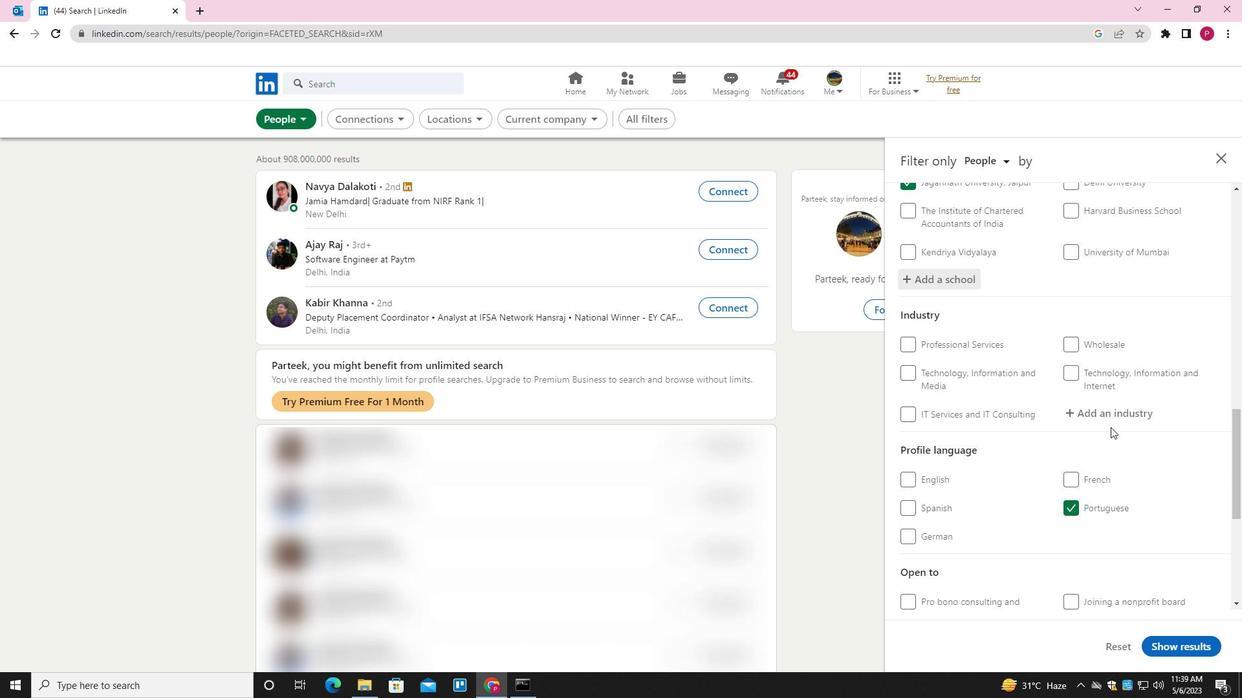 
Action: Mouse pressed left at (1115, 417)
Screenshot: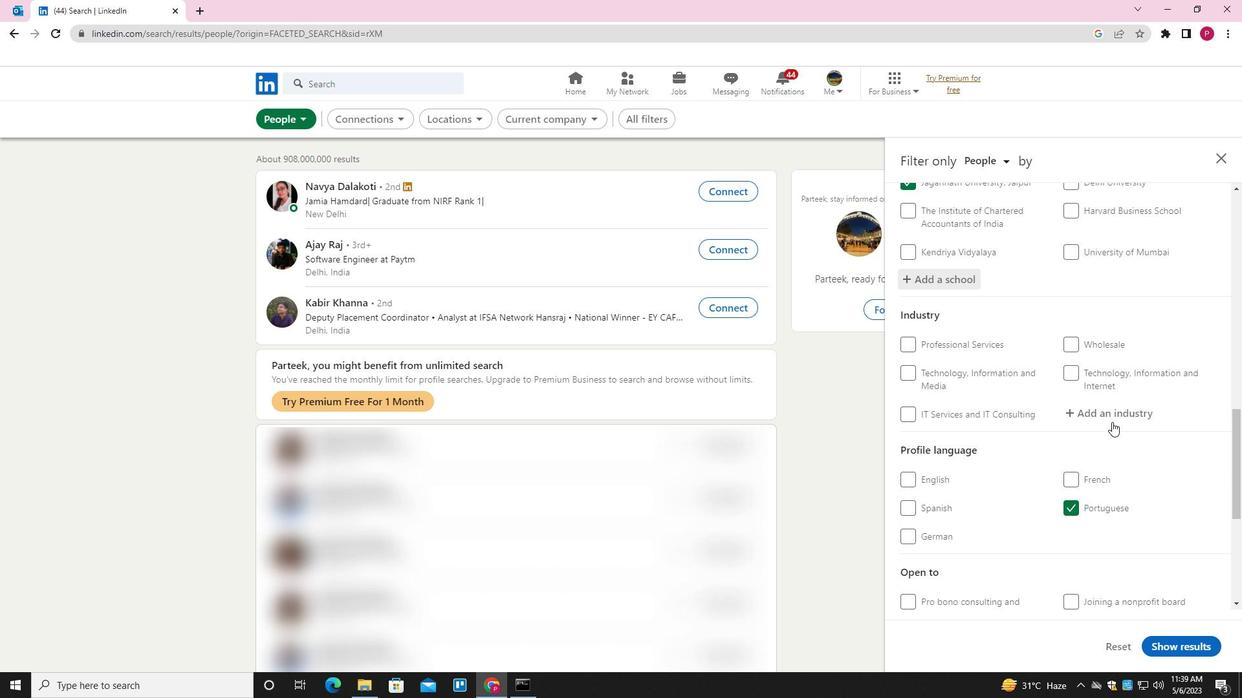 
Action: Key pressed <Key.shift><Key.shift><Key.shift><Key.shift><Key.shift><Key.shift><Key.shift><Key.shift><Key.shift><Key.shift><Key.shift><Key.shift><Key.shift>GOLD<Key.backspace>F<Key.space><Key.shift>COURSE<Key.down><Key.enter>
Screenshot: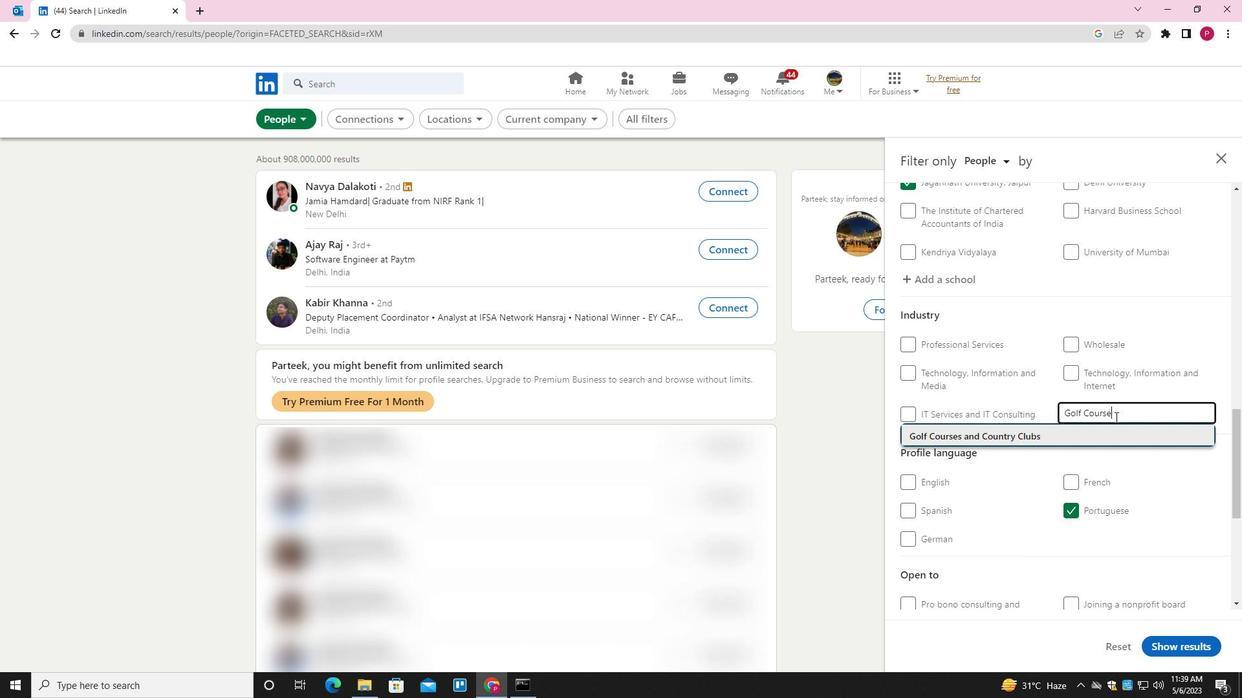 
Action: Mouse scrolled (1115, 416) with delta (0, 0)
Screenshot: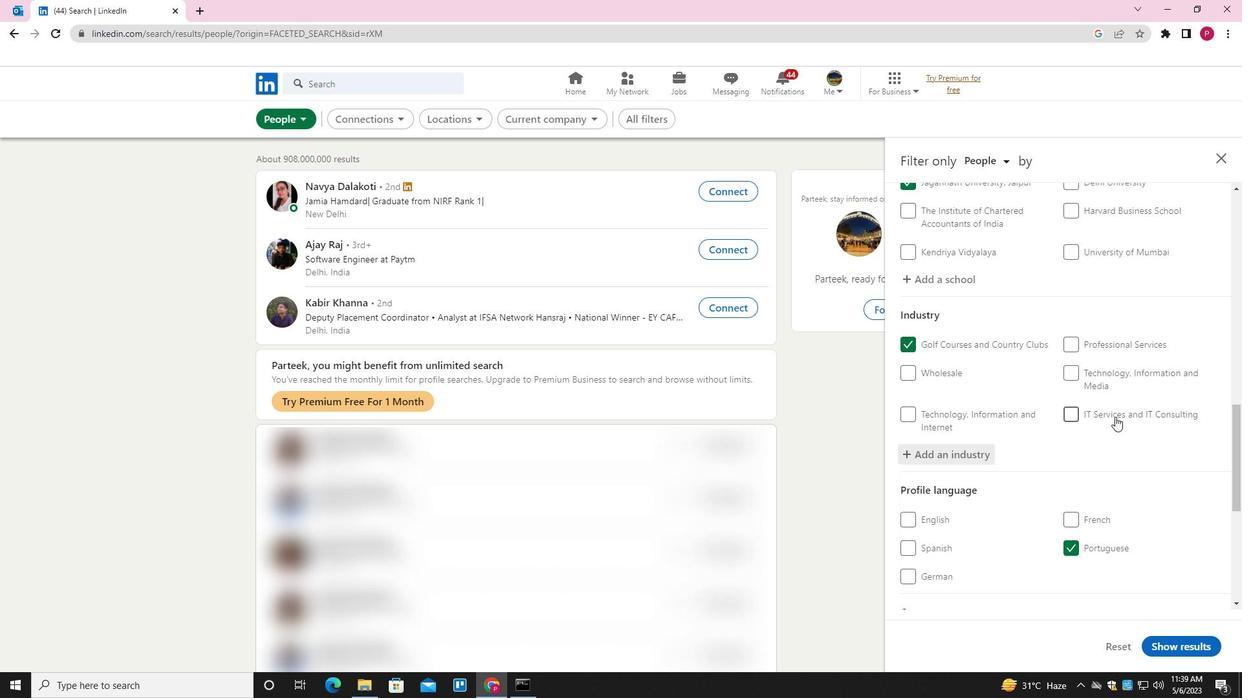 
Action: Mouse scrolled (1115, 416) with delta (0, 0)
Screenshot: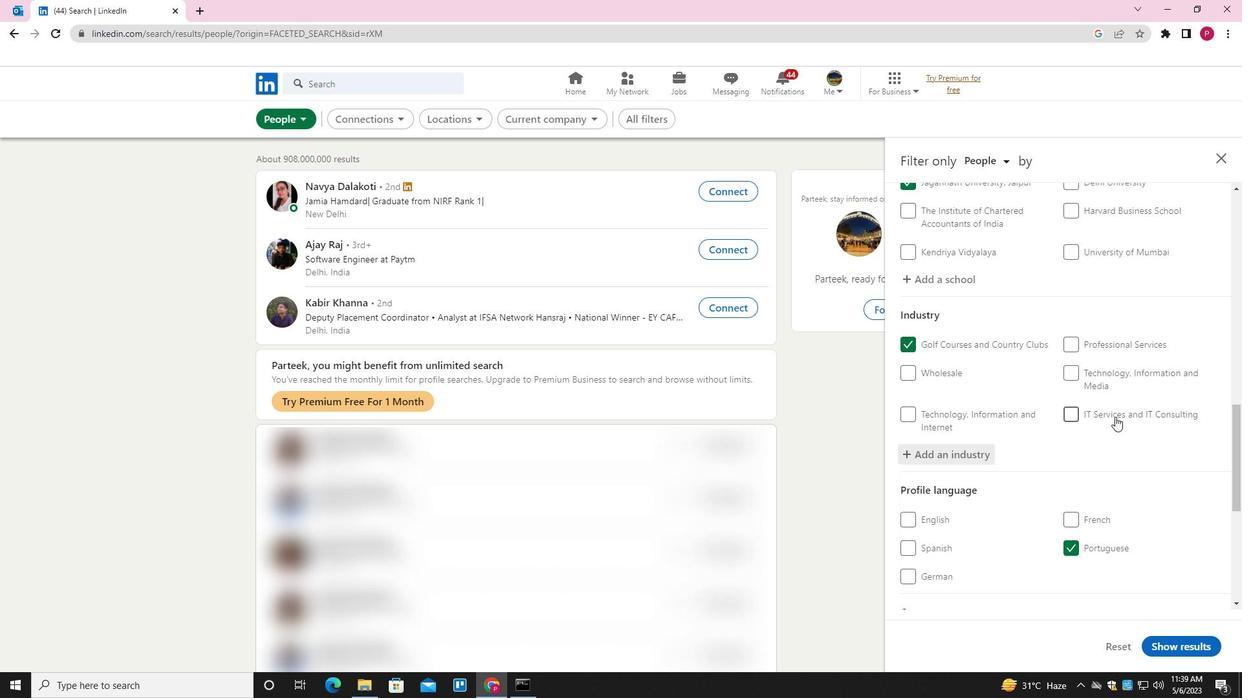 
Action: Mouse scrolled (1115, 416) with delta (0, 0)
Screenshot: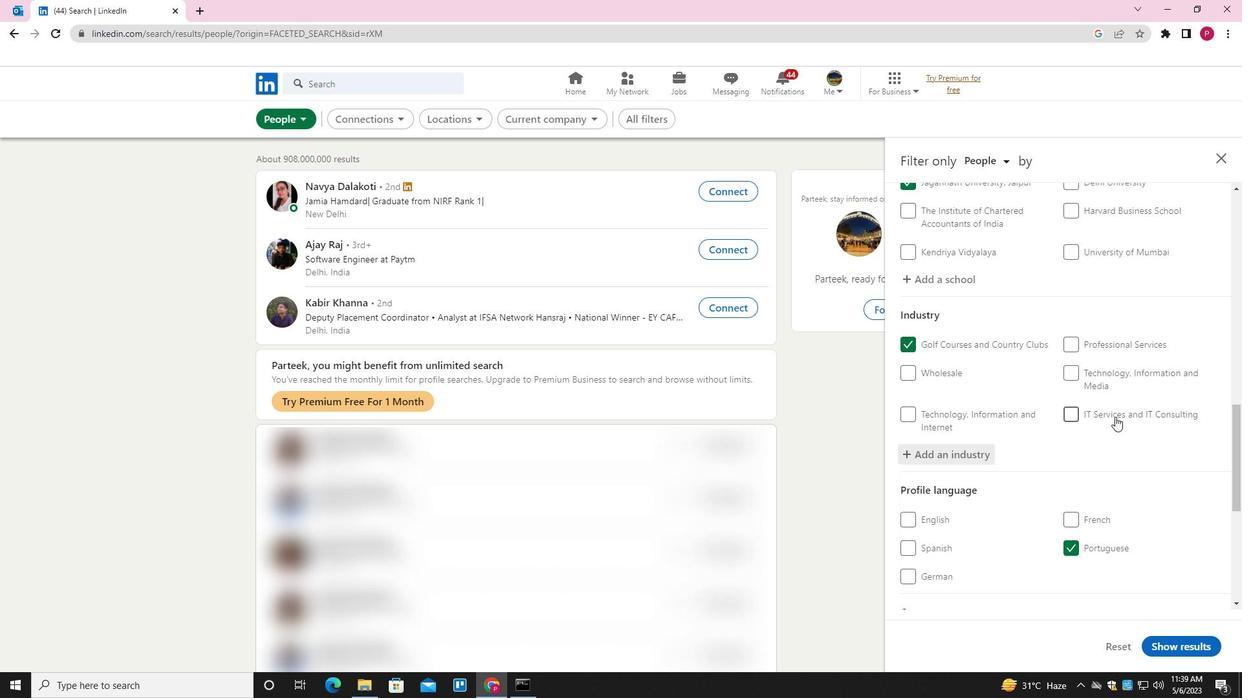 
Action: Mouse scrolled (1115, 416) with delta (0, 0)
Screenshot: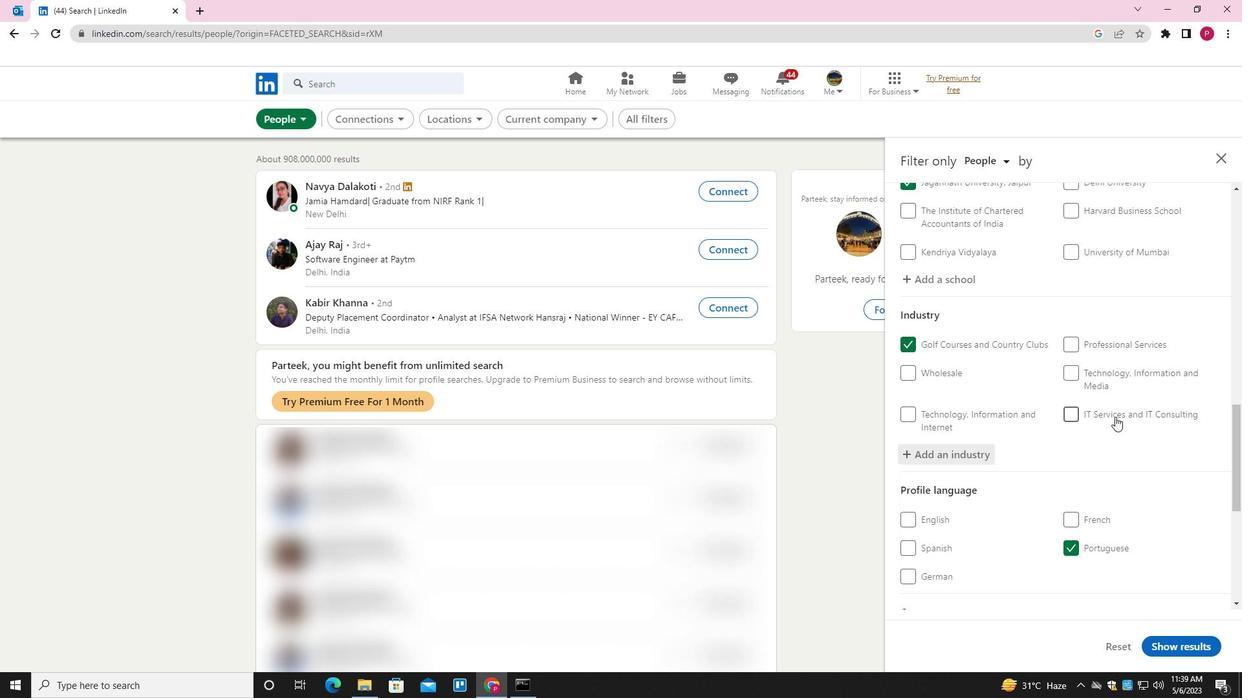 
Action: Mouse moved to (1113, 419)
Screenshot: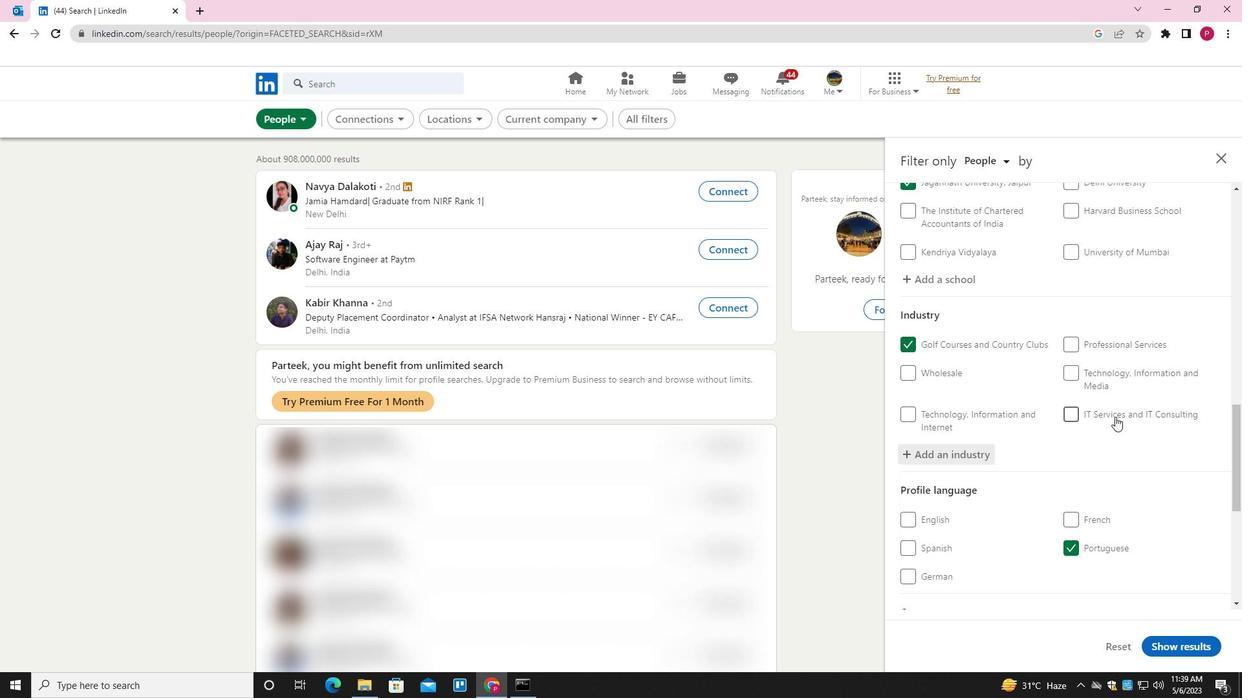 
Action: Mouse scrolled (1113, 419) with delta (0, 0)
Screenshot: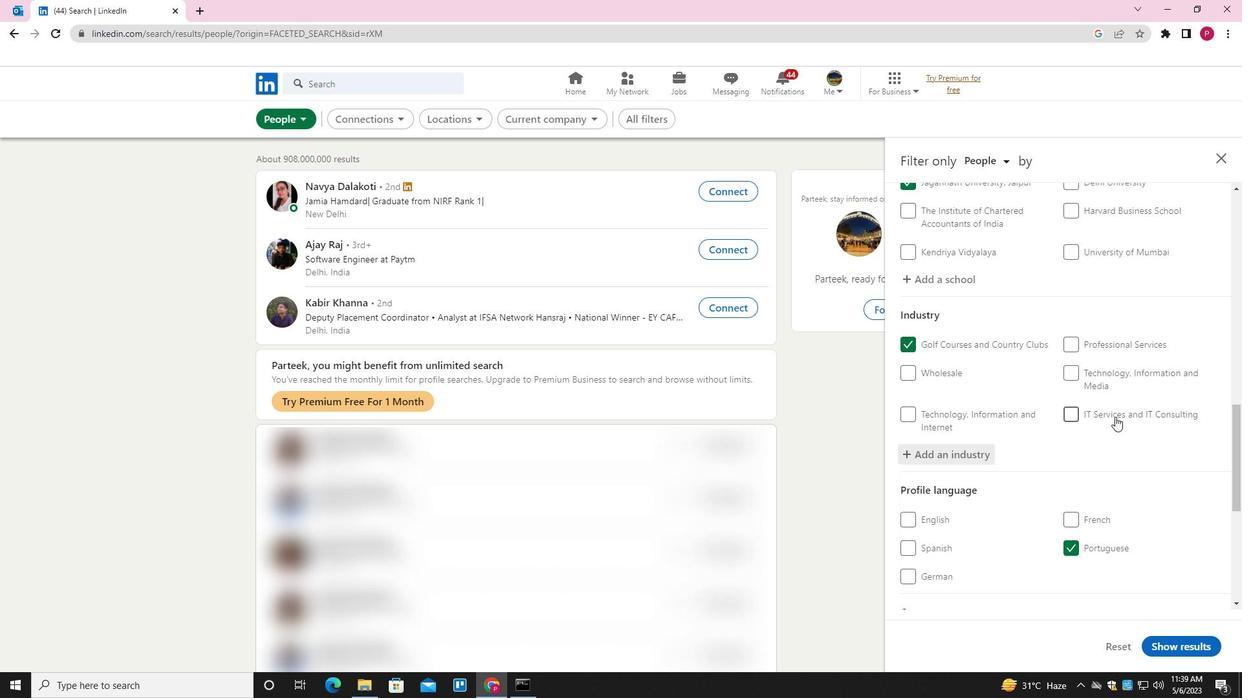 
Action: Mouse moved to (1121, 450)
Screenshot: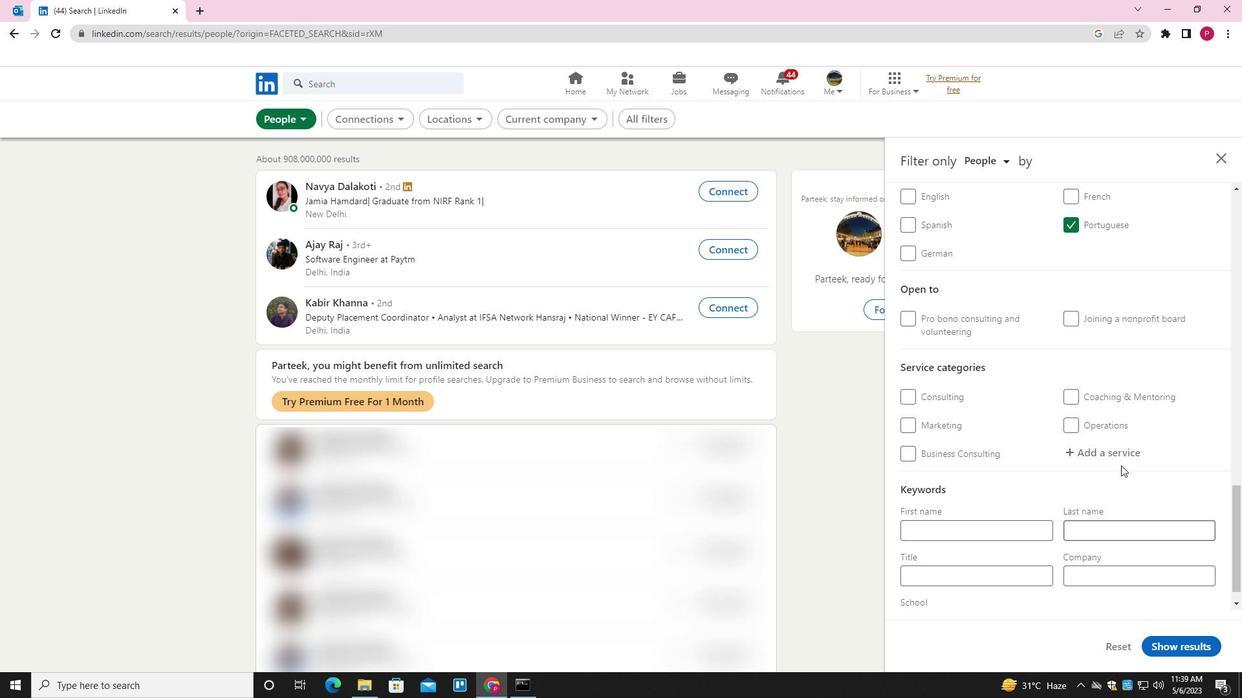 
Action: Mouse pressed left at (1121, 450)
Screenshot: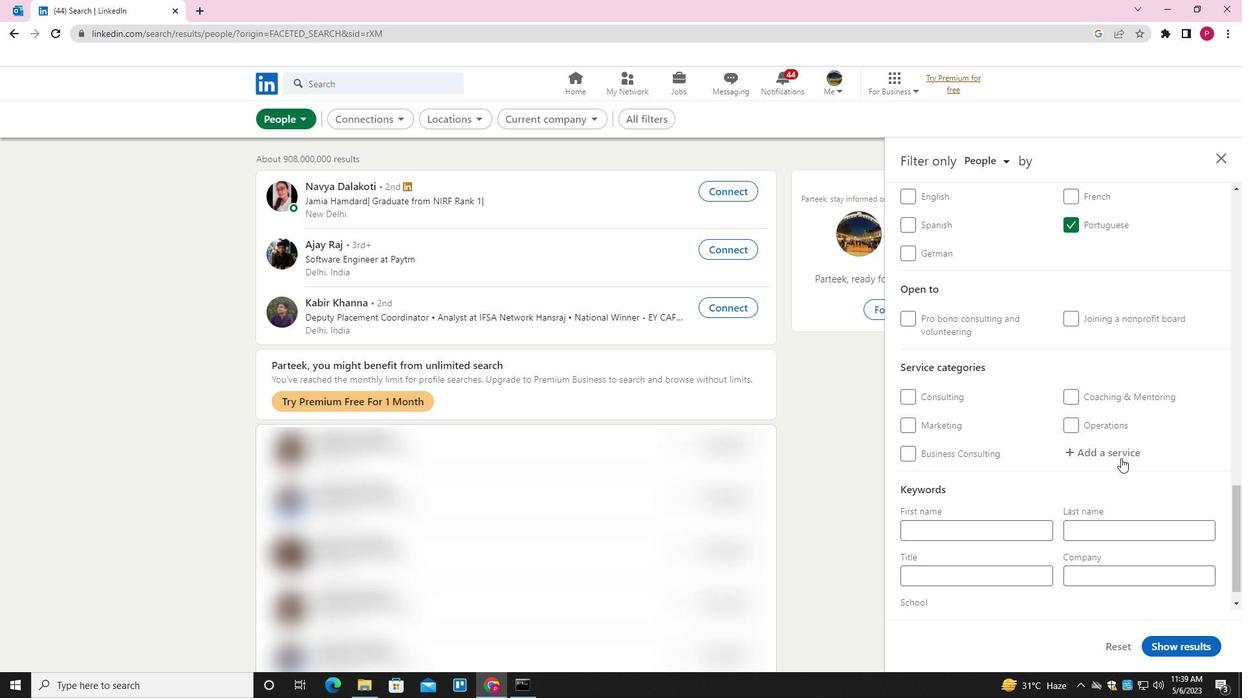 
Action: Key pressed <Key.shift>IOS<Key.space><Key.shift>DEVELOPMENT<Key.down><Key.enter>
Screenshot: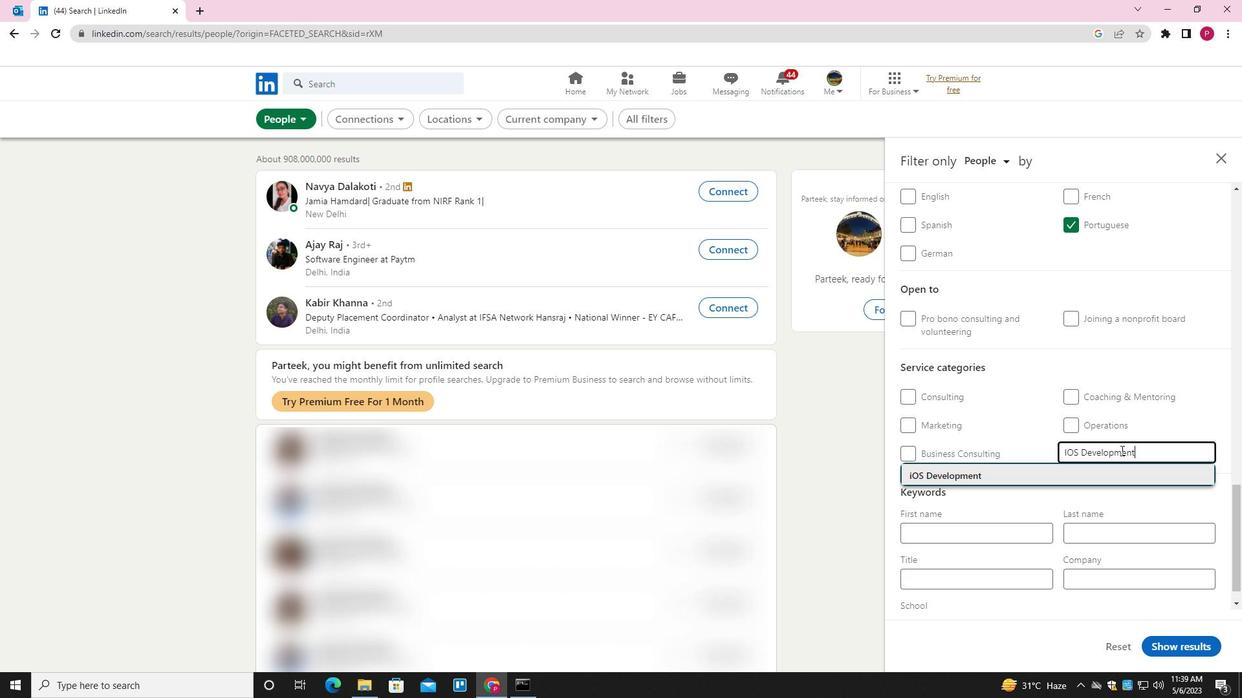
Action: Mouse scrolled (1121, 450) with delta (0, 0)
Screenshot: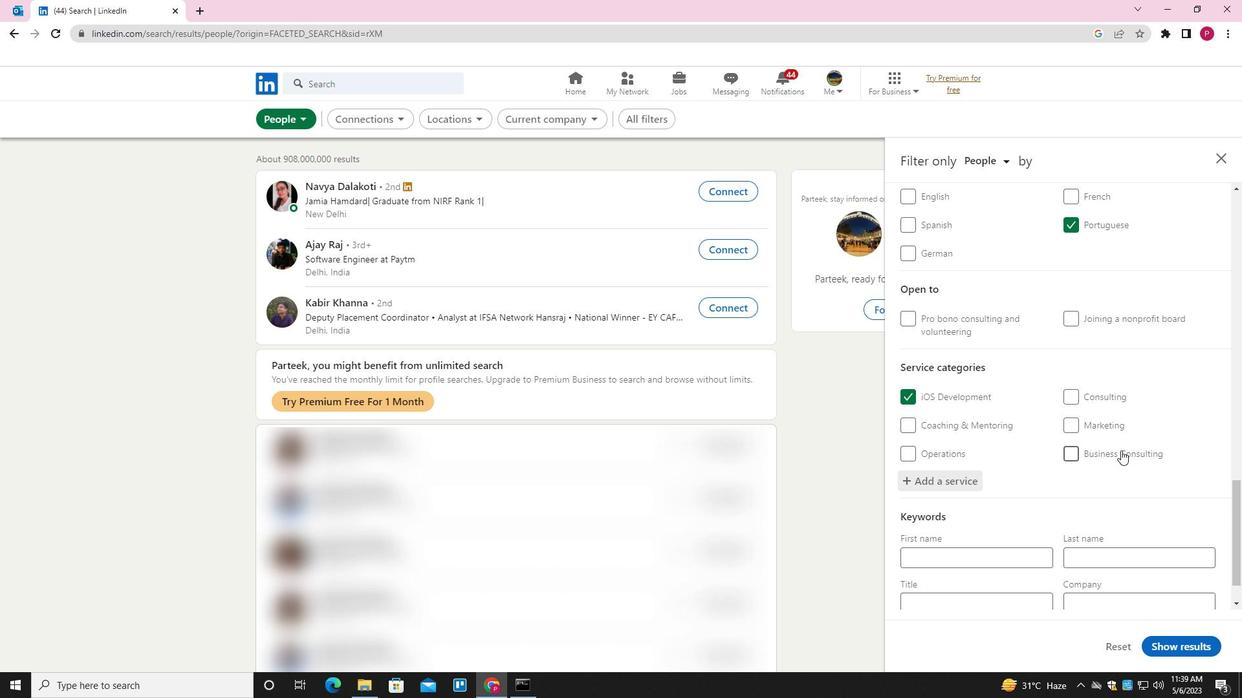 
Action: Mouse scrolled (1121, 450) with delta (0, 0)
Screenshot: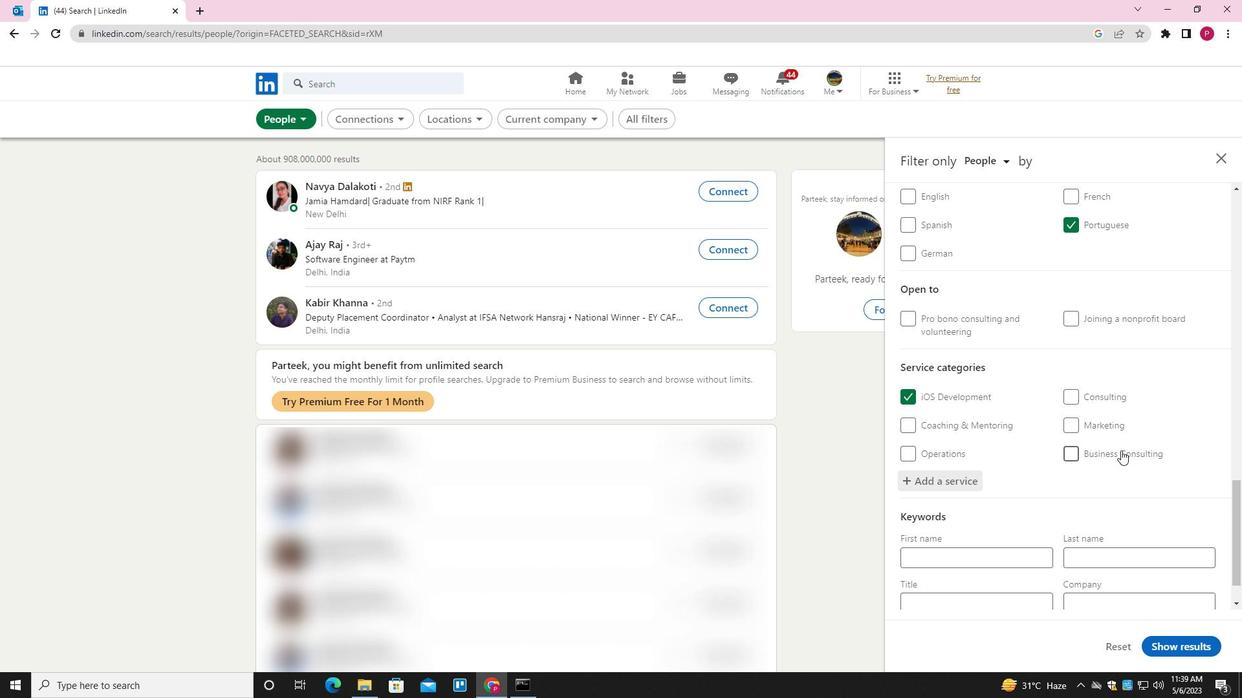 
Action: Mouse moved to (1120, 450)
Screenshot: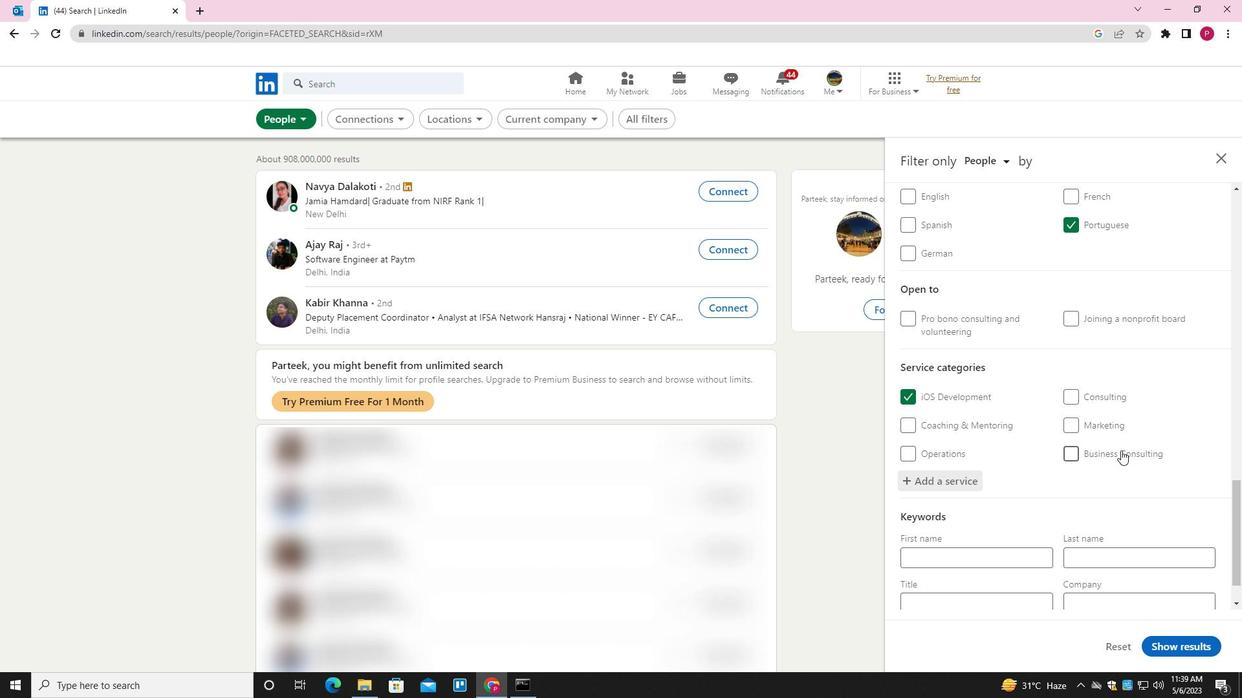 
Action: Mouse scrolled (1120, 450) with delta (0, 0)
Screenshot: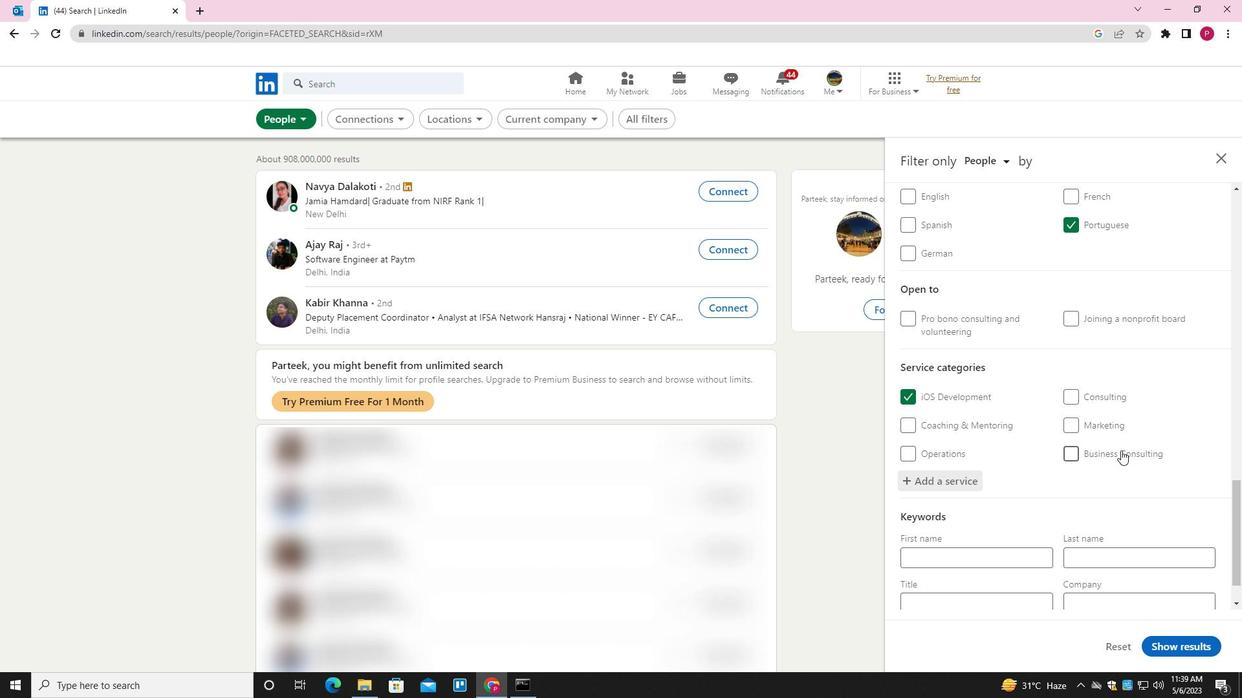 
Action: Mouse moved to (1118, 451)
Screenshot: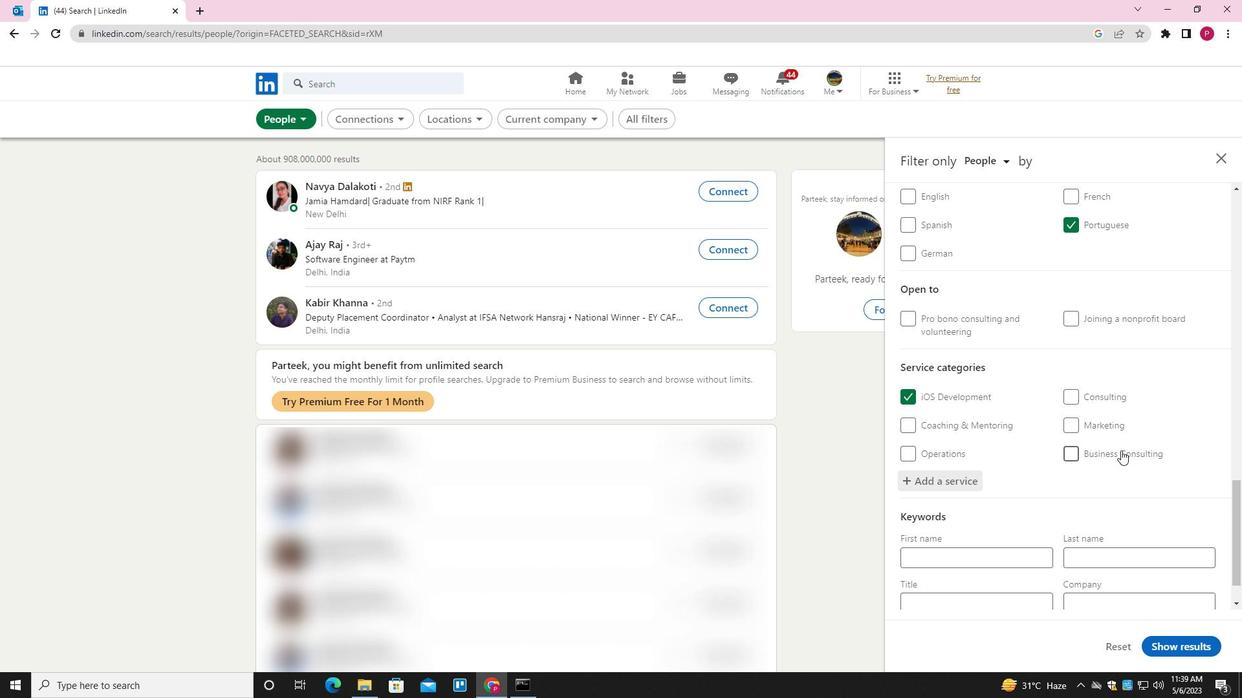 
Action: Mouse scrolled (1118, 450) with delta (0, 0)
Screenshot: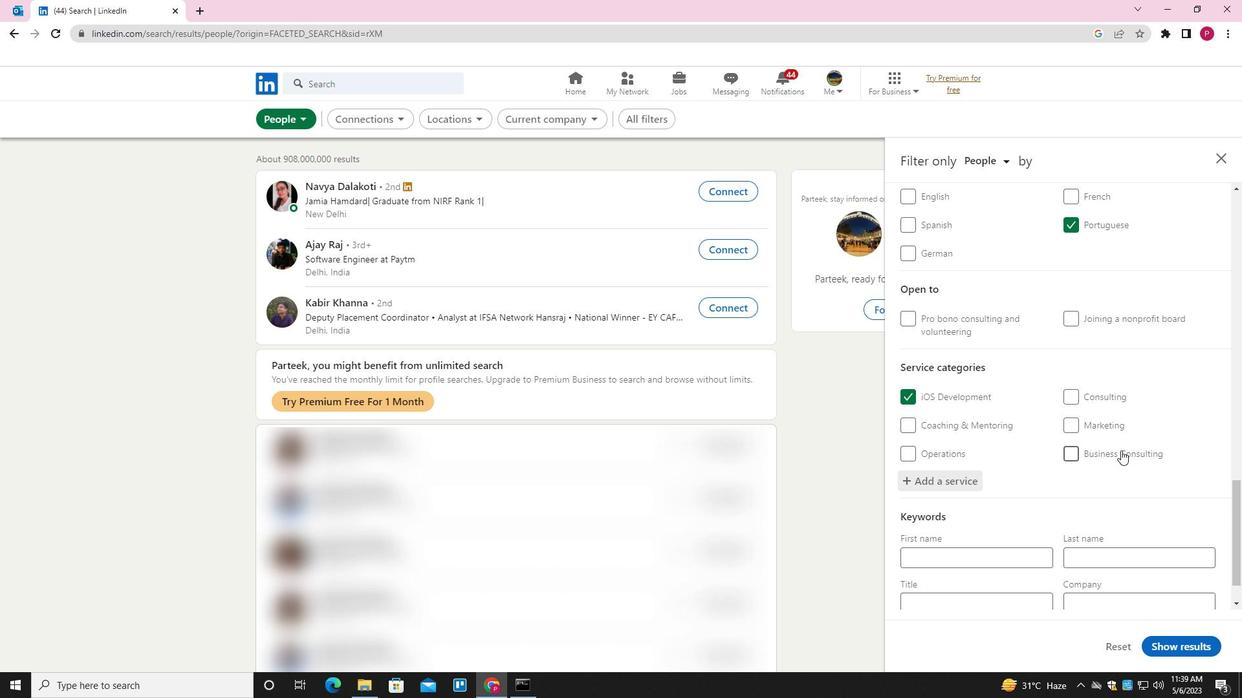 
Action: Mouse moved to (1113, 454)
Screenshot: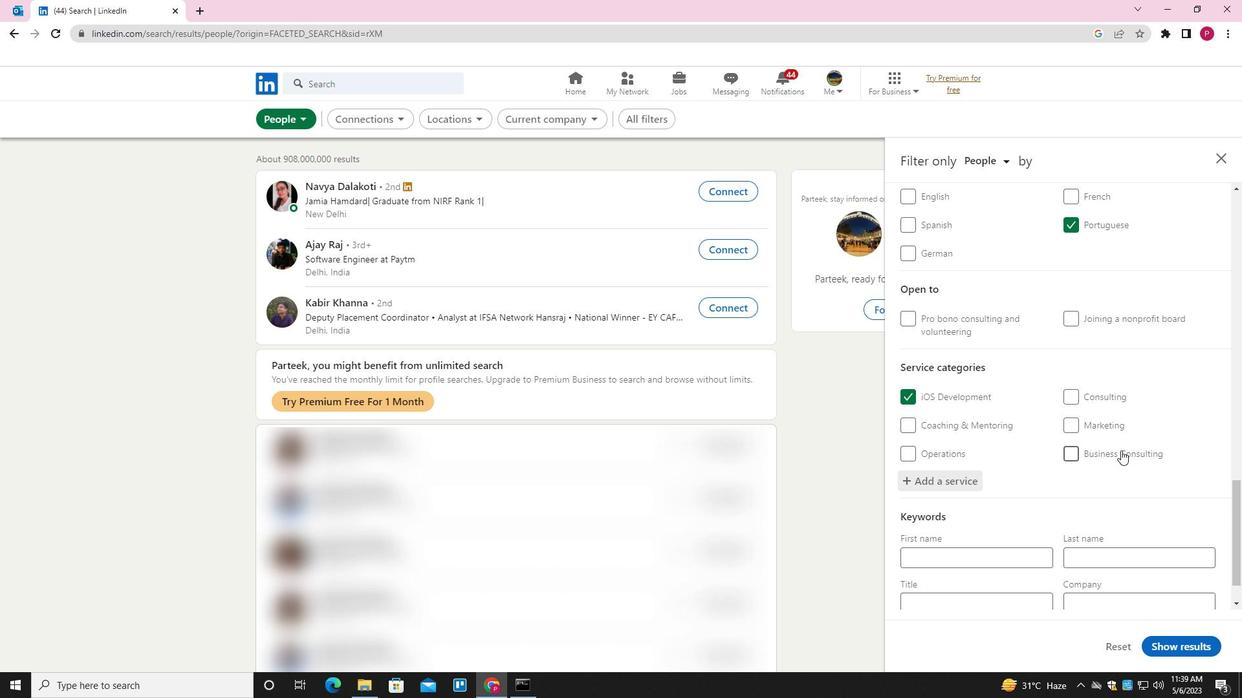 
Action: Mouse scrolled (1113, 453) with delta (0, 0)
Screenshot: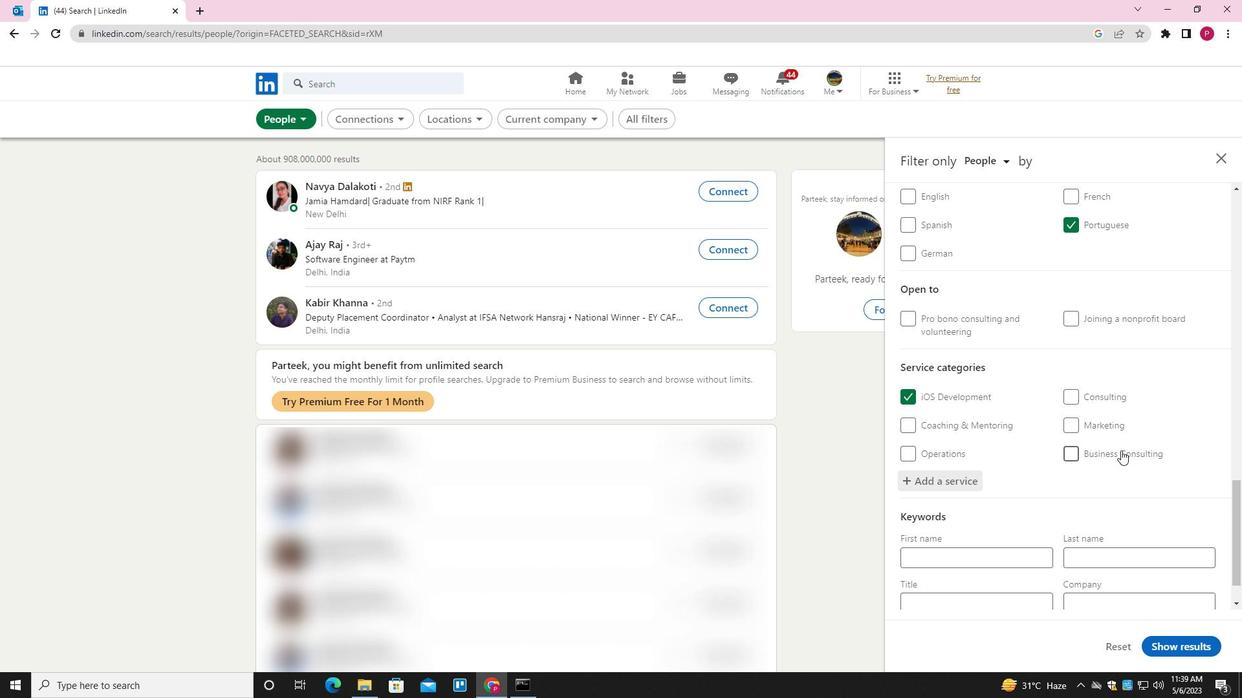 
Action: Mouse moved to (1019, 554)
Screenshot: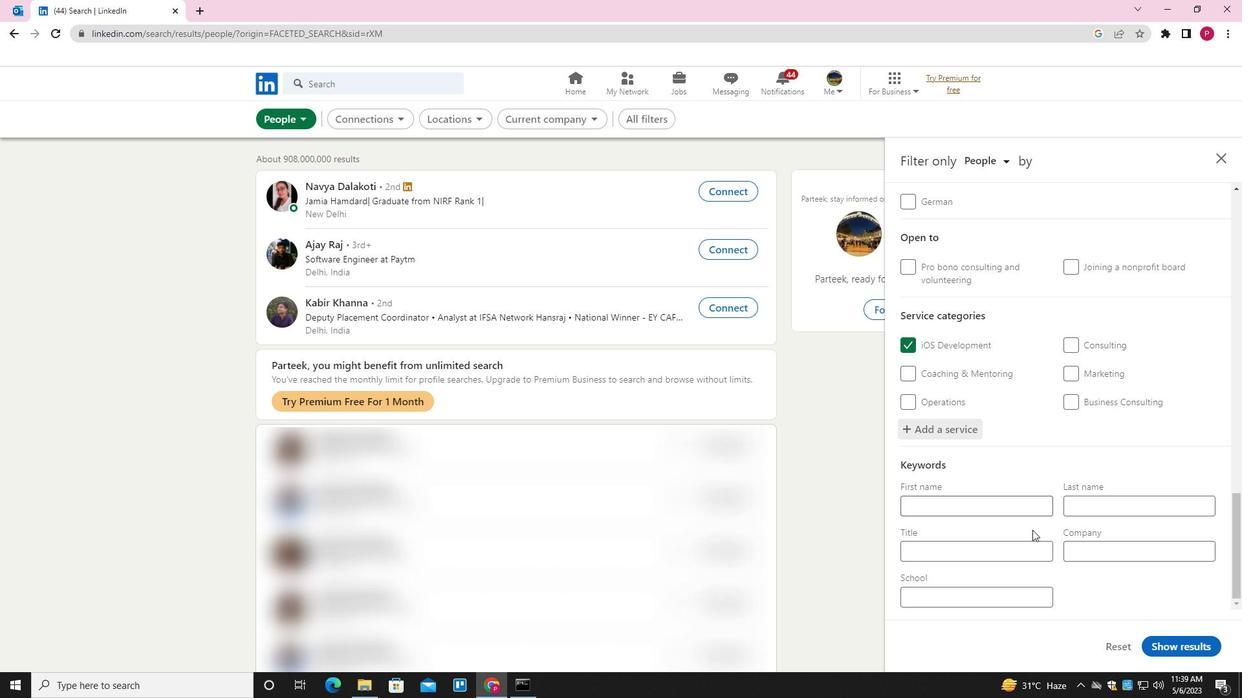 
Action: Mouse pressed left at (1019, 554)
Screenshot: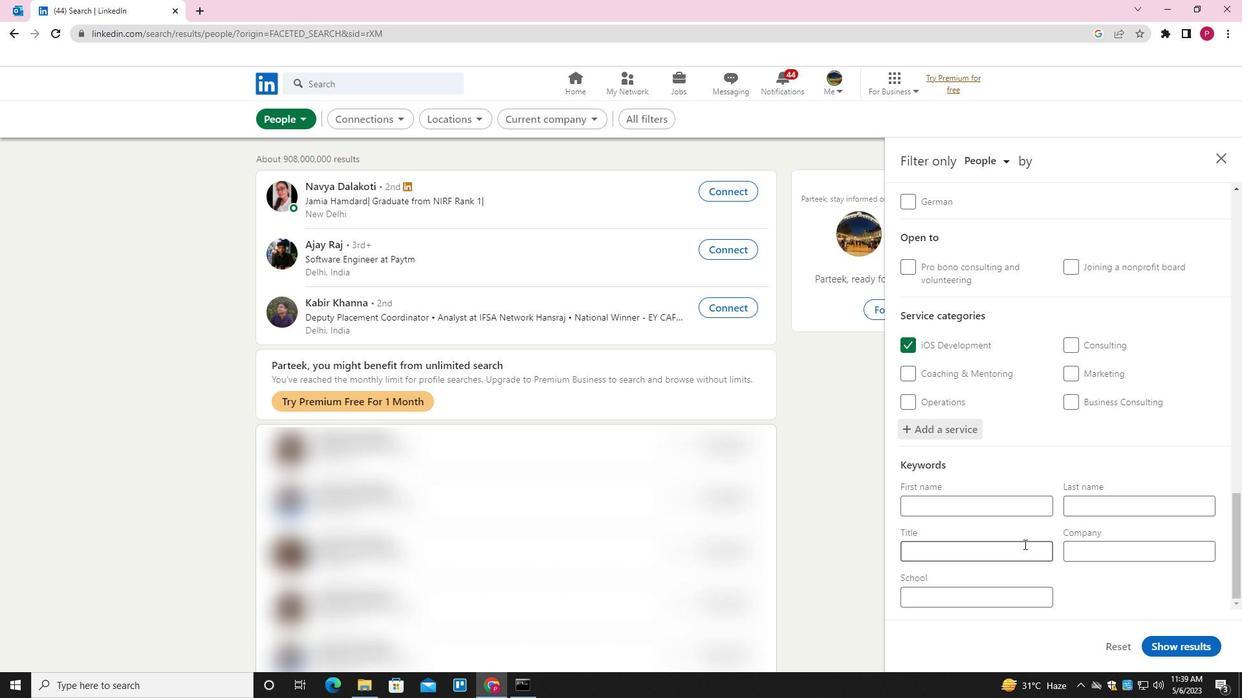 
Action: Key pressed <Key.shift>MEDIA<Key.space><Key.shift>BUYER
Screenshot: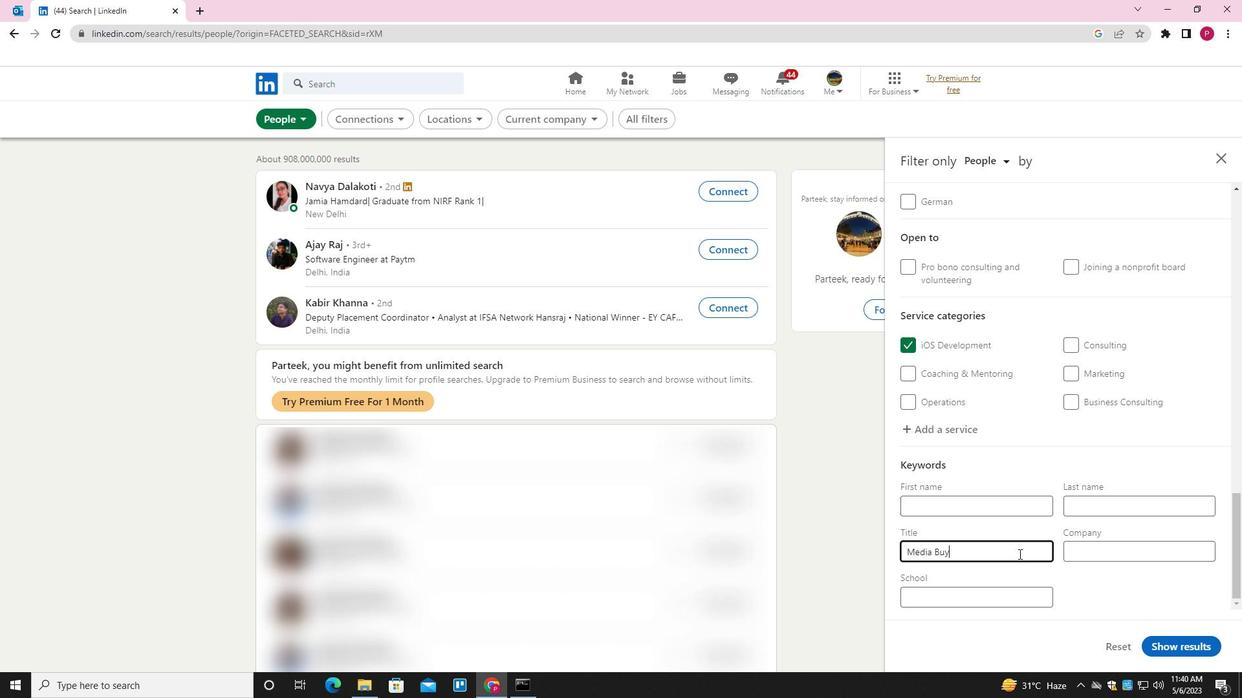 
Action: Mouse moved to (1167, 656)
Screenshot: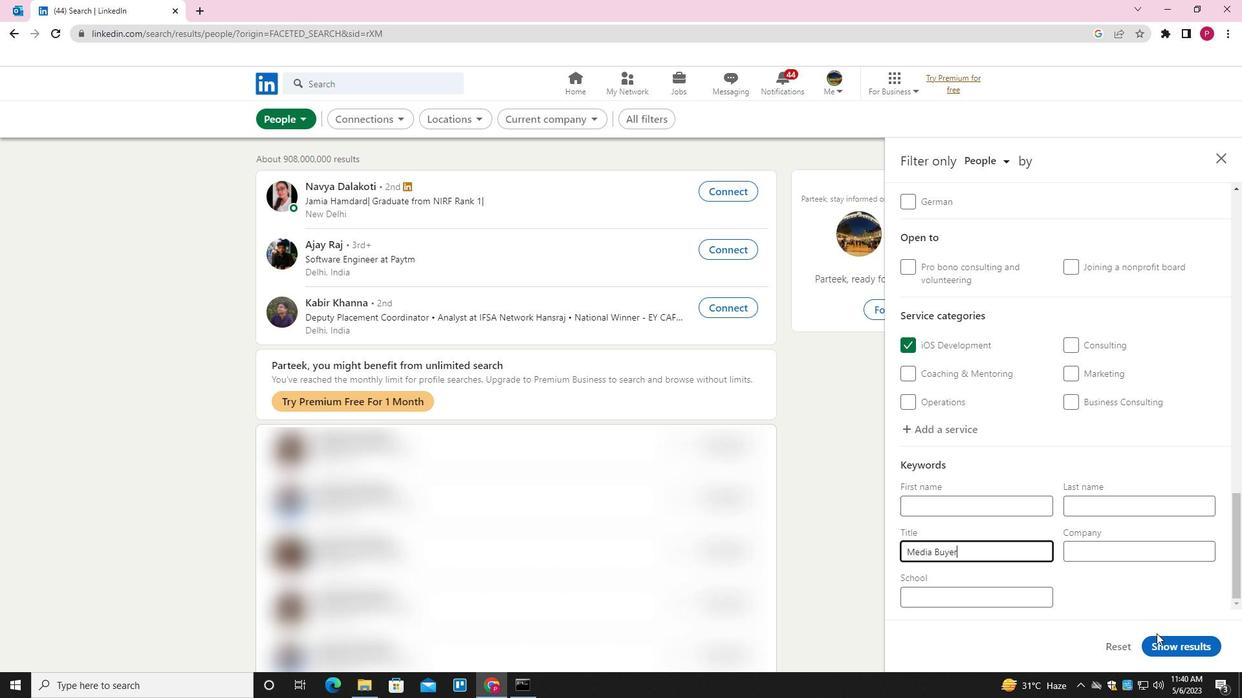 
Action: Mouse pressed left at (1167, 656)
Screenshot: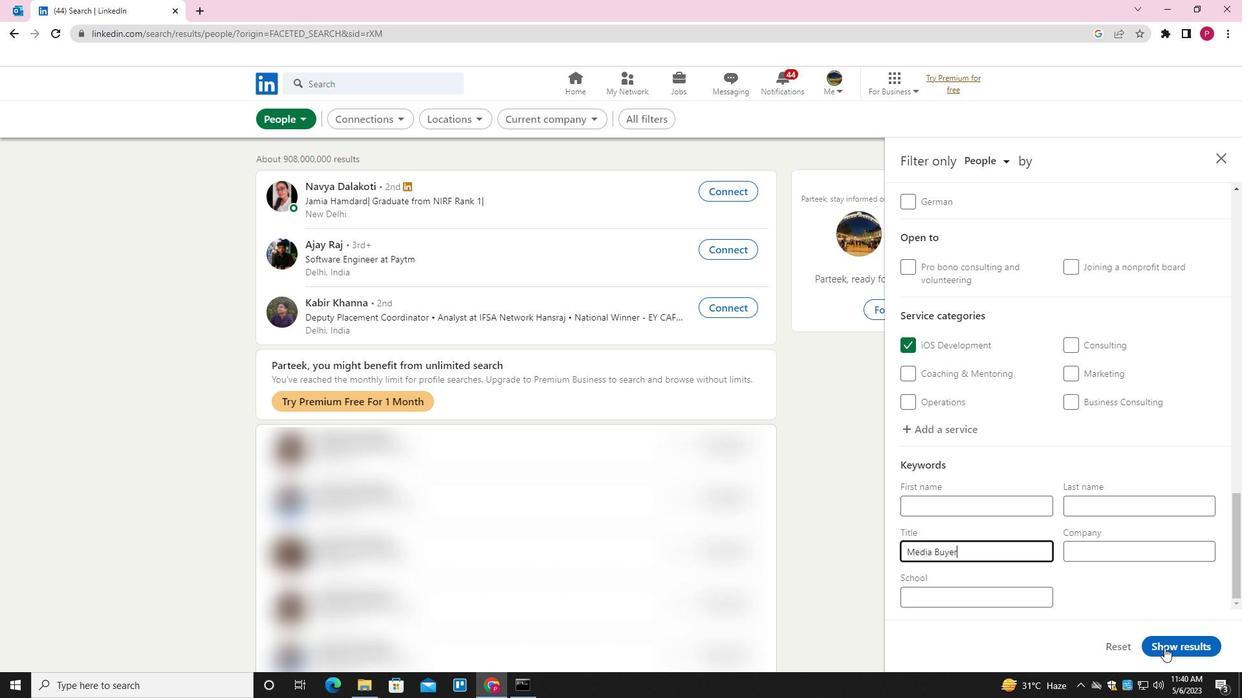 
Action: Mouse moved to (724, 351)
Screenshot: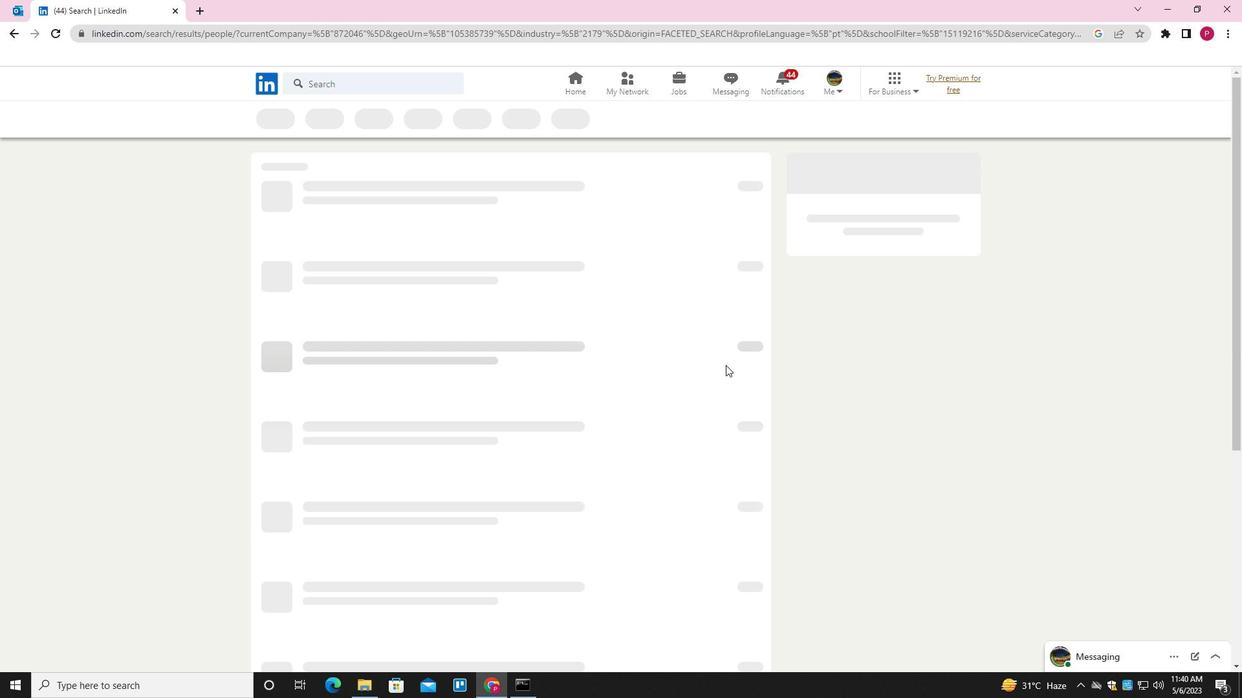 
